 Task: Look for space in Smyrna, United States from 8th August, 2023 to 15th August, 2023 for 9 adults in price range Rs.10000 to Rs.14000. Place can be shared room with 5 bedrooms having 9 beds and 5 bathrooms. Property type can be house, flat, guest house. Amenities needed are: wifi, TV, free parkinig on premises, gym, breakfast. Booking option can be shelf check-in. Required host language is English.
Action: Mouse moved to (478, 91)
Screenshot: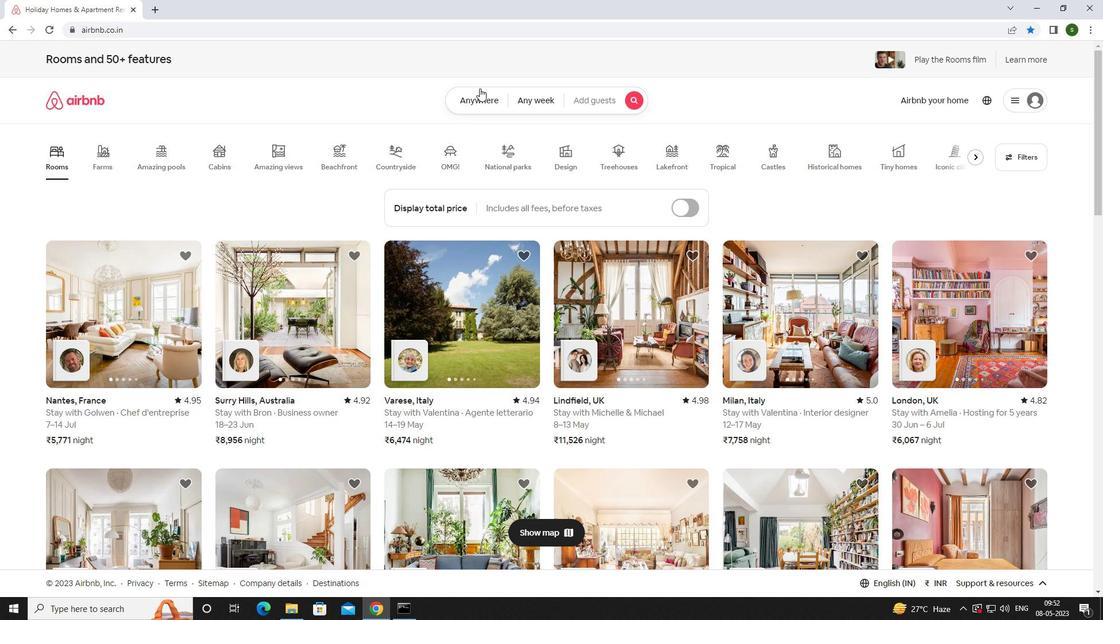 
Action: Mouse pressed left at (478, 91)
Screenshot: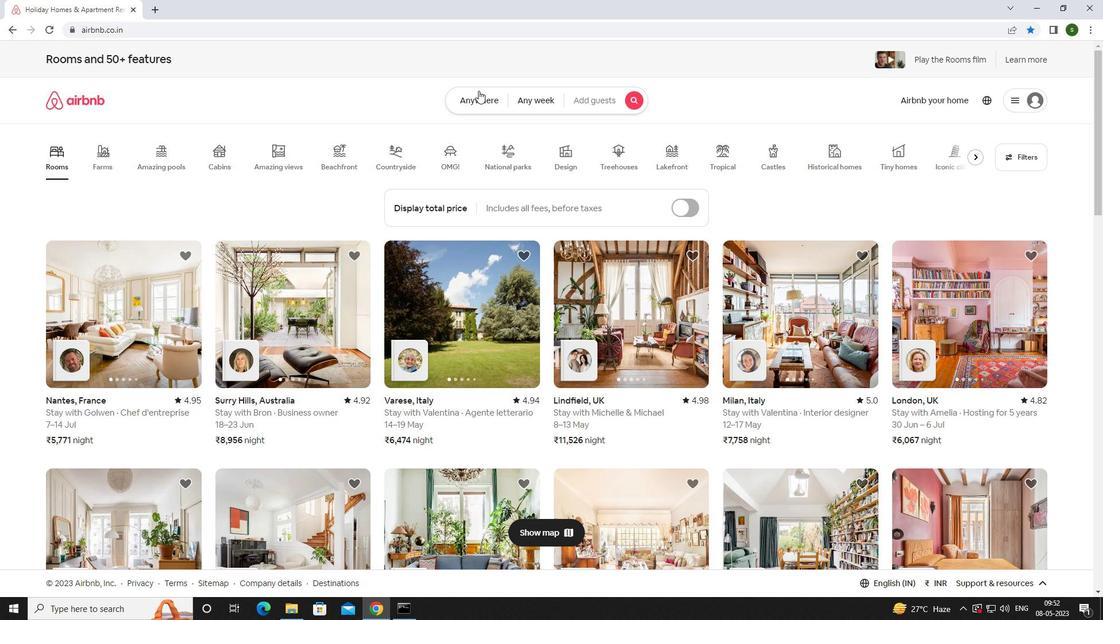 
Action: Mouse moved to (388, 140)
Screenshot: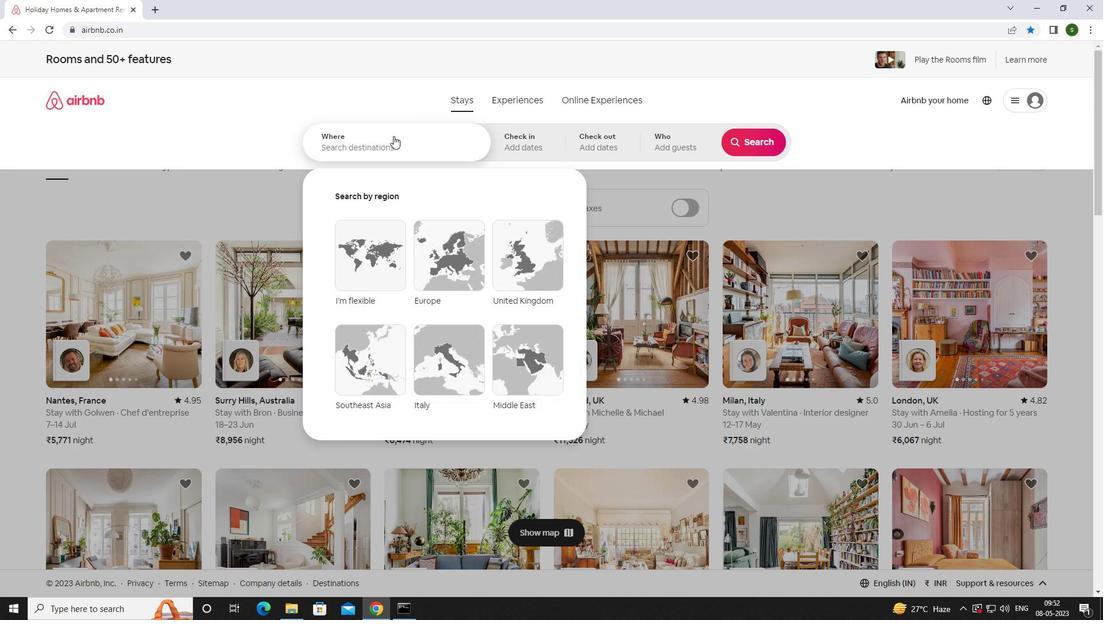 
Action: Mouse pressed left at (388, 140)
Screenshot: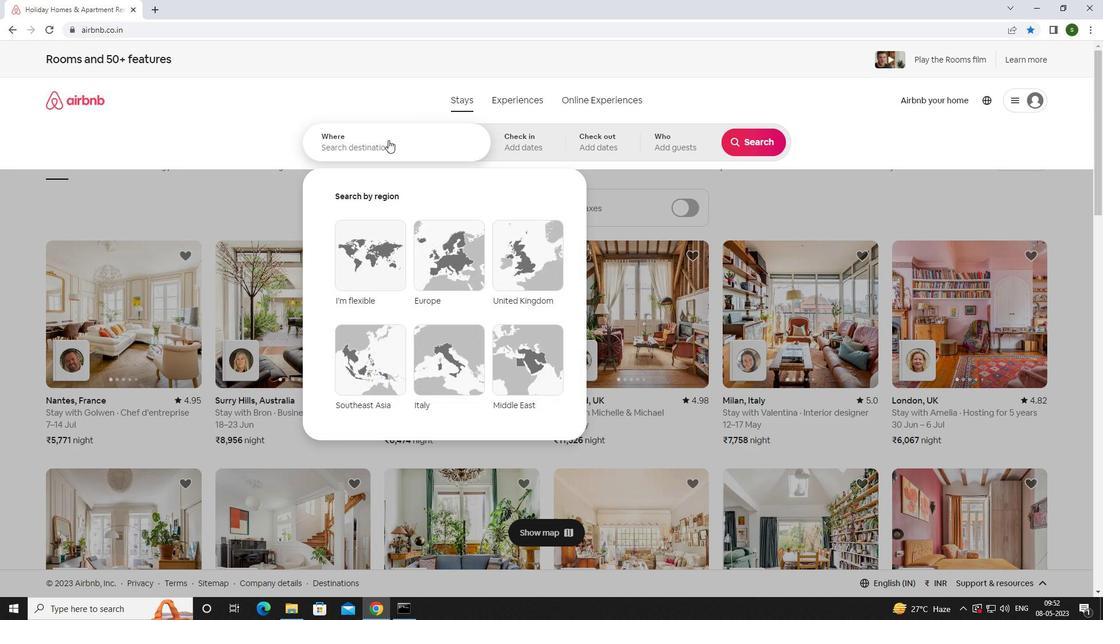 
Action: Key pressed <Key.caps_lock>s<Key.caps_lock>myrna,<Key.caps_lock><Key.space><Key.caps_lock>u<Key.caps_lock><Key.caps_lock>nited<Key.space><Key.caps_lock><Key.caps_lock>states<Key.enter>
Screenshot: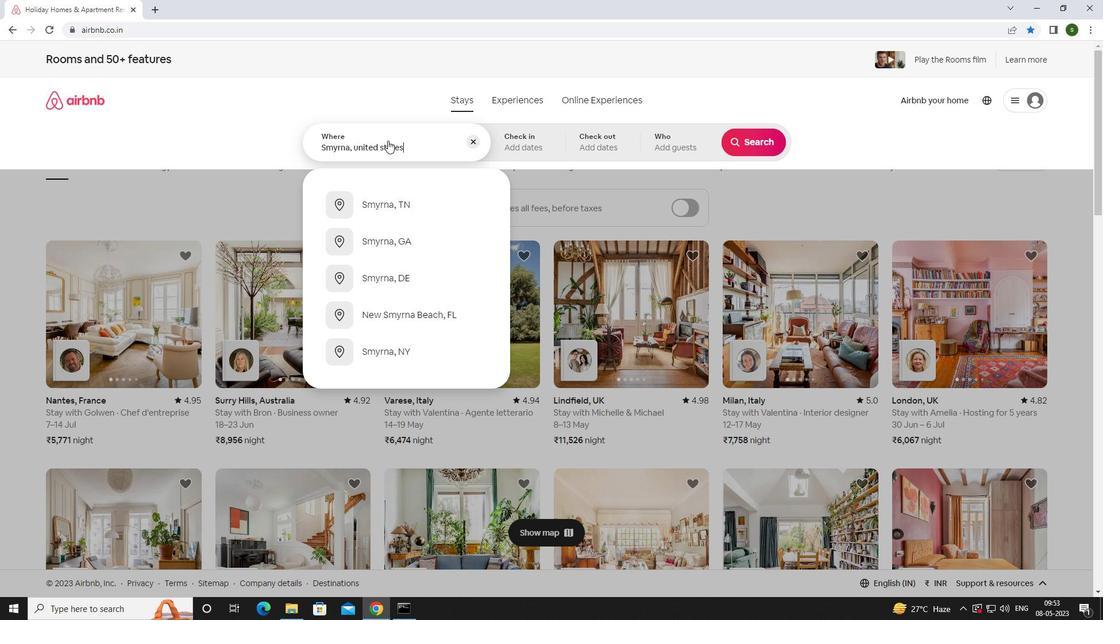 
Action: Mouse moved to (750, 233)
Screenshot: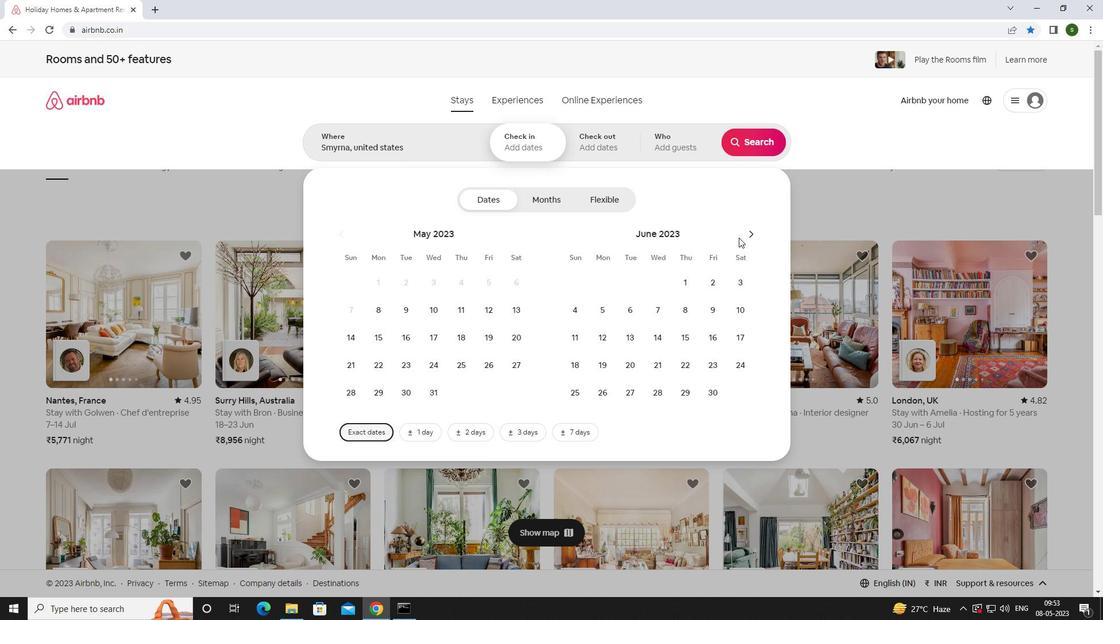 
Action: Mouse pressed left at (750, 233)
Screenshot: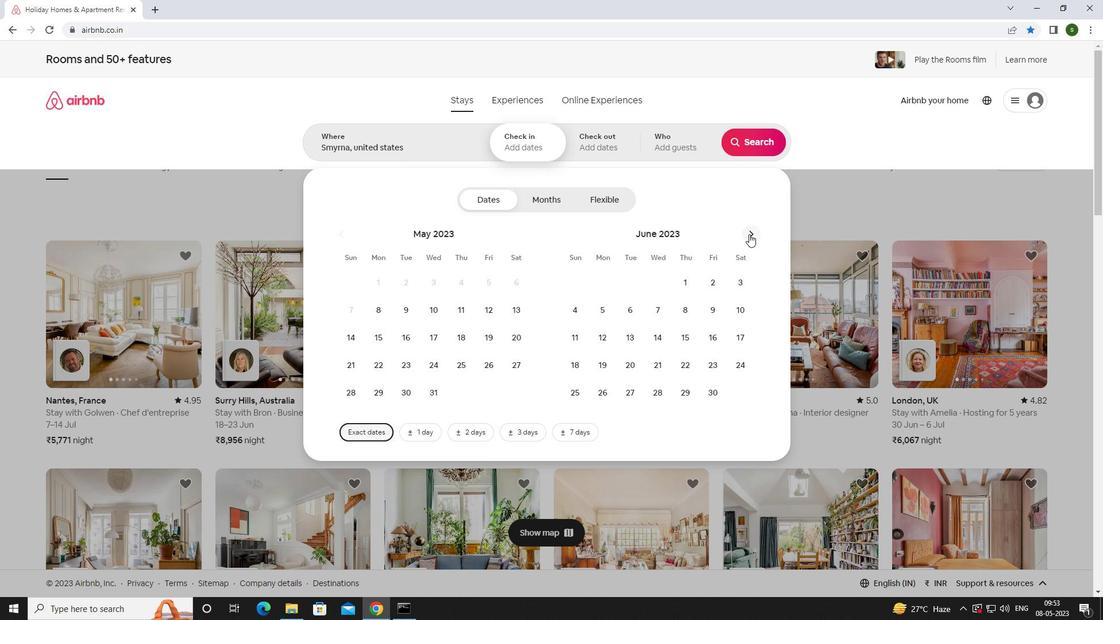 
Action: Mouse pressed left at (750, 233)
Screenshot: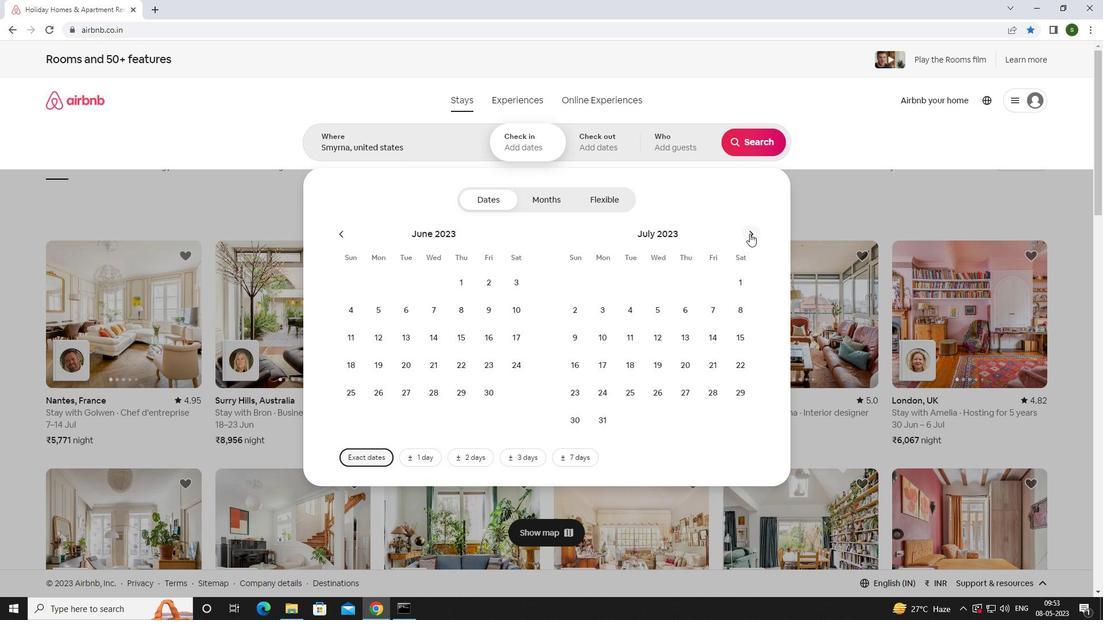 
Action: Mouse moved to (633, 308)
Screenshot: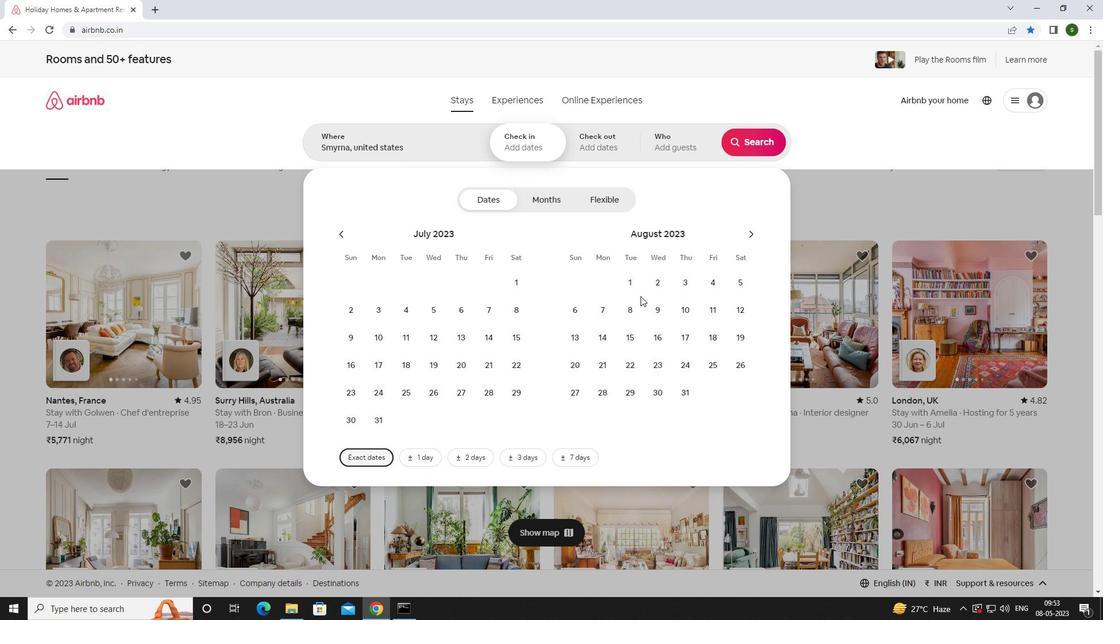 
Action: Mouse pressed left at (633, 308)
Screenshot: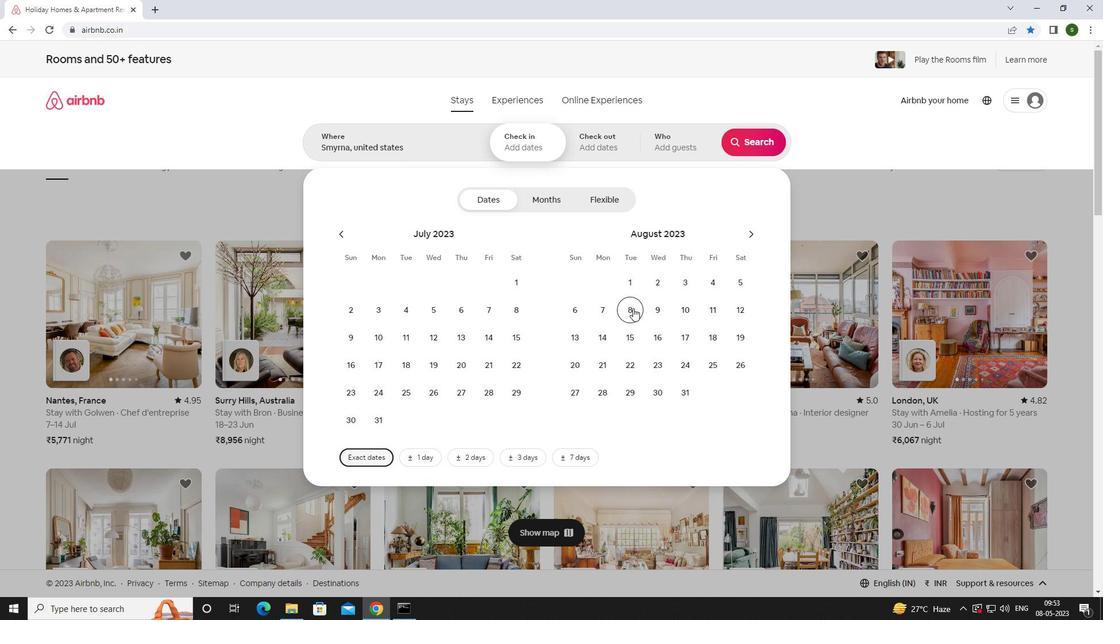
Action: Mouse moved to (627, 335)
Screenshot: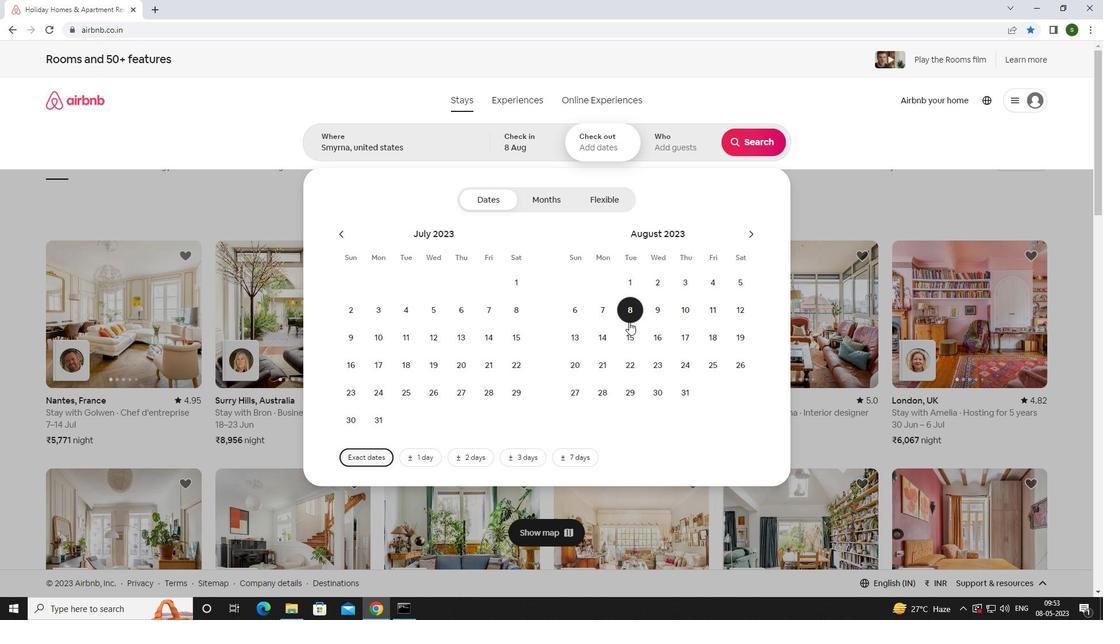 
Action: Mouse pressed left at (627, 335)
Screenshot: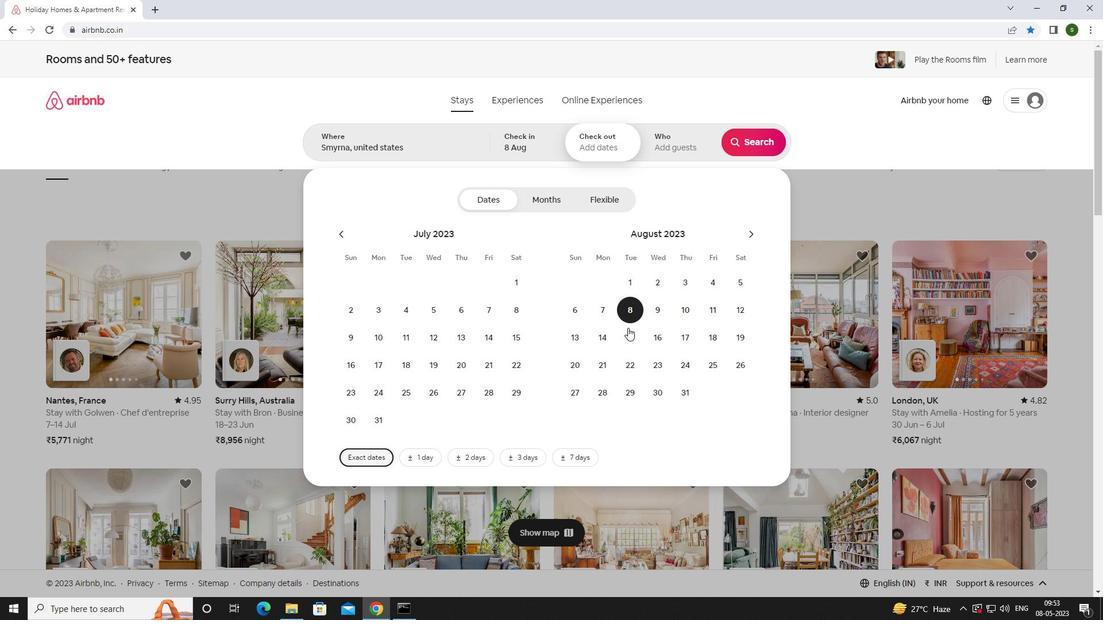 
Action: Mouse moved to (685, 143)
Screenshot: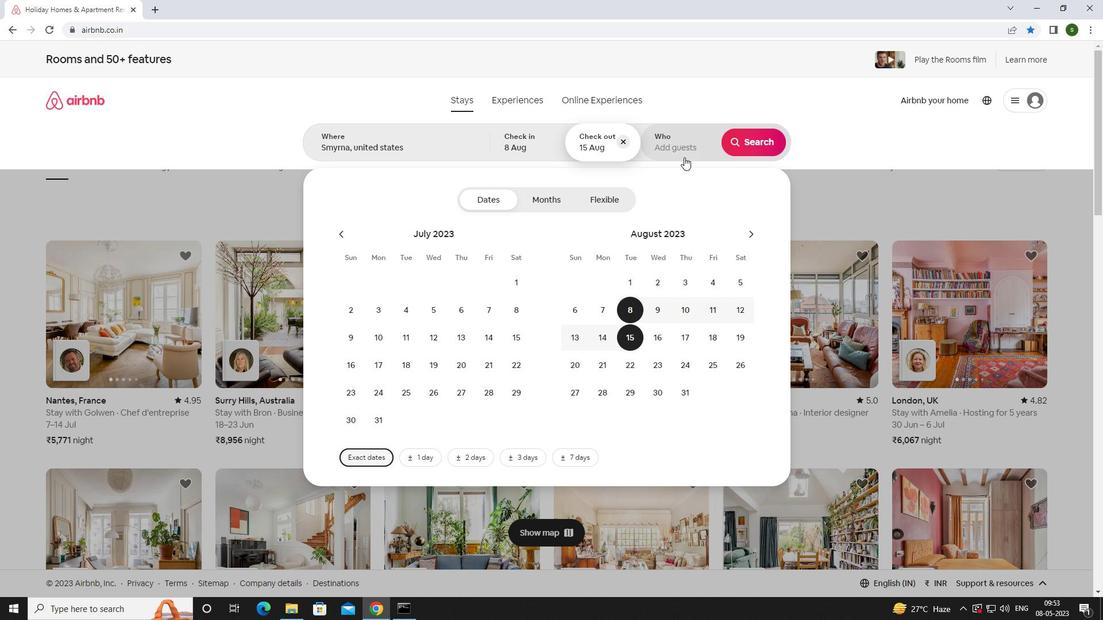 
Action: Mouse pressed left at (685, 143)
Screenshot: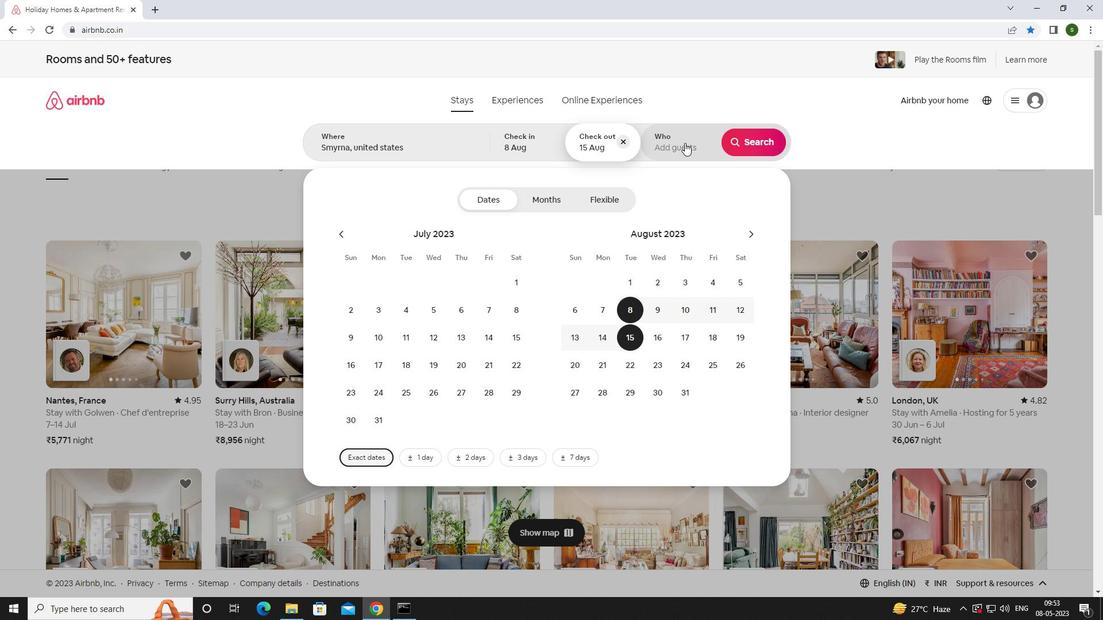 
Action: Mouse moved to (753, 203)
Screenshot: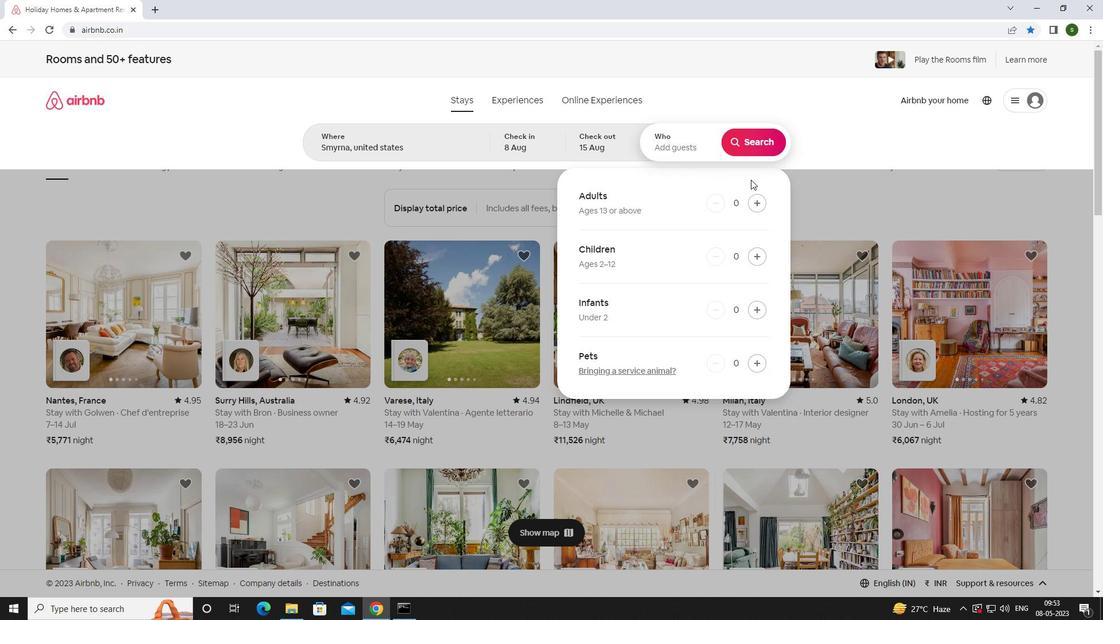 
Action: Mouse pressed left at (753, 203)
Screenshot: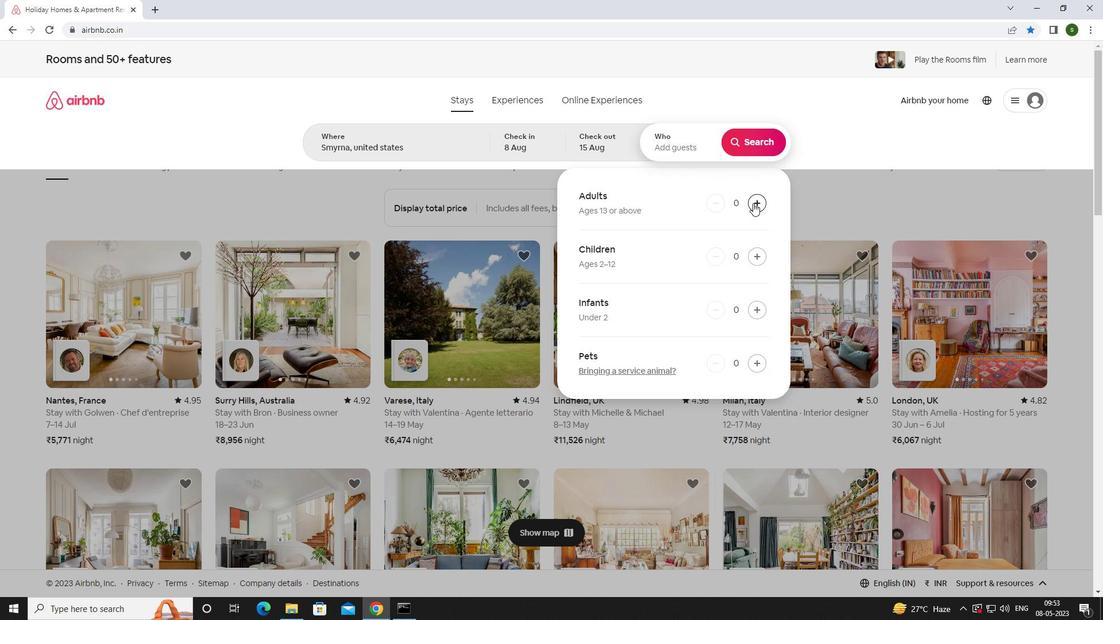 
Action: Mouse pressed left at (753, 203)
Screenshot: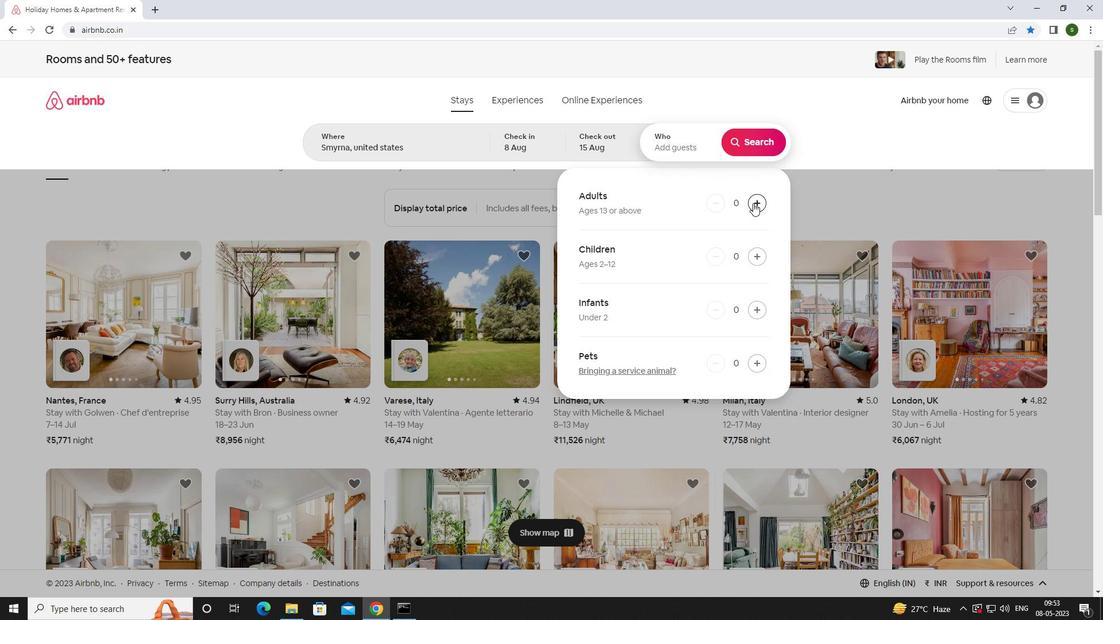 
Action: Mouse pressed left at (753, 203)
Screenshot: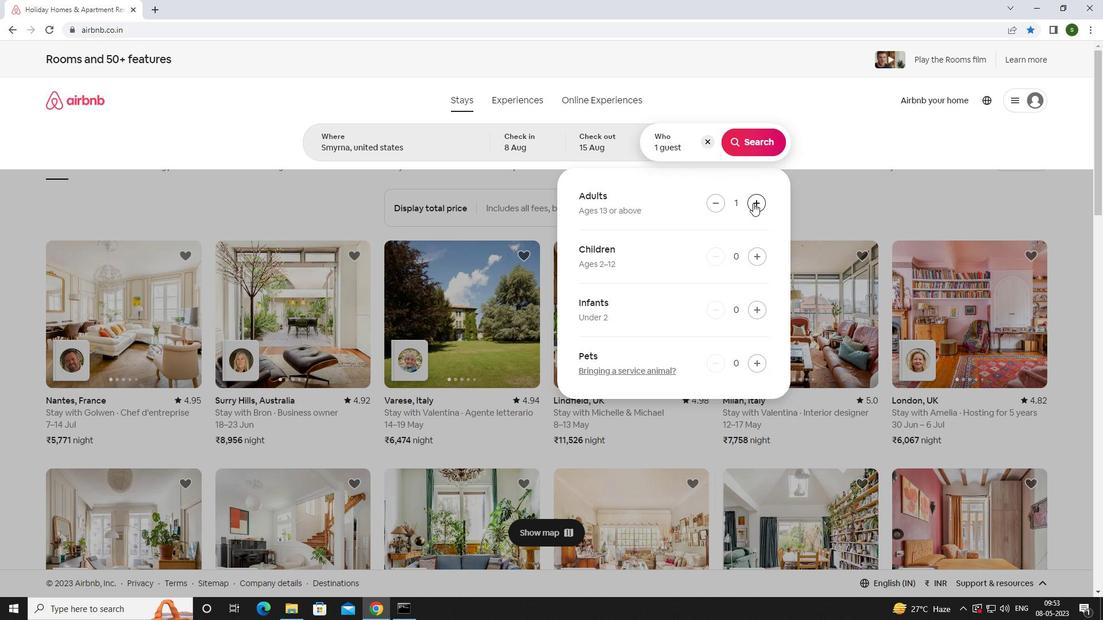 
Action: Mouse pressed left at (753, 203)
Screenshot: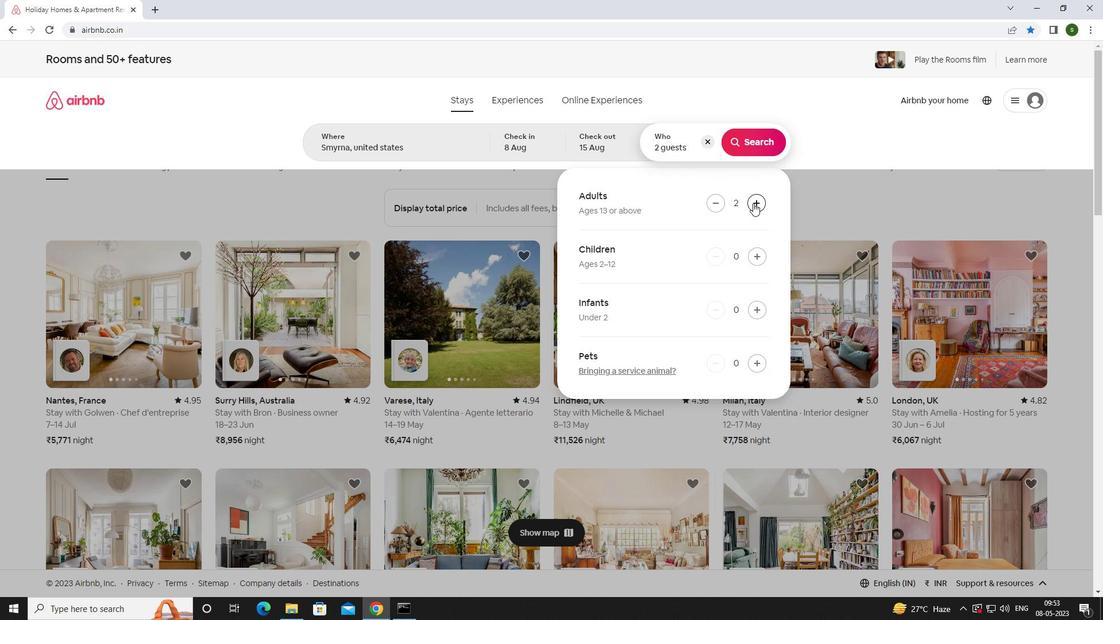 
Action: Mouse pressed left at (753, 203)
Screenshot: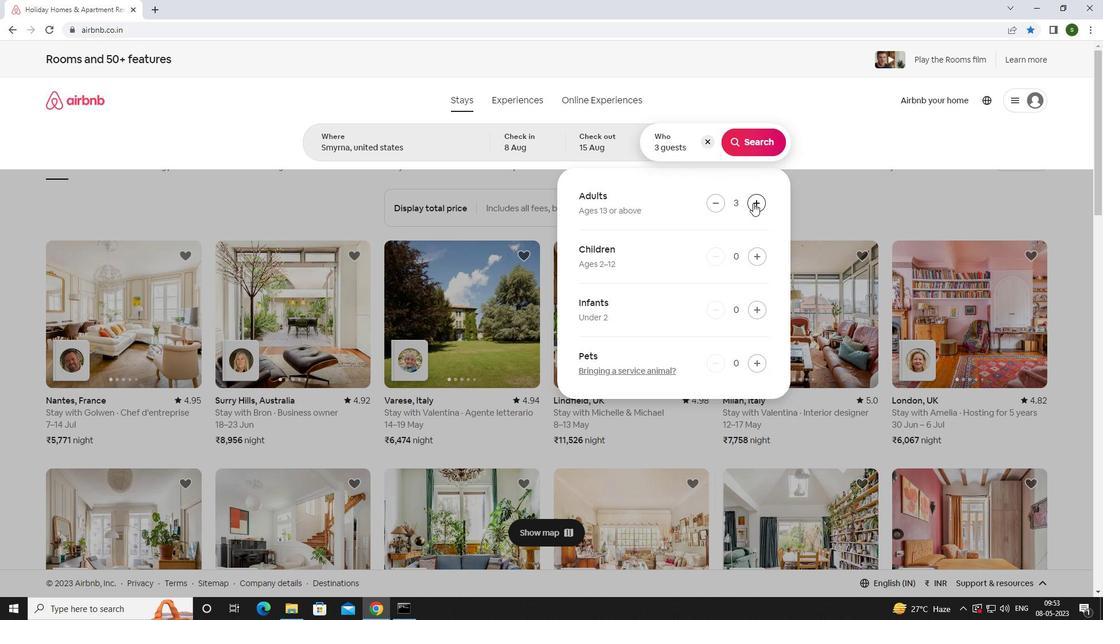 
Action: Mouse pressed left at (753, 203)
Screenshot: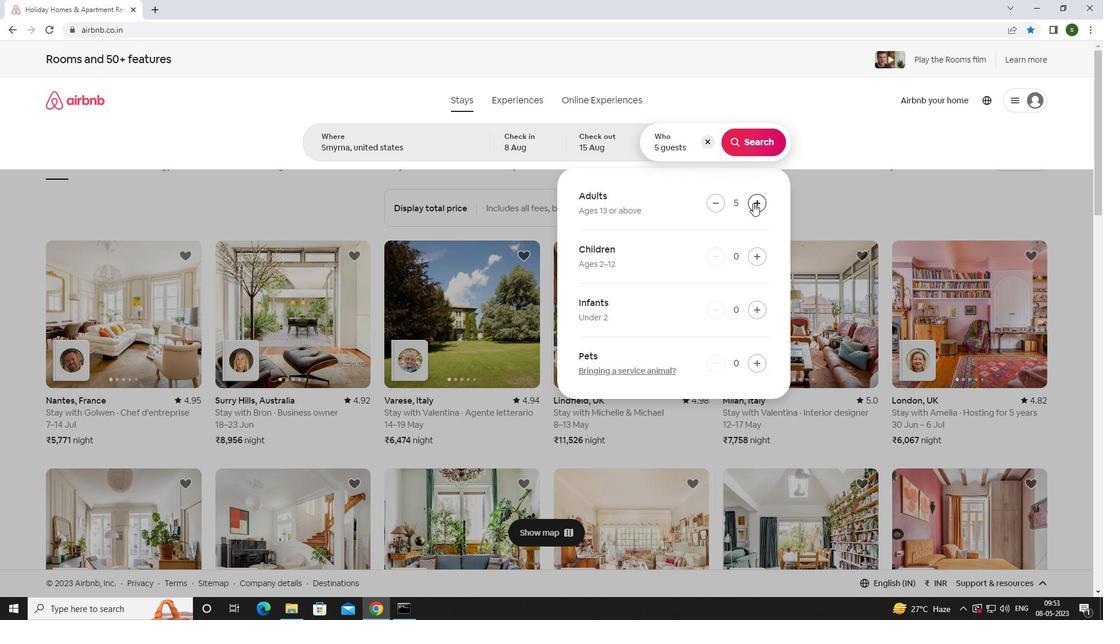 
Action: Mouse pressed left at (753, 203)
Screenshot: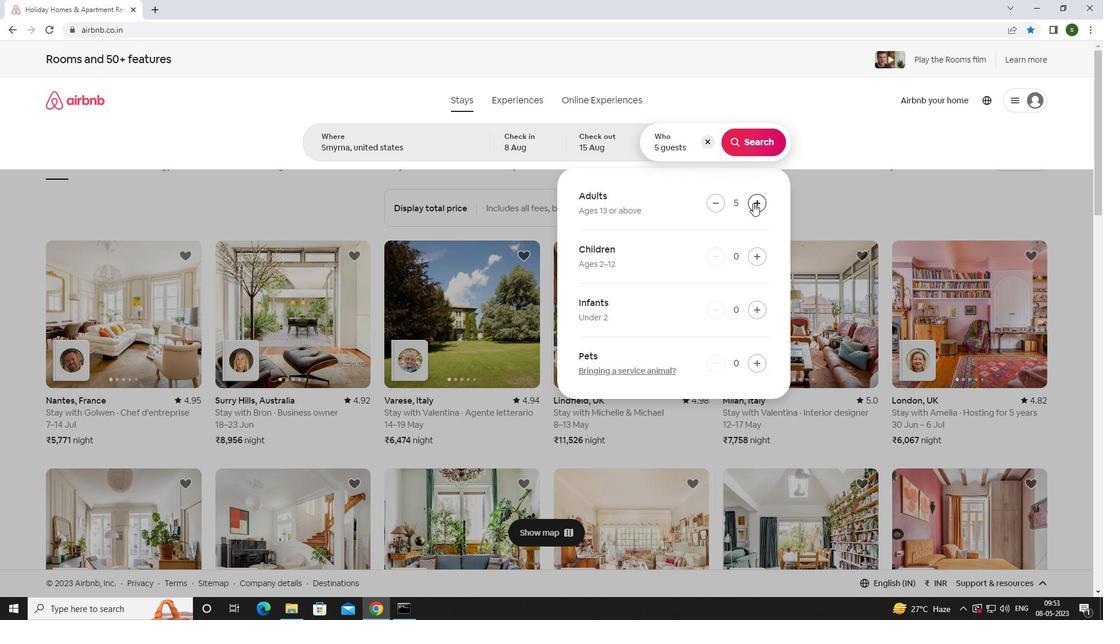 
Action: Mouse pressed left at (753, 203)
Screenshot: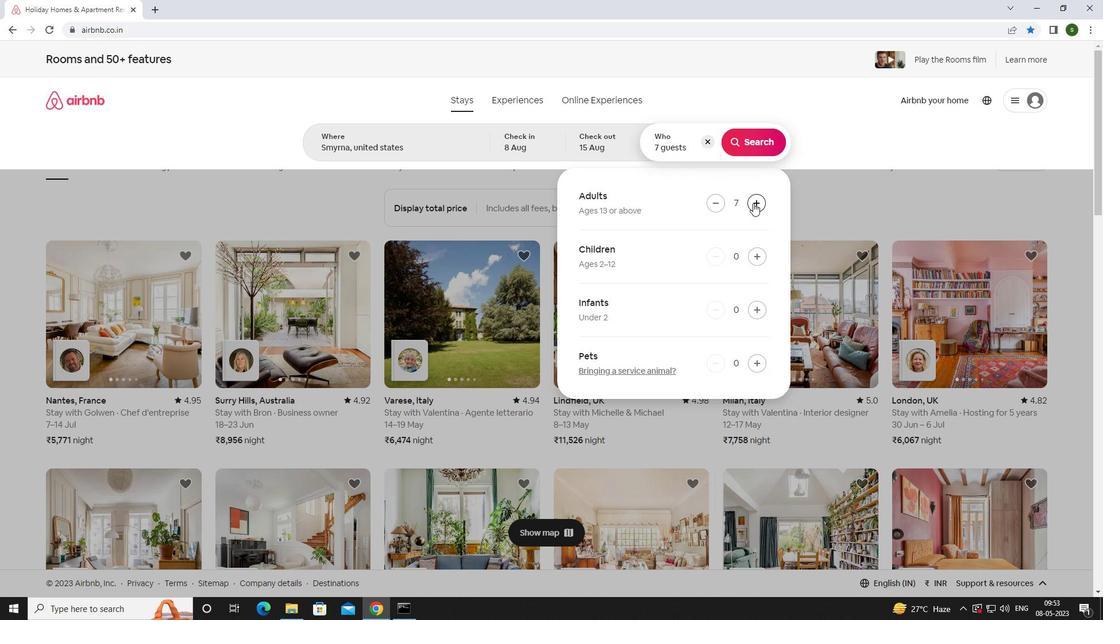 
Action: Mouse pressed left at (753, 203)
Screenshot: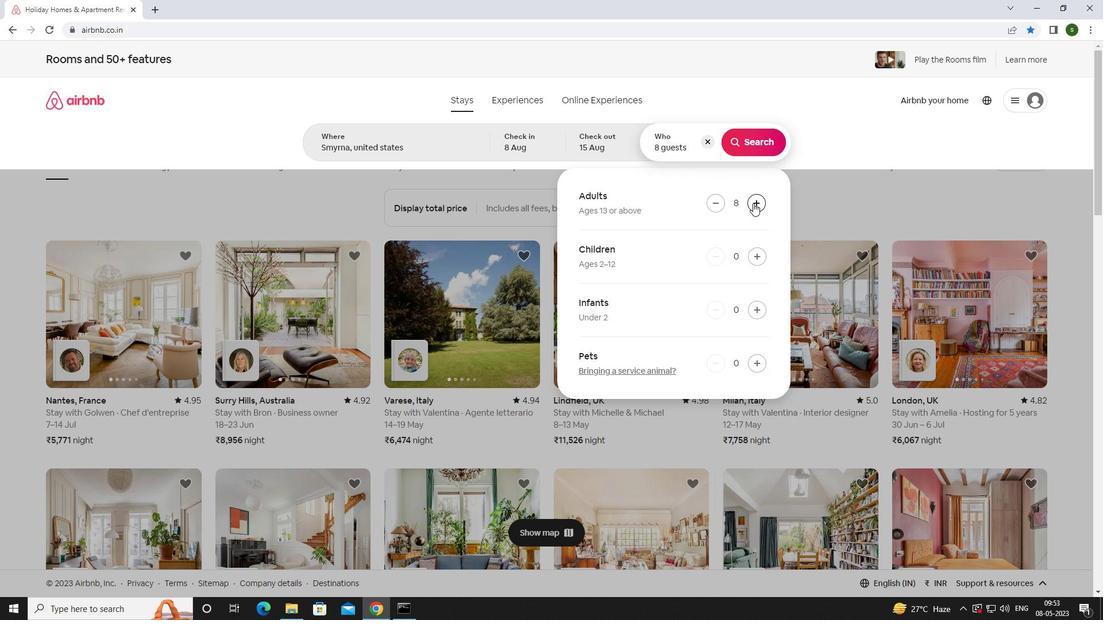 
Action: Mouse moved to (758, 146)
Screenshot: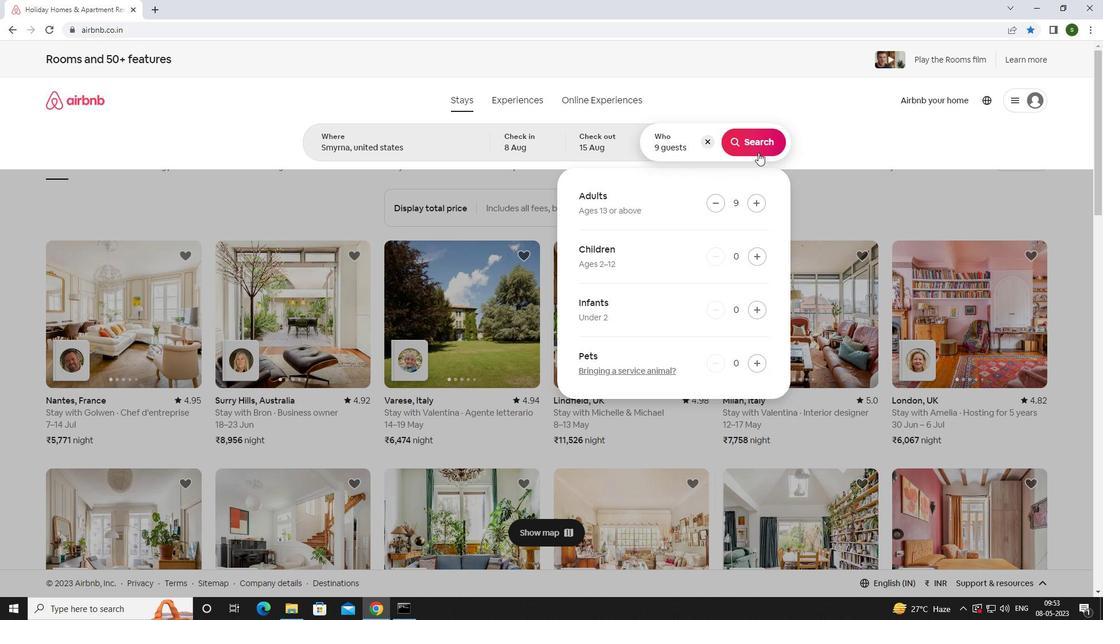 
Action: Mouse pressed left at (758, 146)
Screenshot: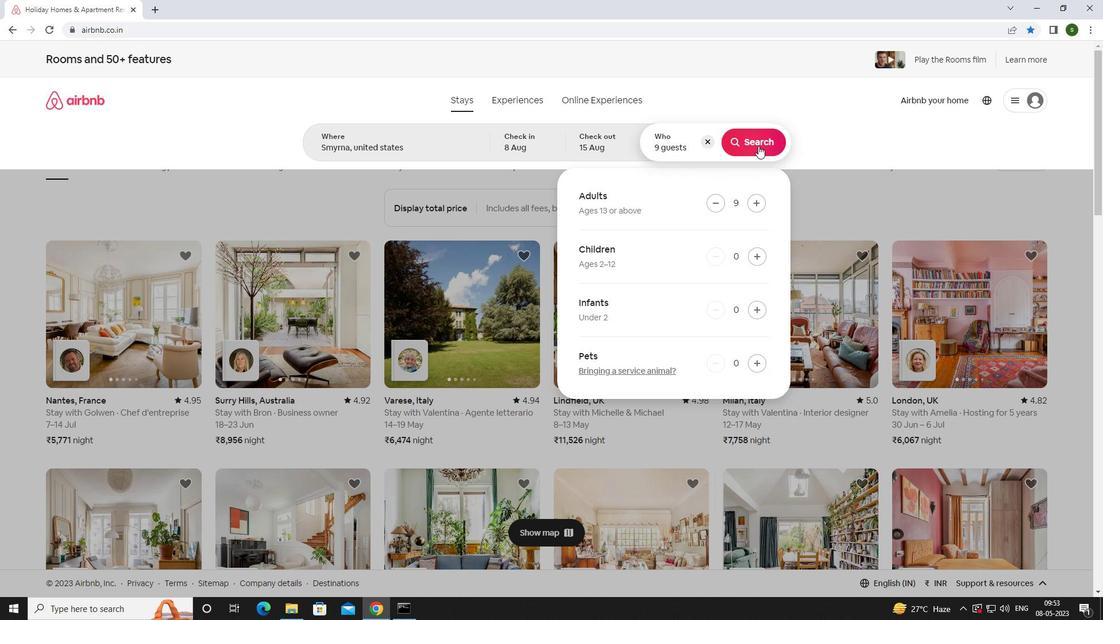 
Action: Mouse moved to (1032, 102)
Screenshot: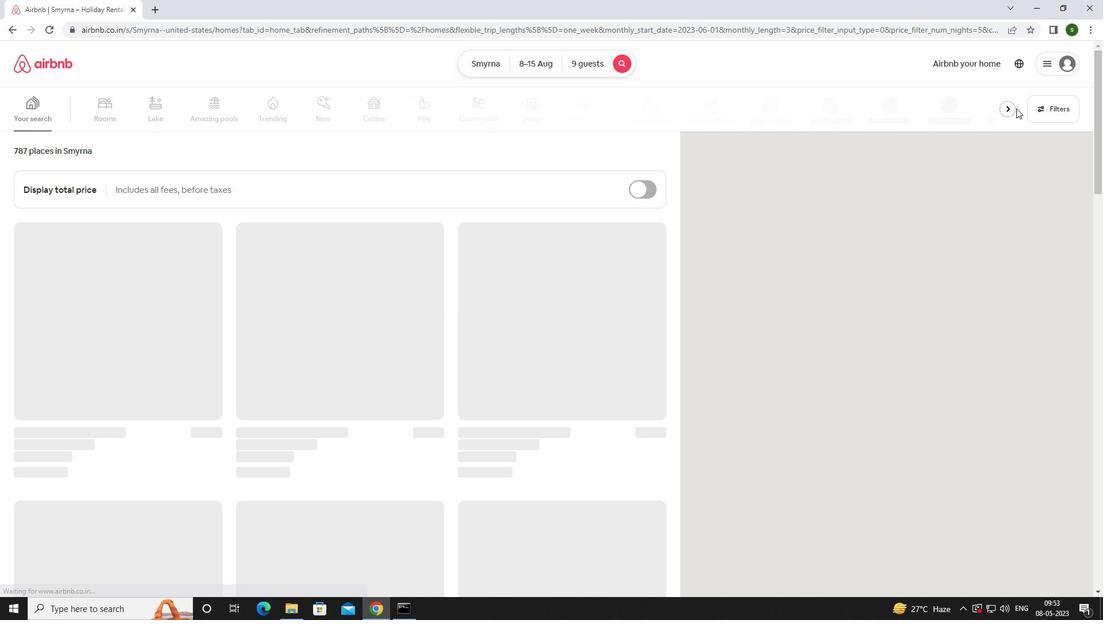 
Action: Mouse pressed left at (1032, 102)
Screenshot: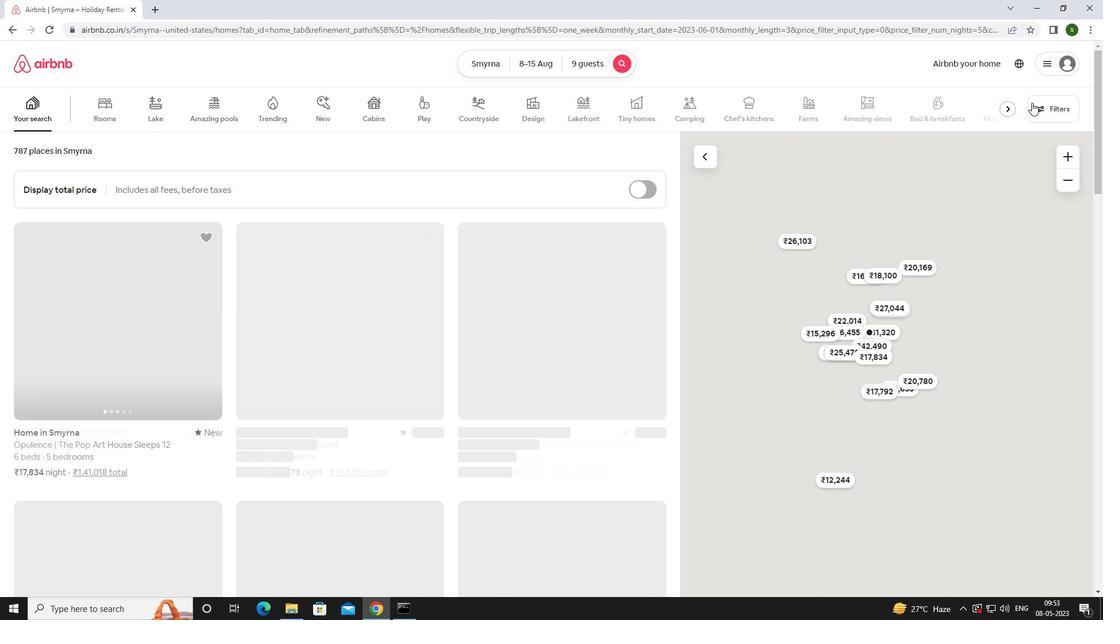 
Action: Mouse moved to (440, 384)
Screenshot: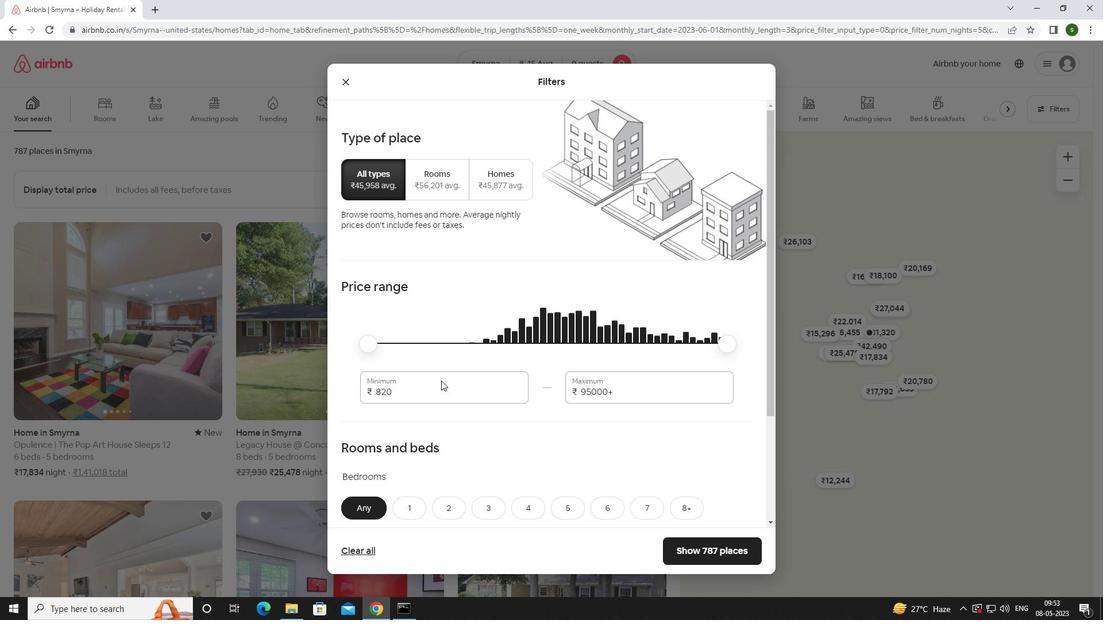 
Action: Mouse pressed left at (440, 384)
Screenshot: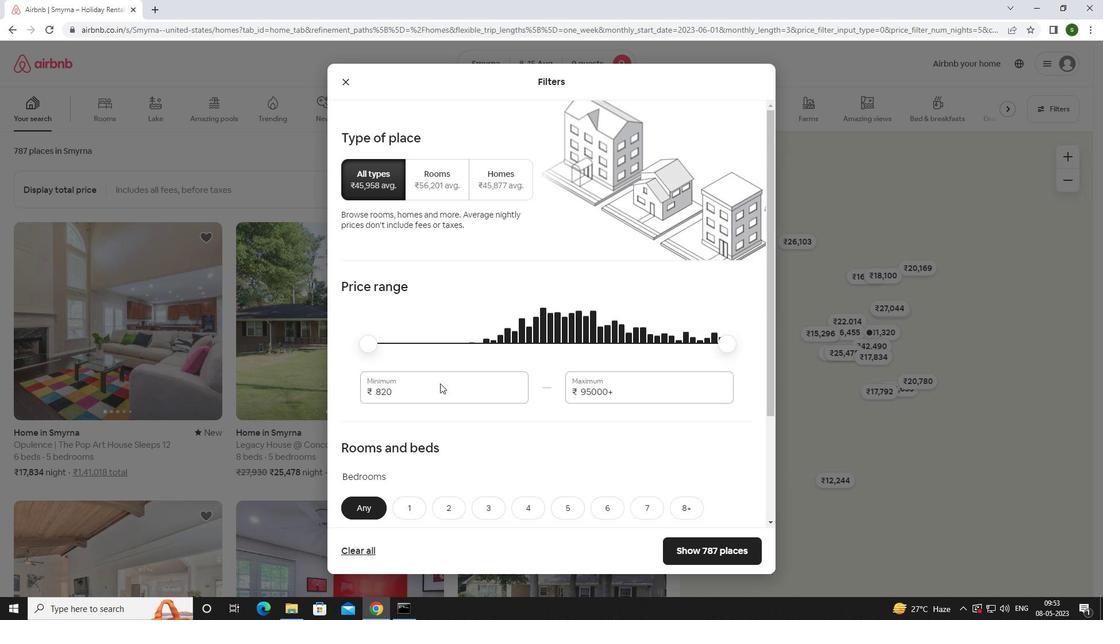 
Action: Key pressed <Key.backspace><Key.backspace><Key.backspace><Key.backspace><Key.backspace><Key.backspace>10000
Screenshot: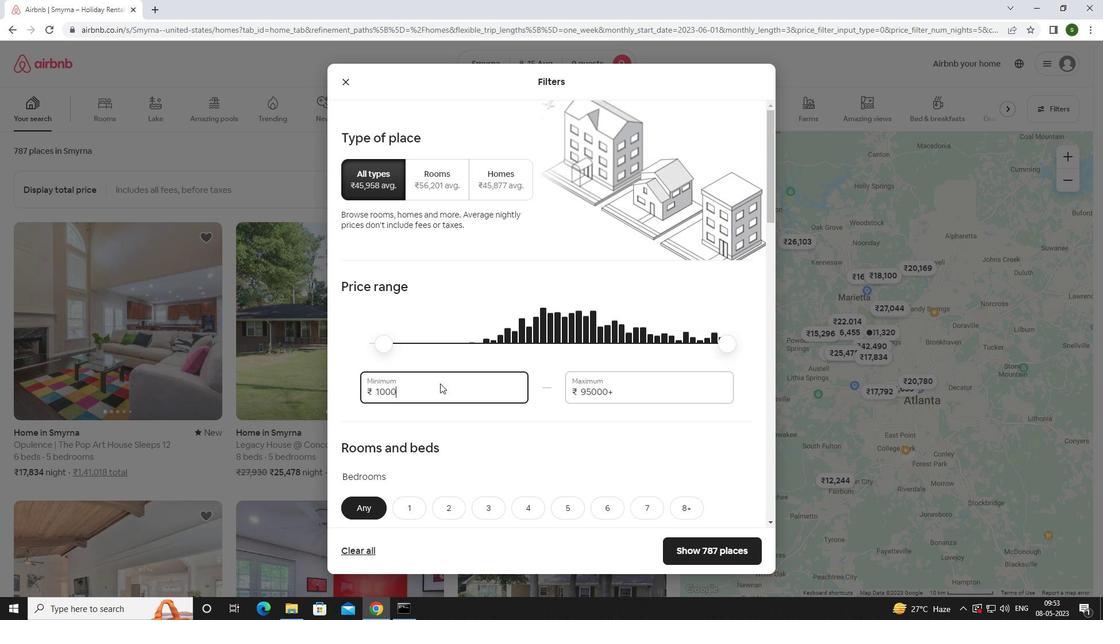 
Action: Mouse moved to (630, 397)
Screenshot: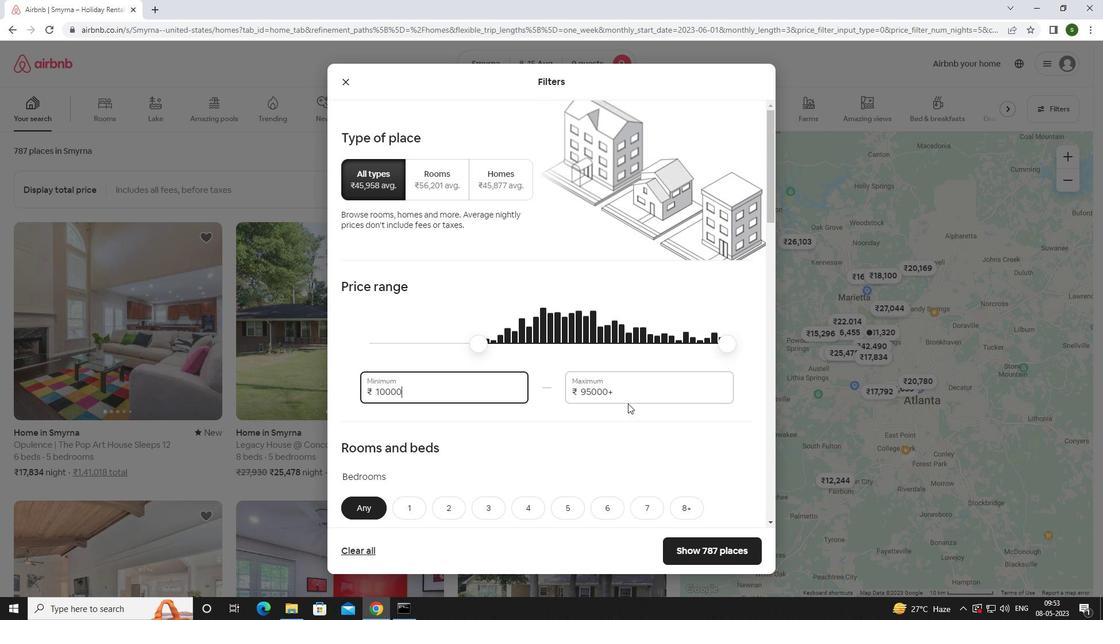 
Action: Mouse pressed left at (630, 397)
Screenshot: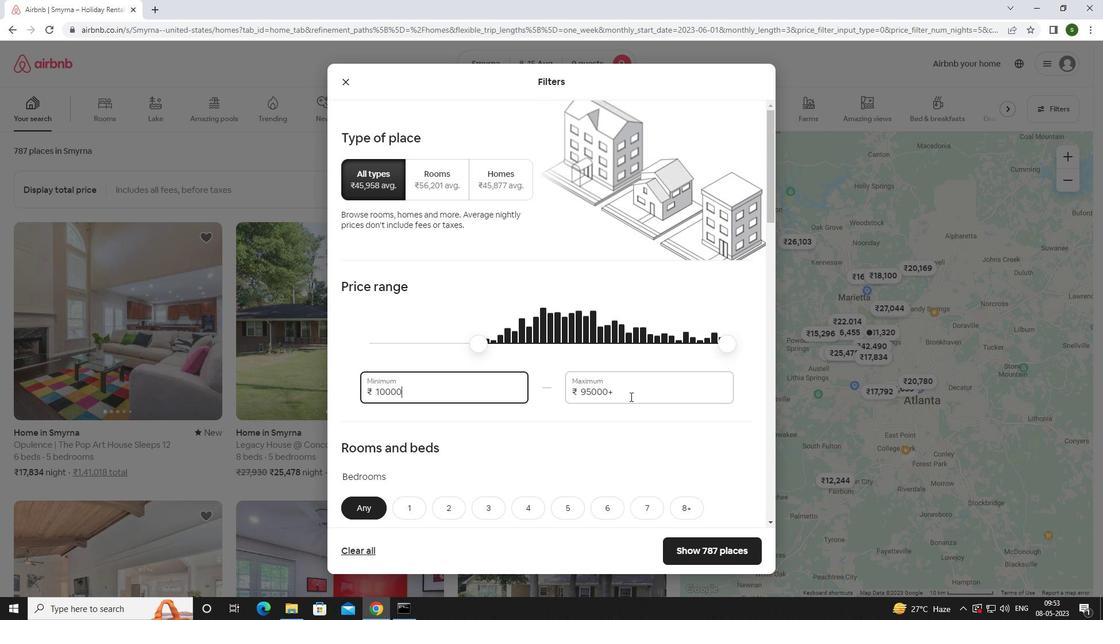 
Action: Key pressed <Key.backspace><Key.backspace><Key.backspace><Key.backspace><Key.backspace><Key.backspace><Key.backspace><Key.backspace><Key.backspace><Key.backspace><Key.backspace>14000
Screenshot: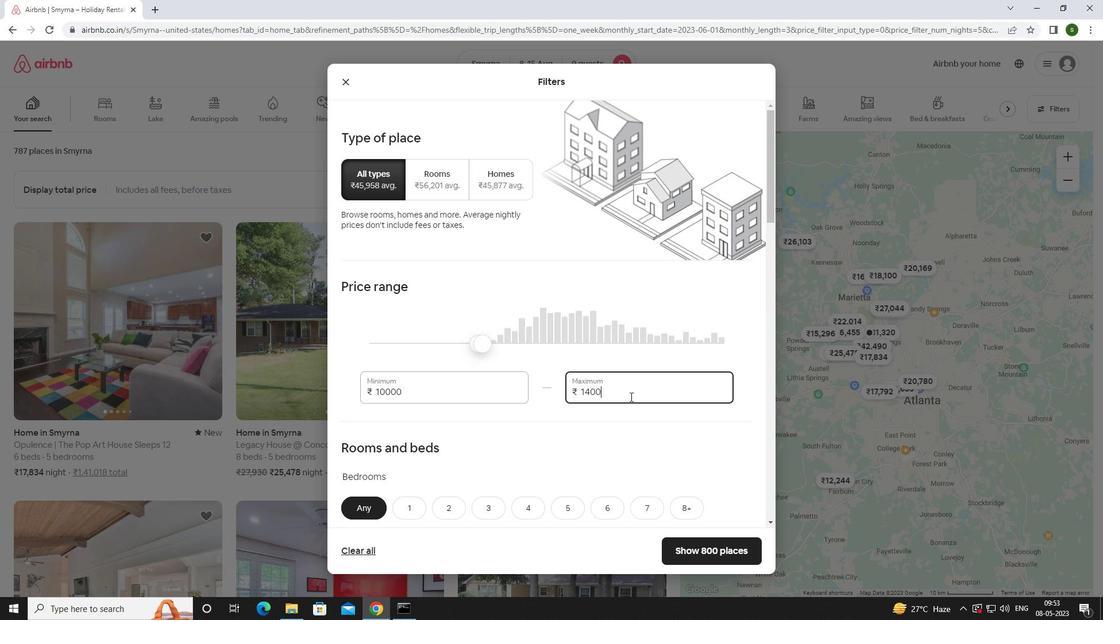 
Action: Mouse moved to (599, 404)
Screenshot: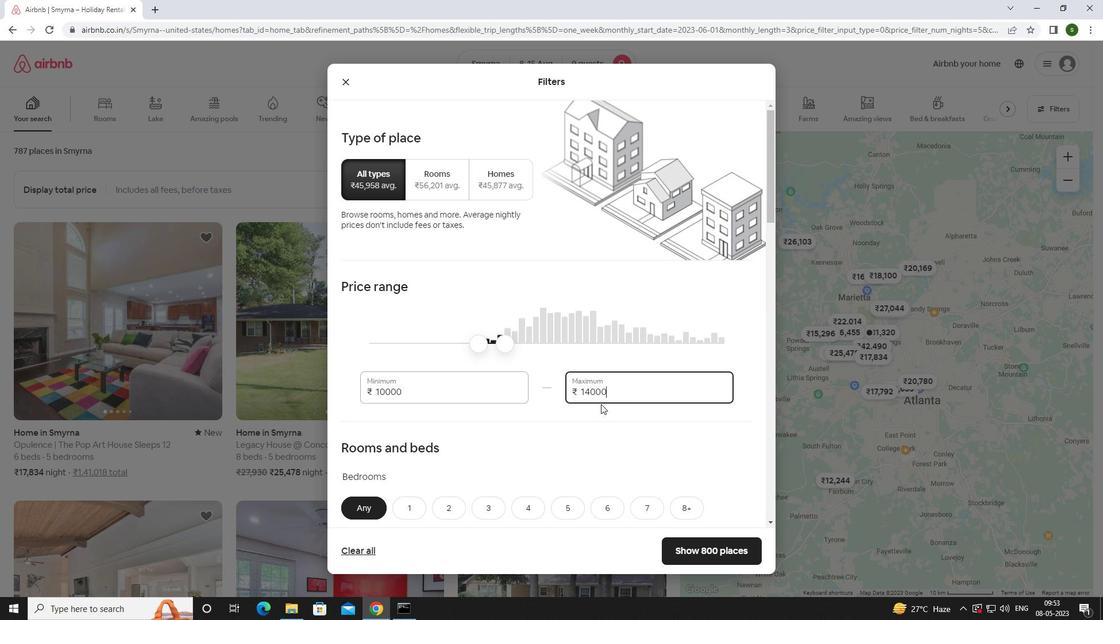
Action: Mouse scrolled (599, 404) with delta (0, 0)
Screenshot: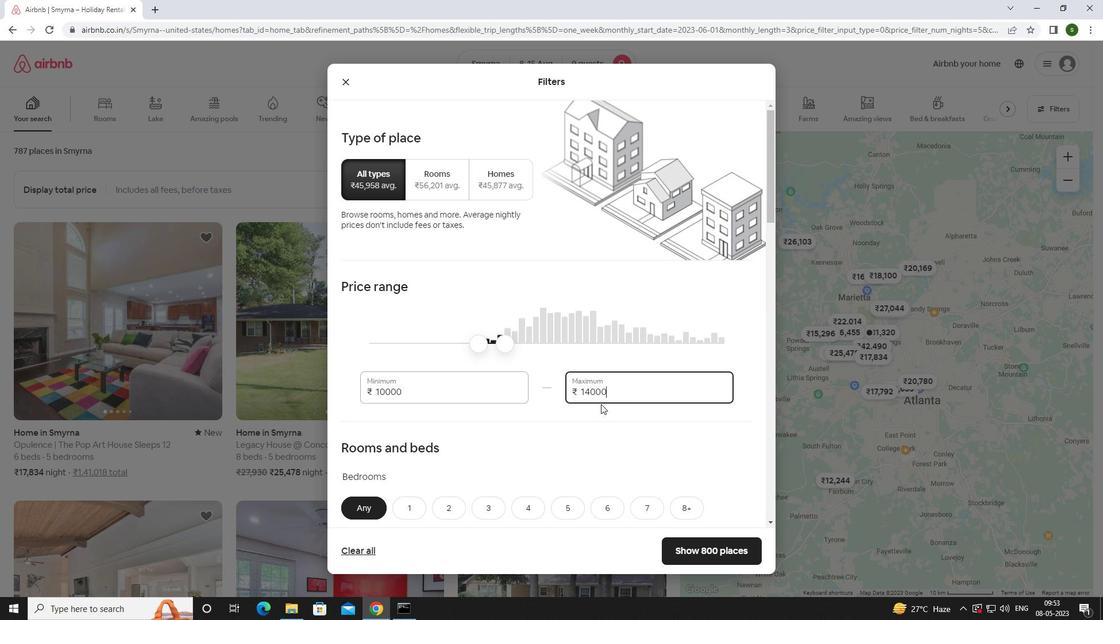 
Action: Mouse moved to (542, 393)
Screenshot: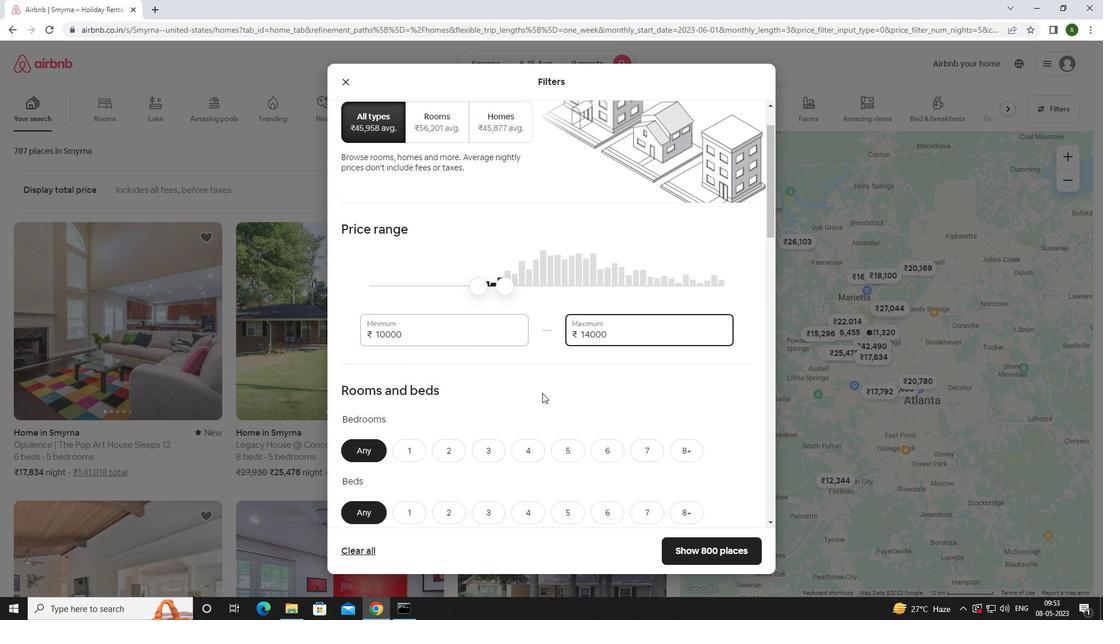 
Action: Mouse scrolled (542, 393) with delta (0, 0)
Screenshot: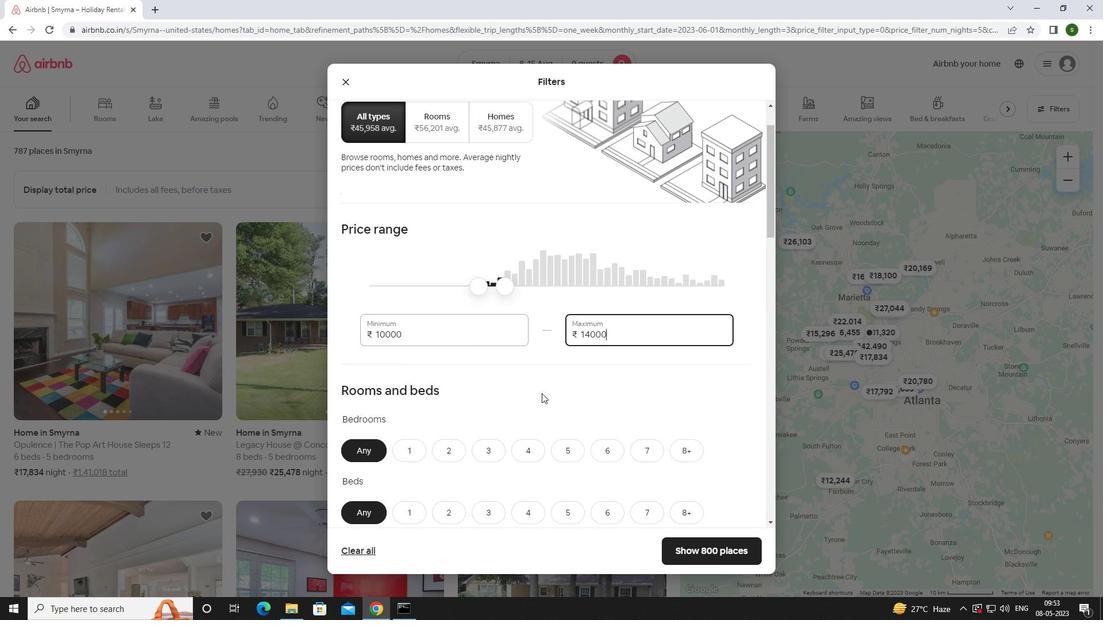 
Action: Mouse moved to (577, 398)
Screenshot: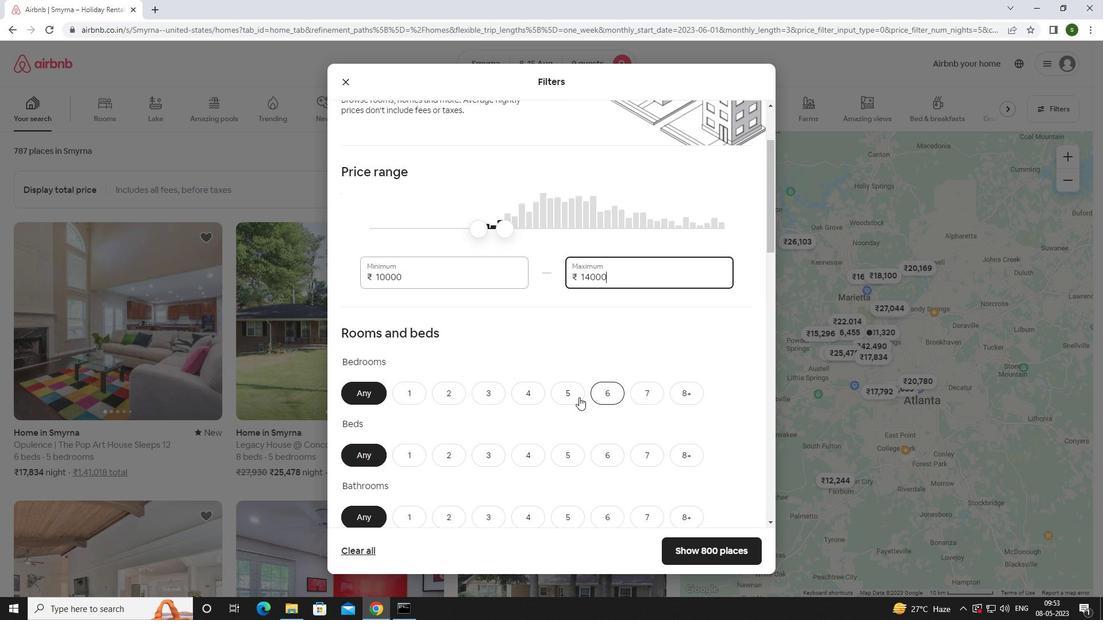 
Action: Mouse pressed left at (577, 398)
Screenshot: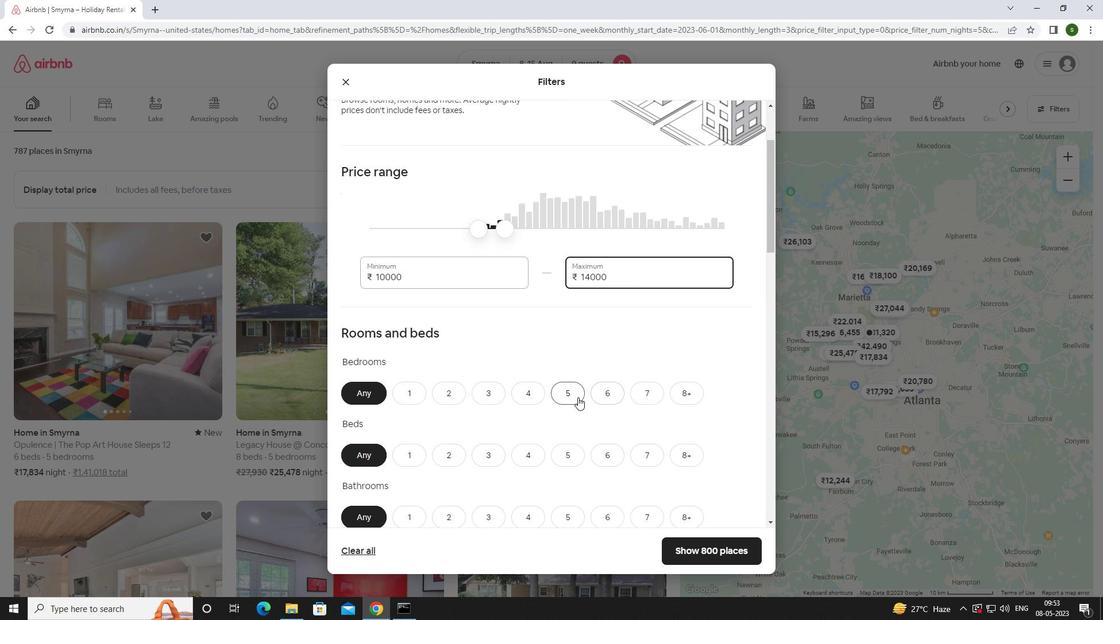 
Action: Mouse moved to (686, 453)
Screenshot: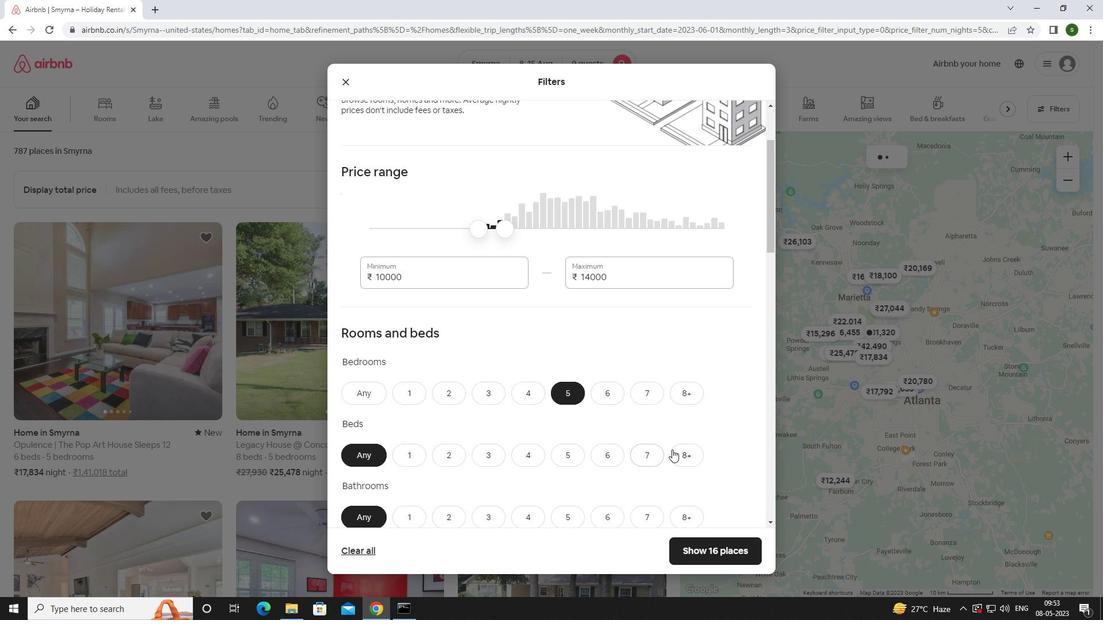 
Action: Mouse pressed left at (686, 453)
Screenshot: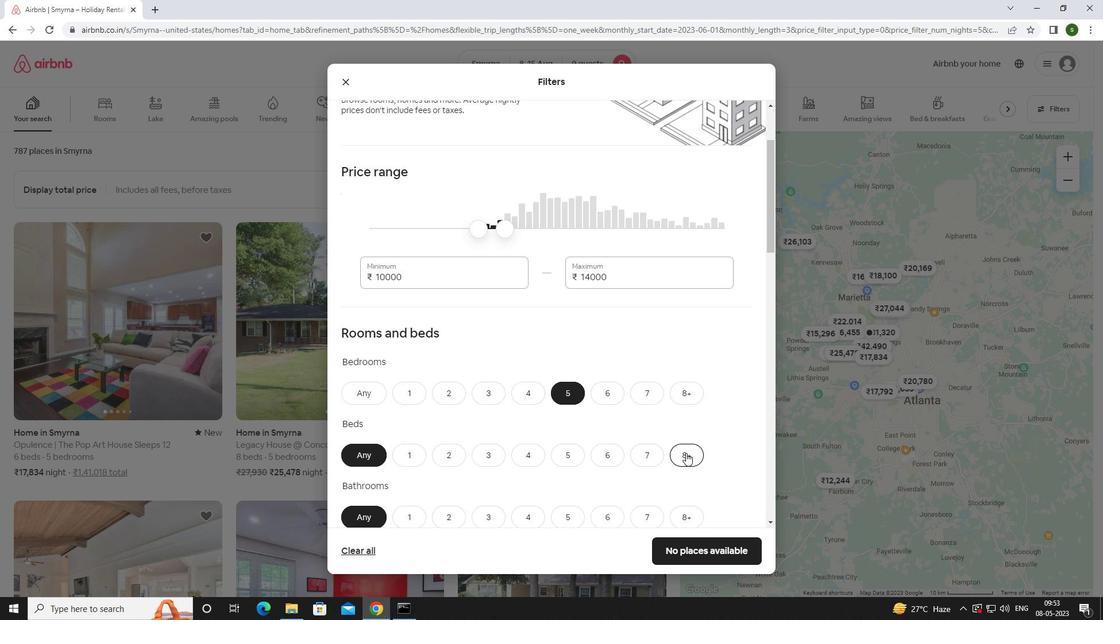 
Action: Mouse scrolled (686, 452) with delta (0, 0)
Screenshot: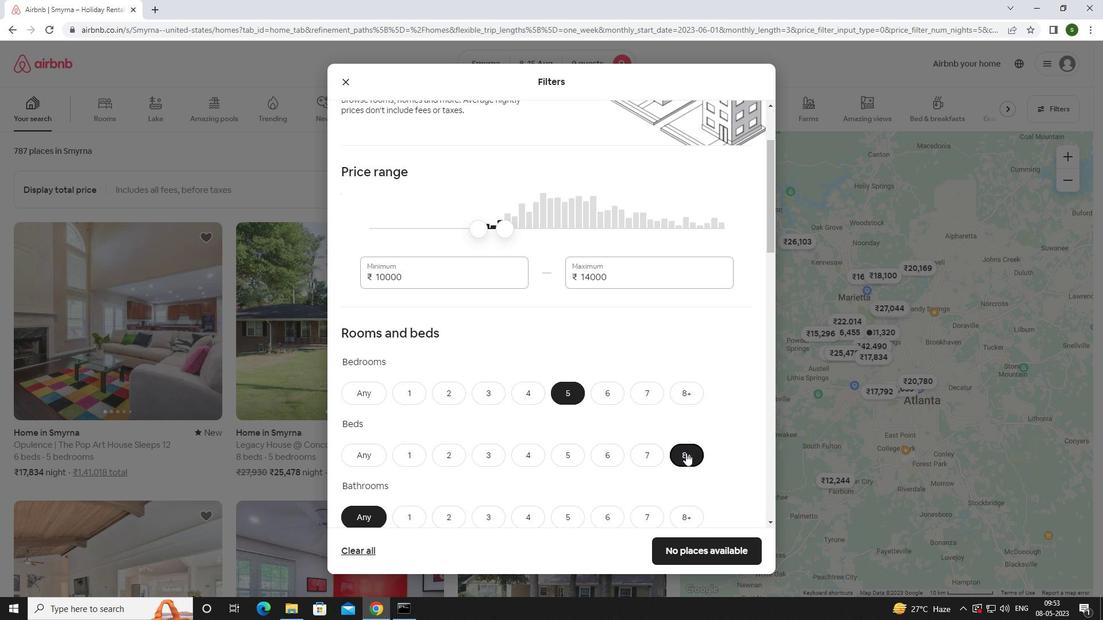 
Action: Mouse moved to (574, 455)
Screenshot: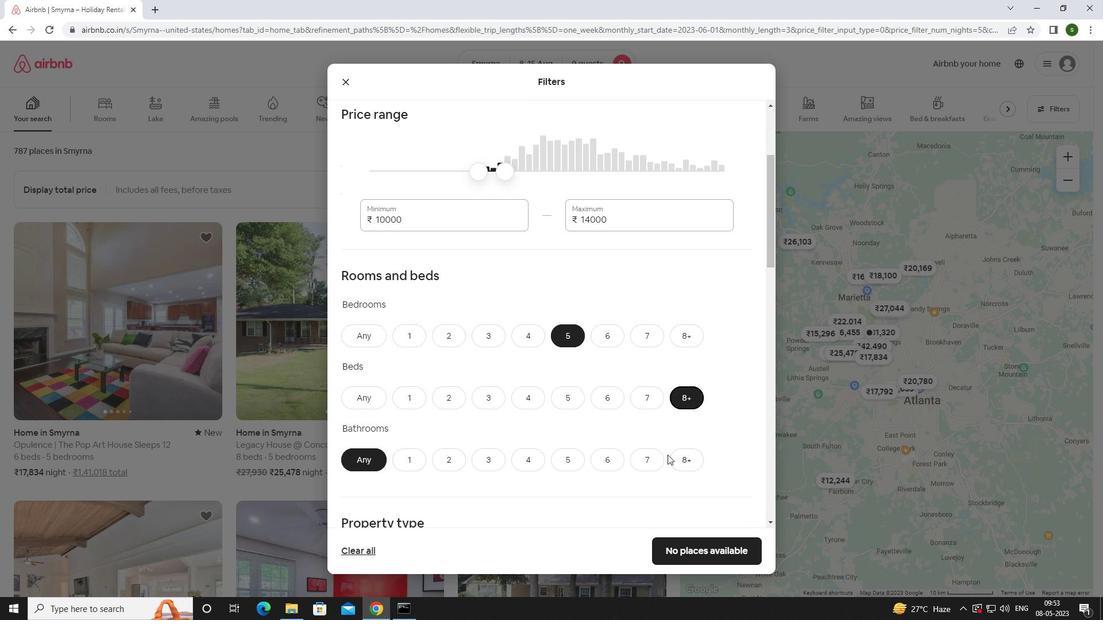 
Action: Mouse pressed left at (574, 455)
Screenshot: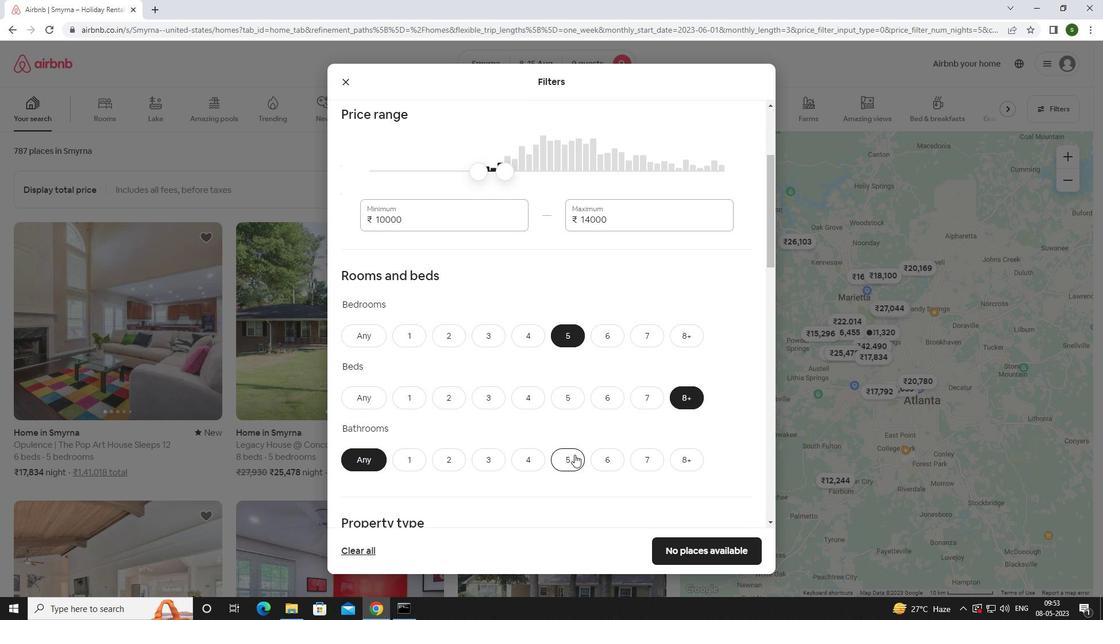 
Action: Mouse scrolled (574, 454) with delta (0, 0)
Screenshot: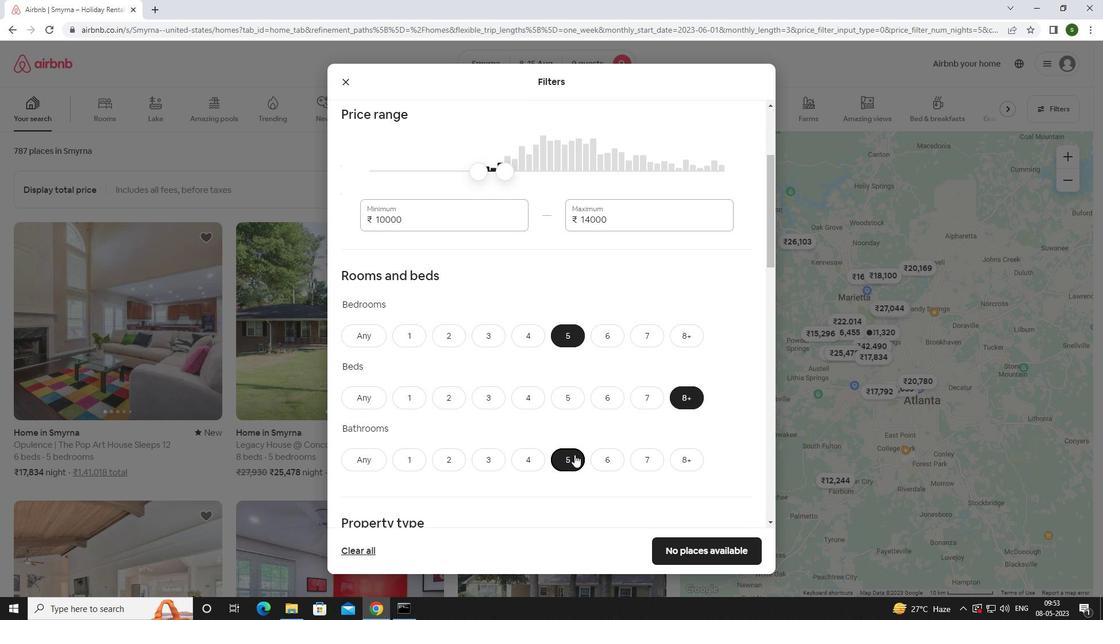 
Action: Mouse scrolled (574, 454) with delta (0, 0)
Screenshot: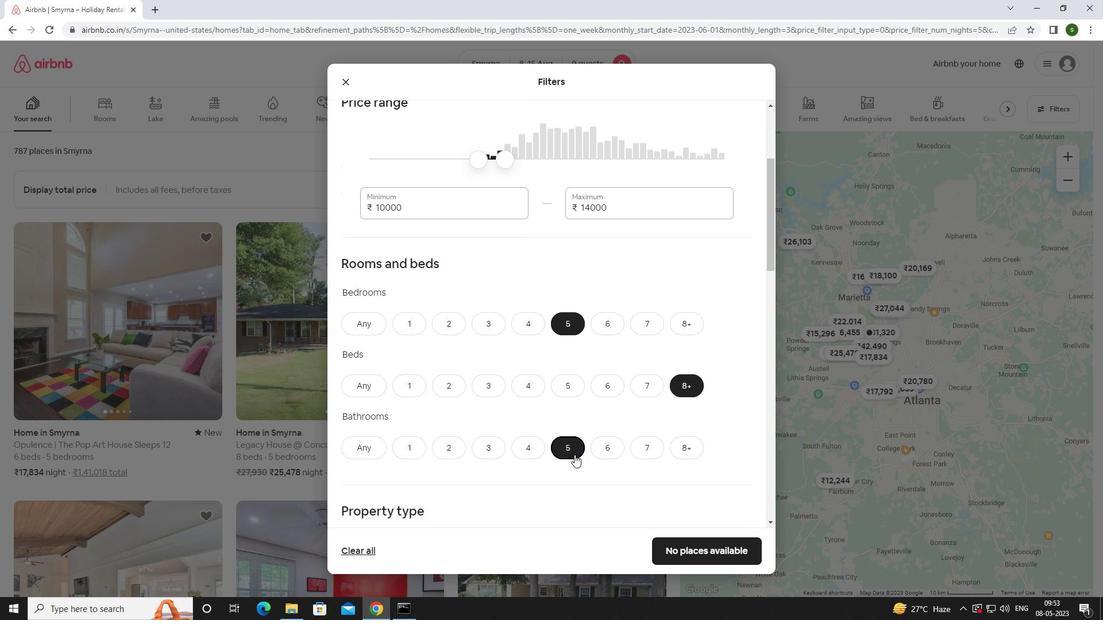 
Action: Mouse moved to (411, 458)
Screenshot: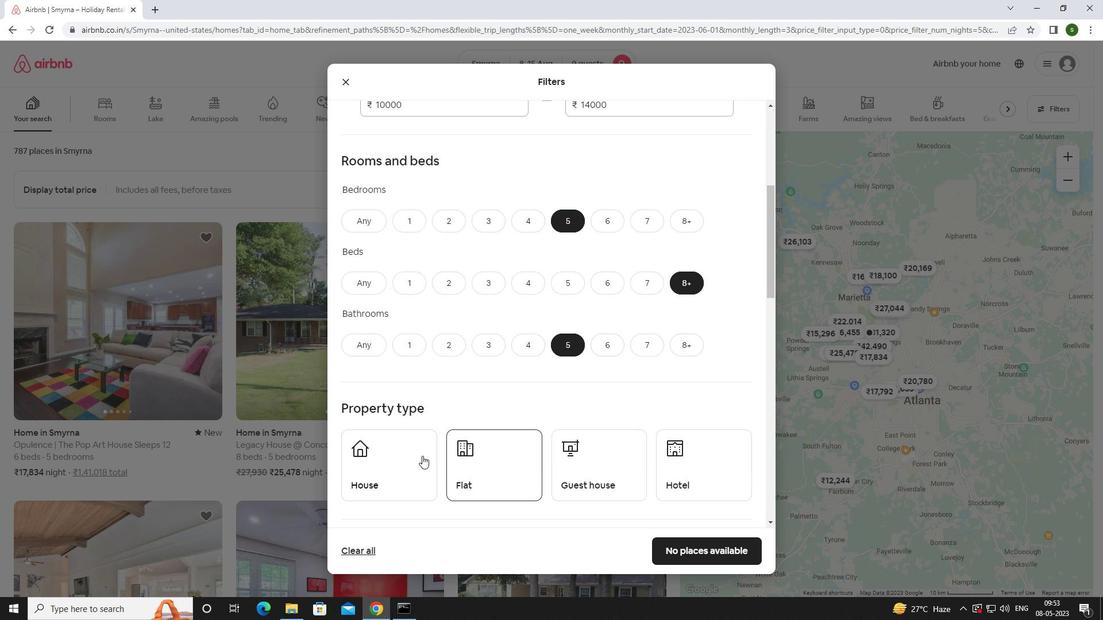 
Action: Mouse pressed left at (411, 458)
Screenshot: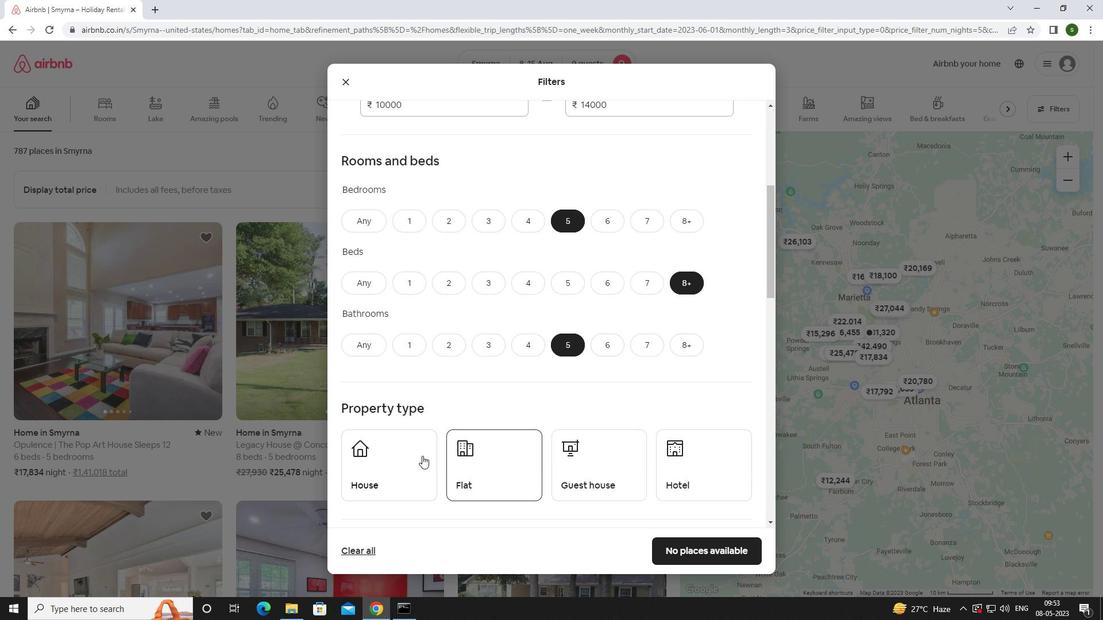 
Action: Mouse moved to (483, 461)
Screenshot: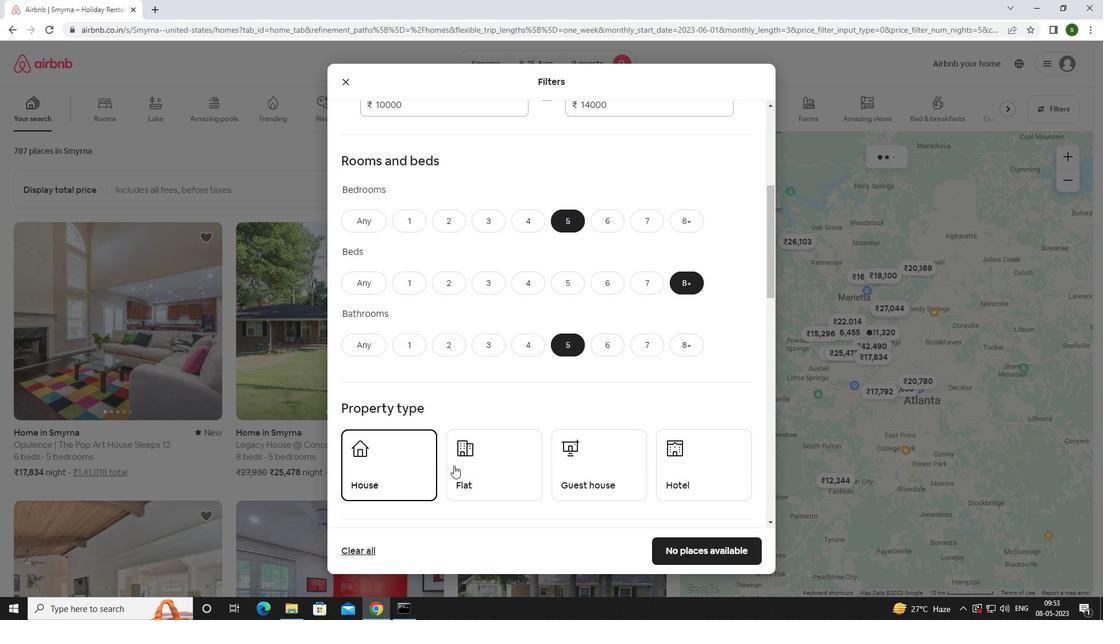 
Action: Mouse pressed left at (483, 461)
Screenshot: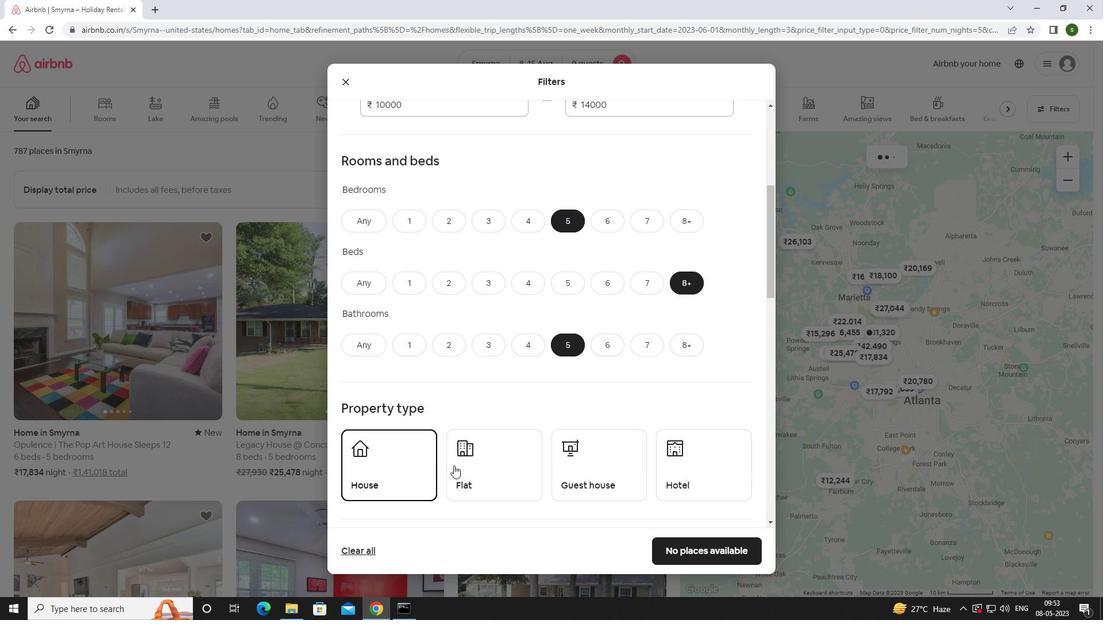 
Action: Mouse moved to (584, 462)
Screenshot: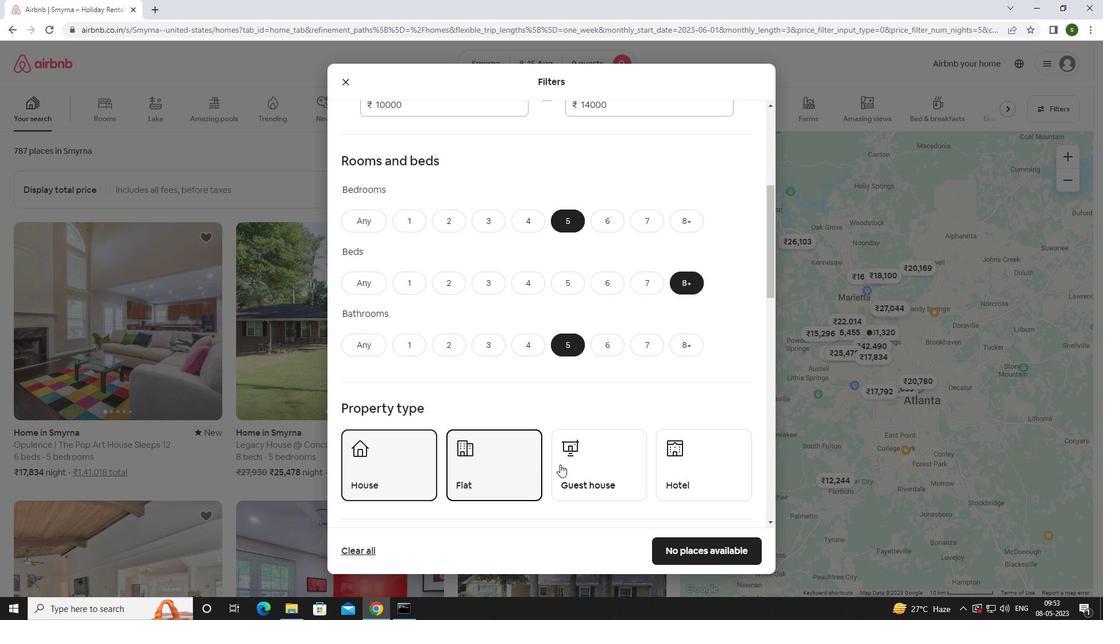 
Action: Mouse pressed left at (584, 462)
Screenshot: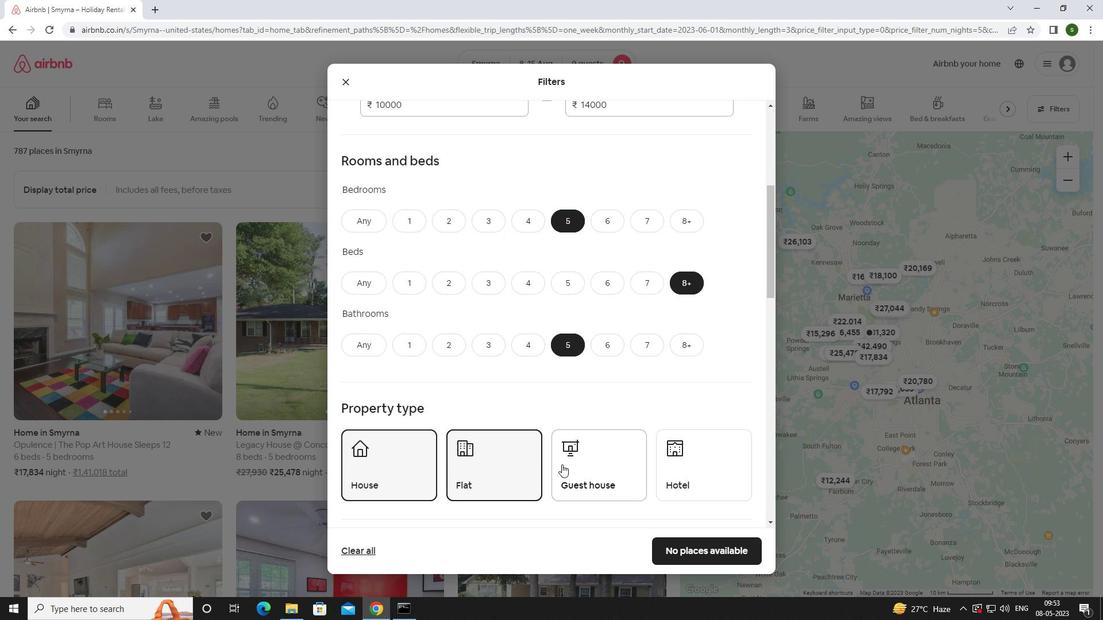
Action: Mouse moved to (555, 442)
Screenshot: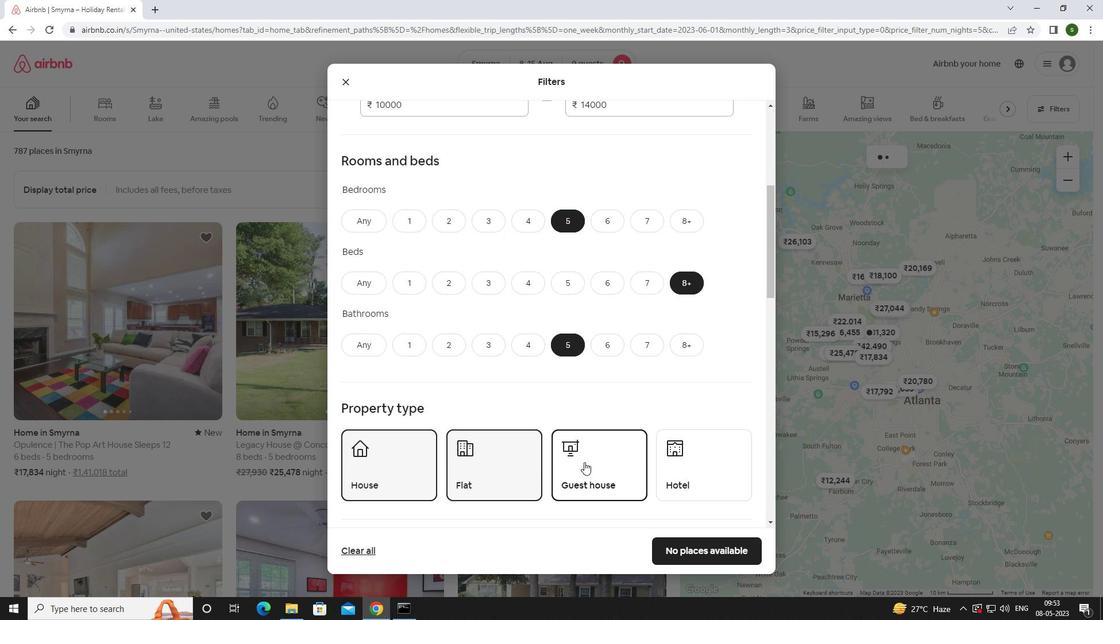 
Action: Mouse scrolled (555, 441) with delta (0, 0)
Screenshot: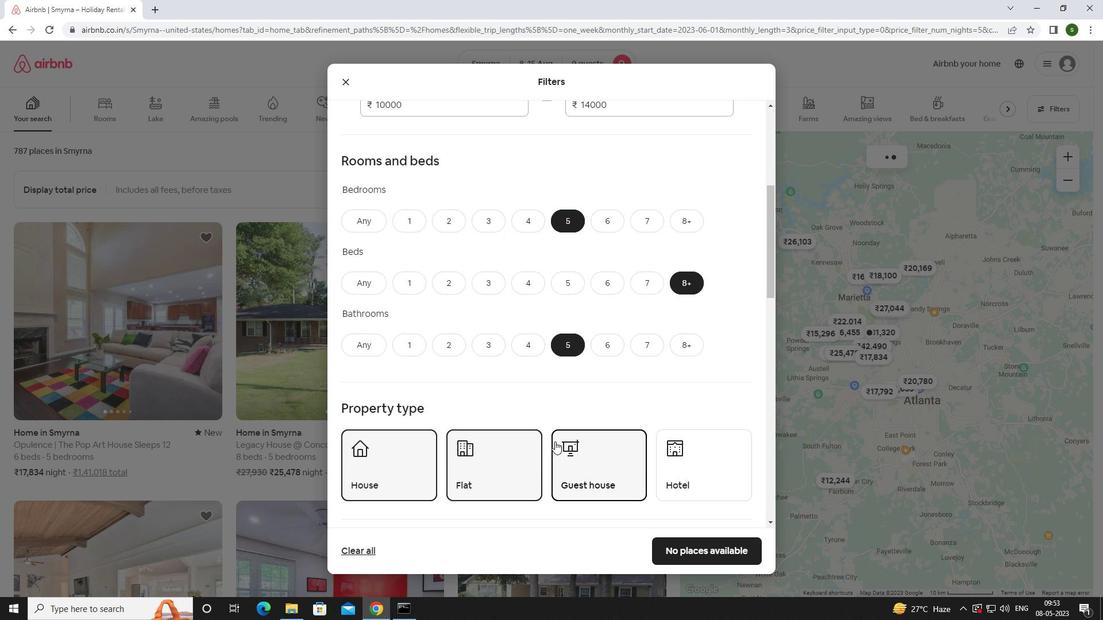 
Action: Mouse scrolled (555, 441) with delta (0, 0)
Screenshot: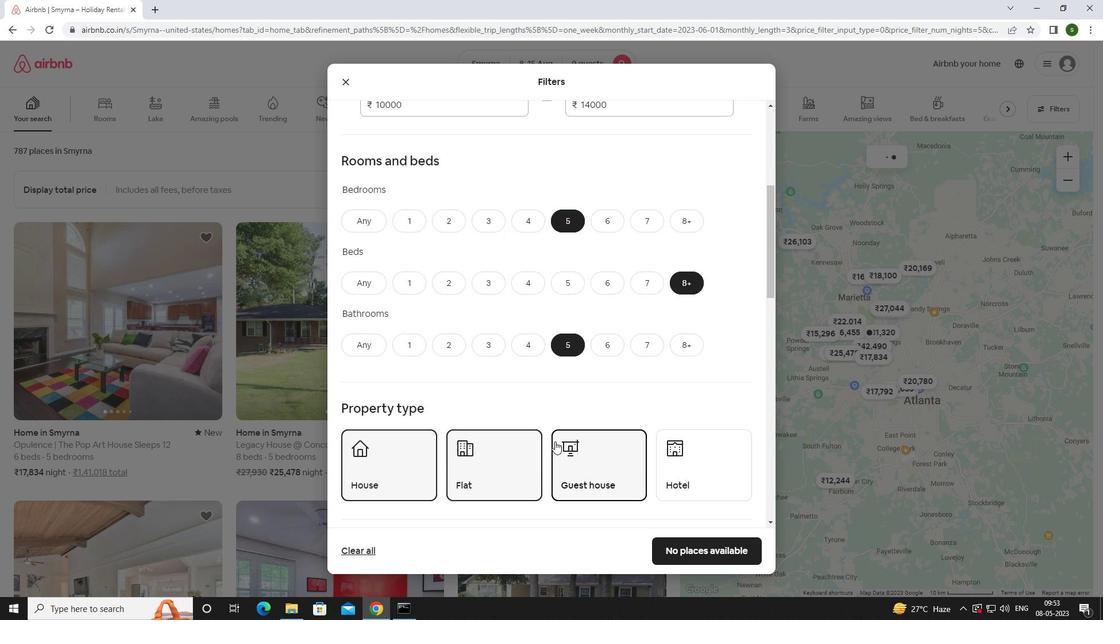 
Action: Mouse scrolled (555, 441) with delta (0, 0)
Screenshot: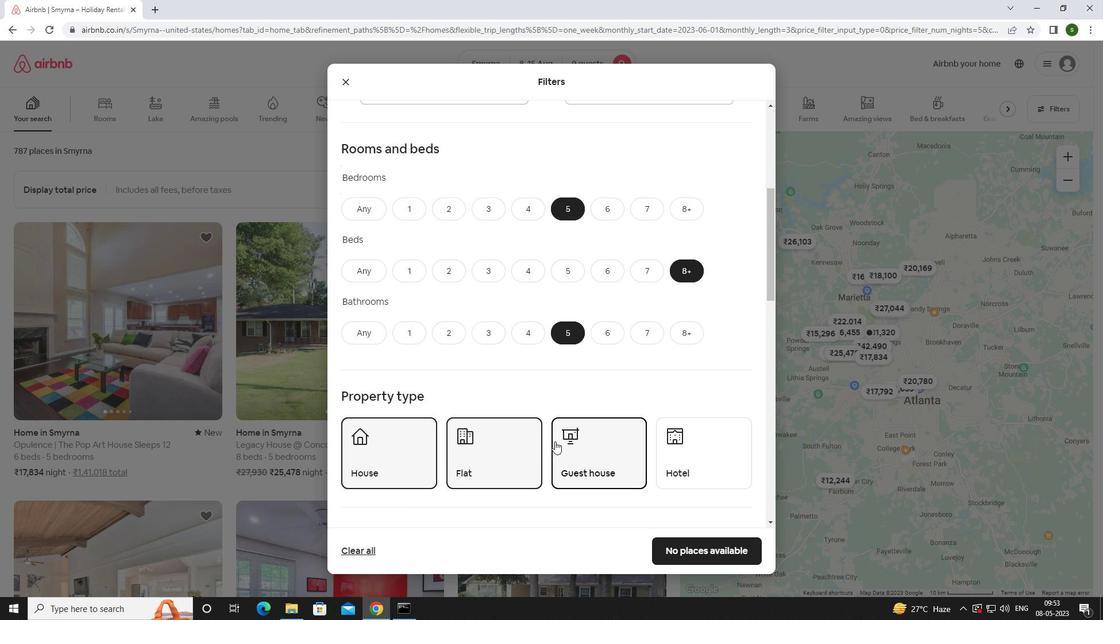 
Action: Mouse scrolled (555, 441) with delta (0, 0)
Screenshot: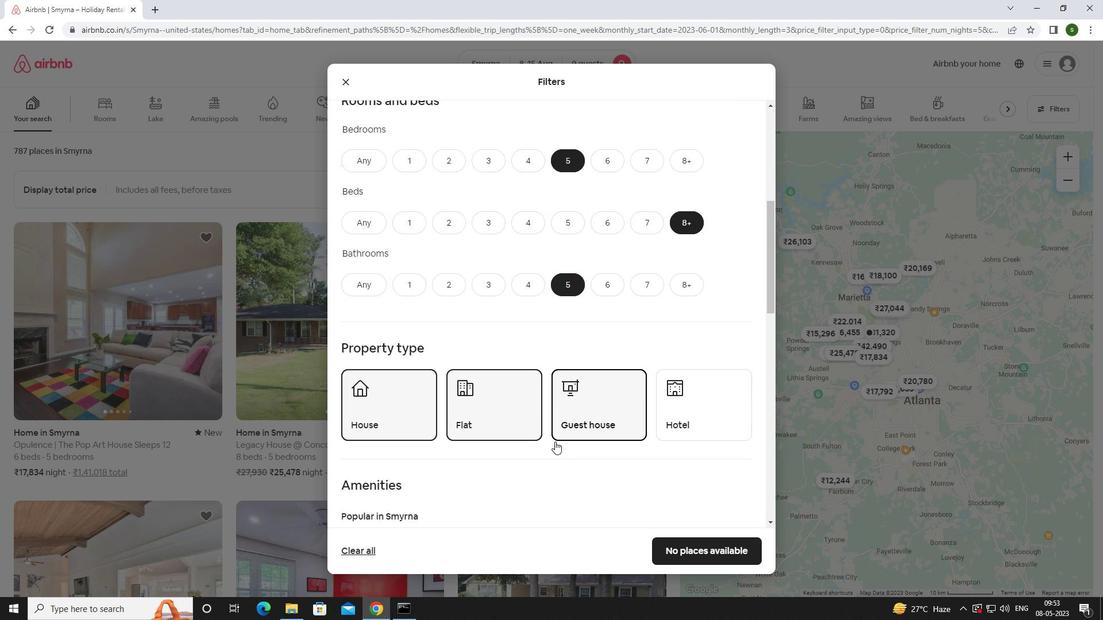 
Action: Mouse moved to (550, 373)
Screenshot: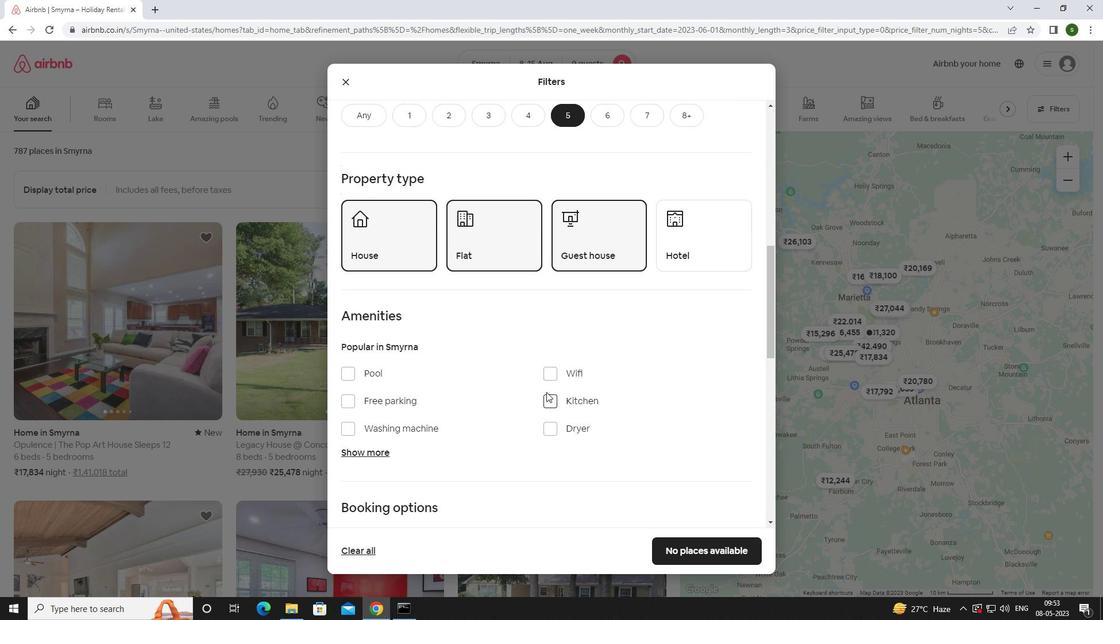 
Action: Mouse pressed left at (550, 373)
Screenshot: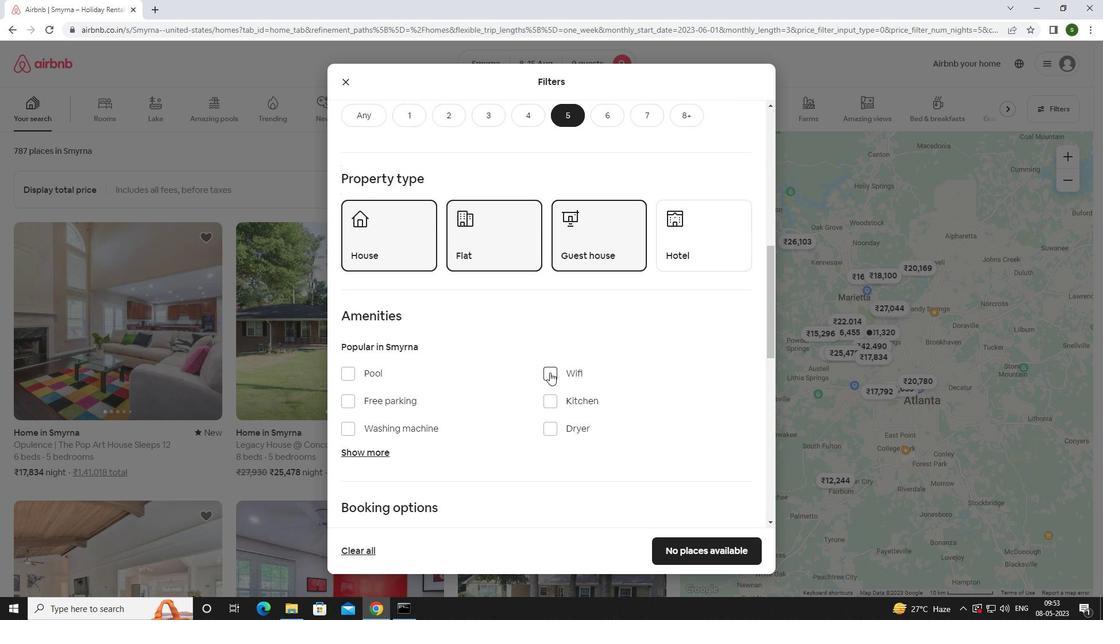 
Action: Mouse moved to (400, 401)
Screenshot: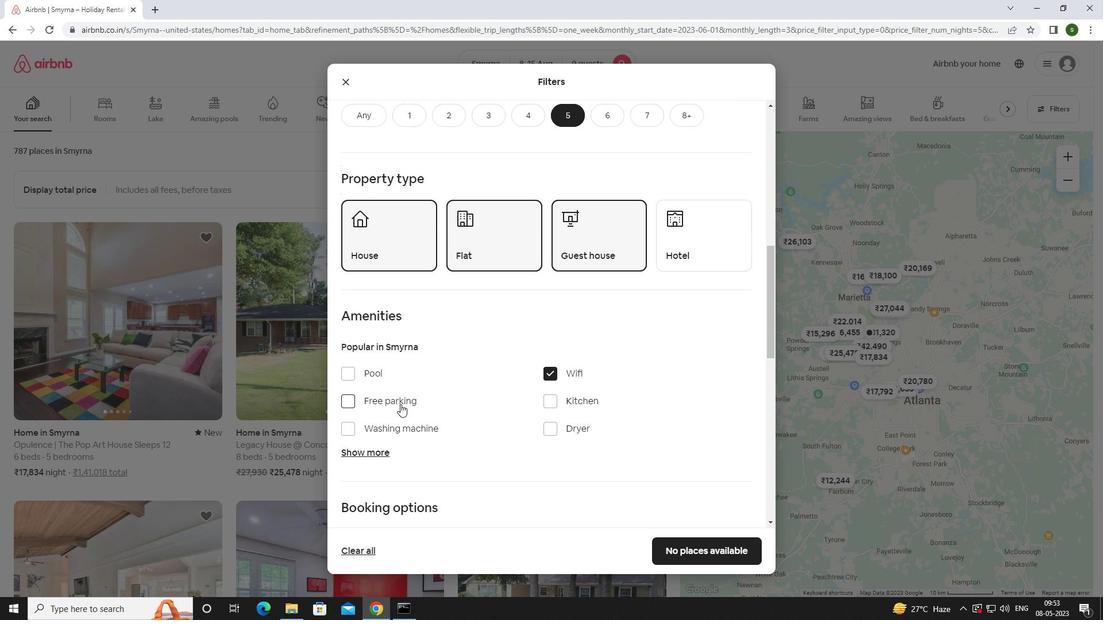 
Action: Mouse pressed left at (400, 401)
Screenshot: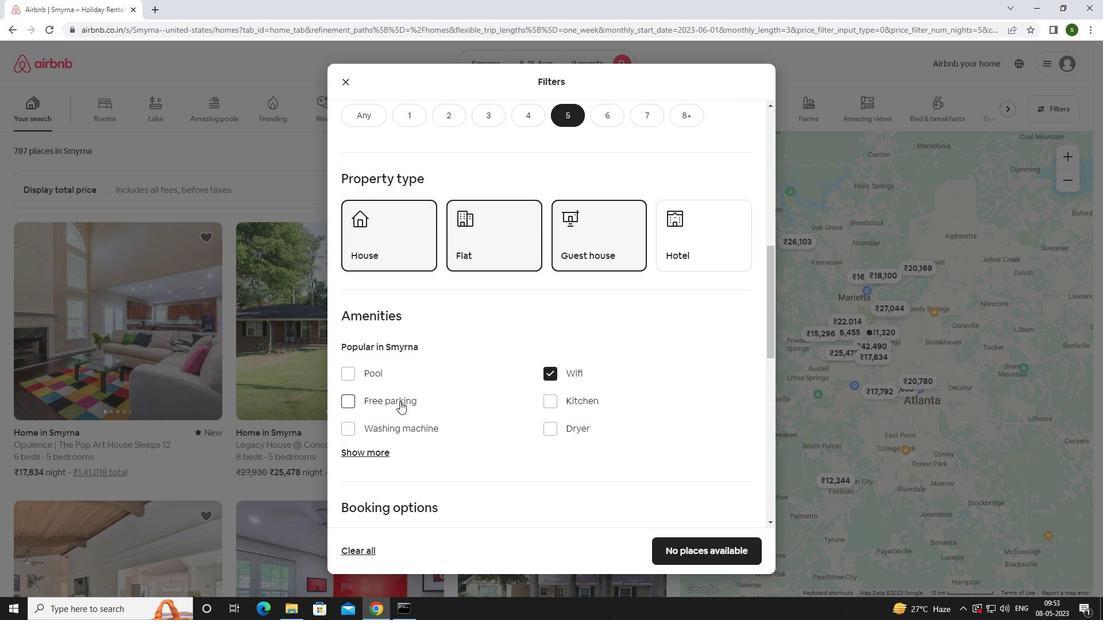 
Action: Mouse scrolled (400, 401) with delta (0, 0)
Screenshot: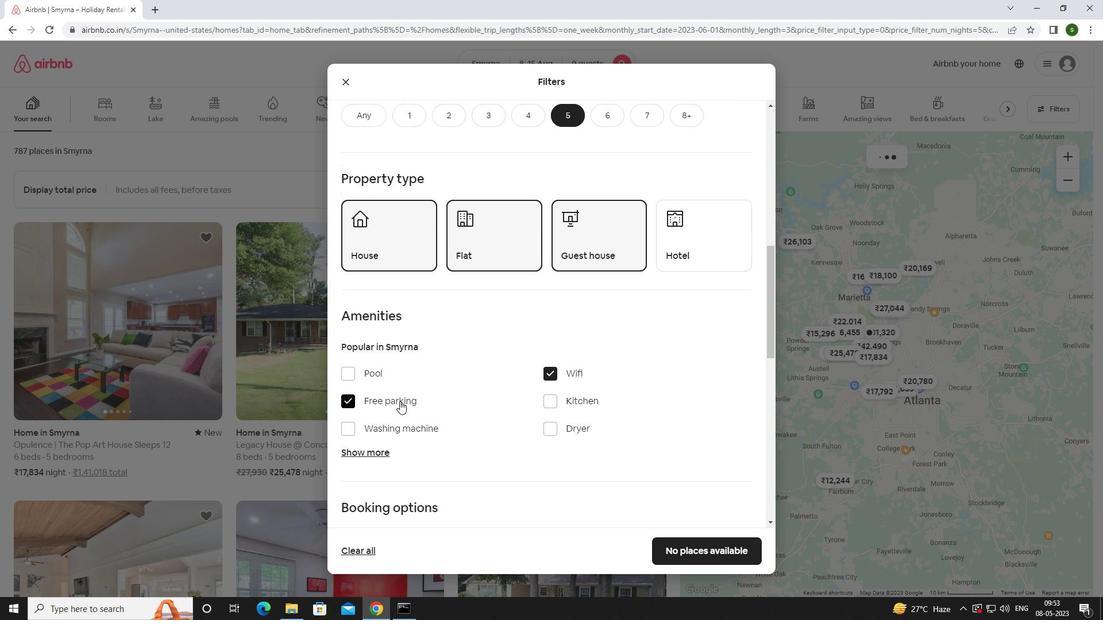 
Action: Mouse scrolled (400, 401) with delta (0, 0)
Screenshot: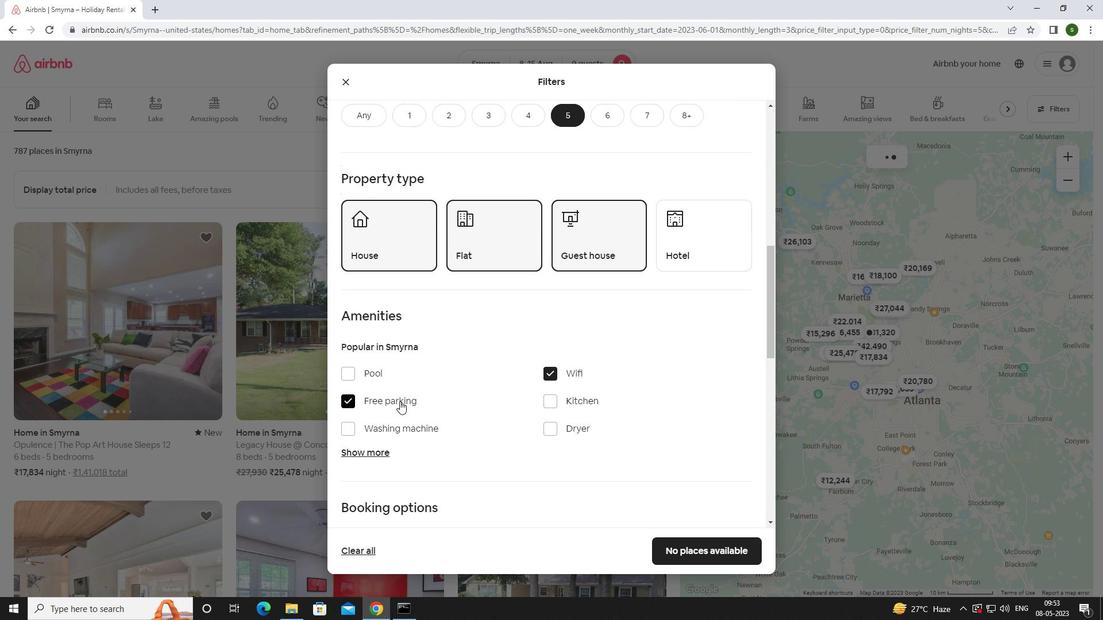 
Action: Mouse moved to (374, 336)
Screenshot: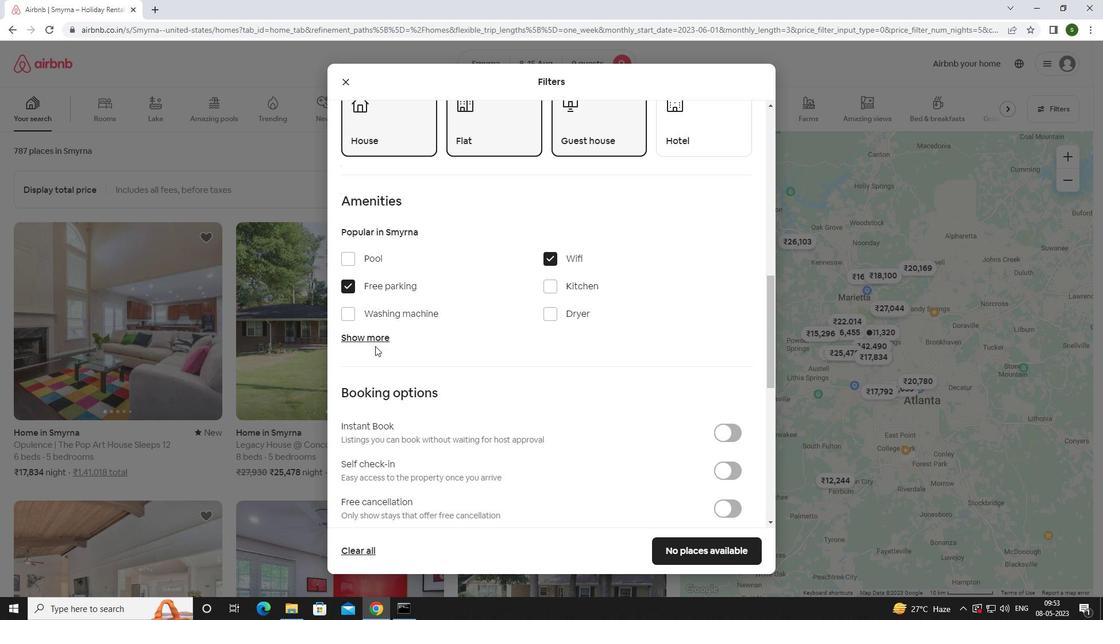 
Action: Mouse pressed left at (374, 336)
Screenshot: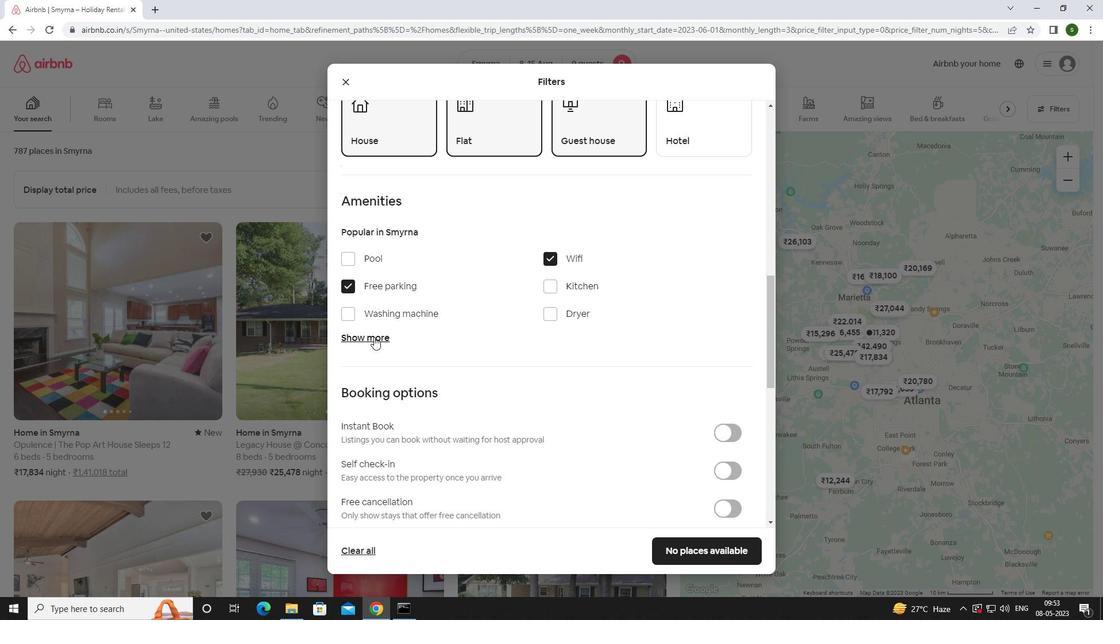 
Action: Mouse moved to (551, 400)
Screenshot: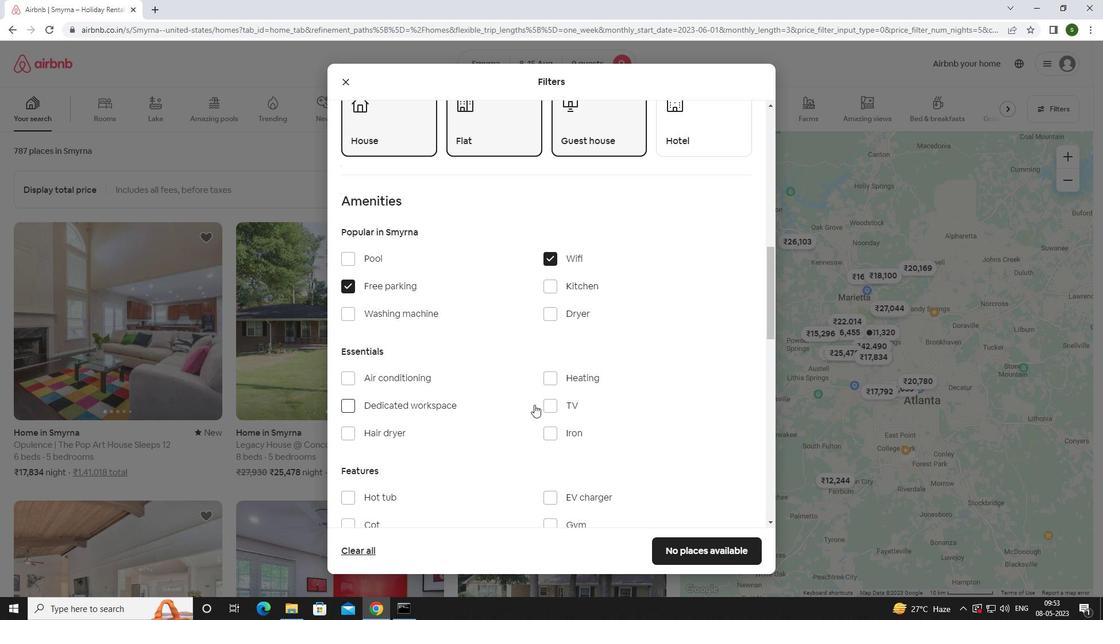
Action: Mouse pressed left at (551, 400)
Screenshot: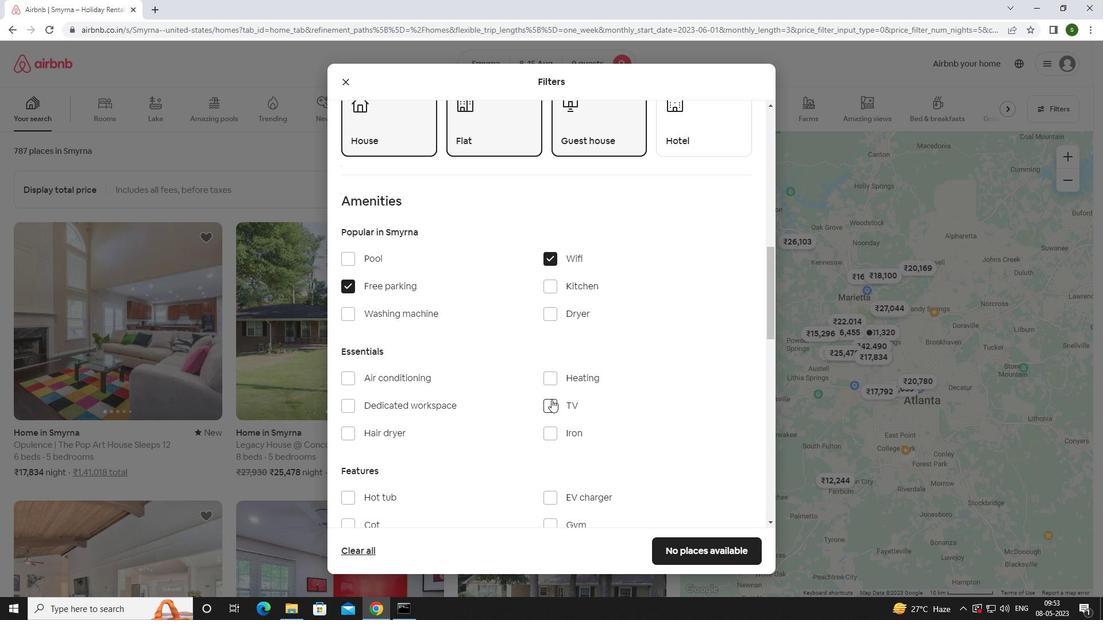 
Action: Mouse moved to (540, 419)
Screenshot: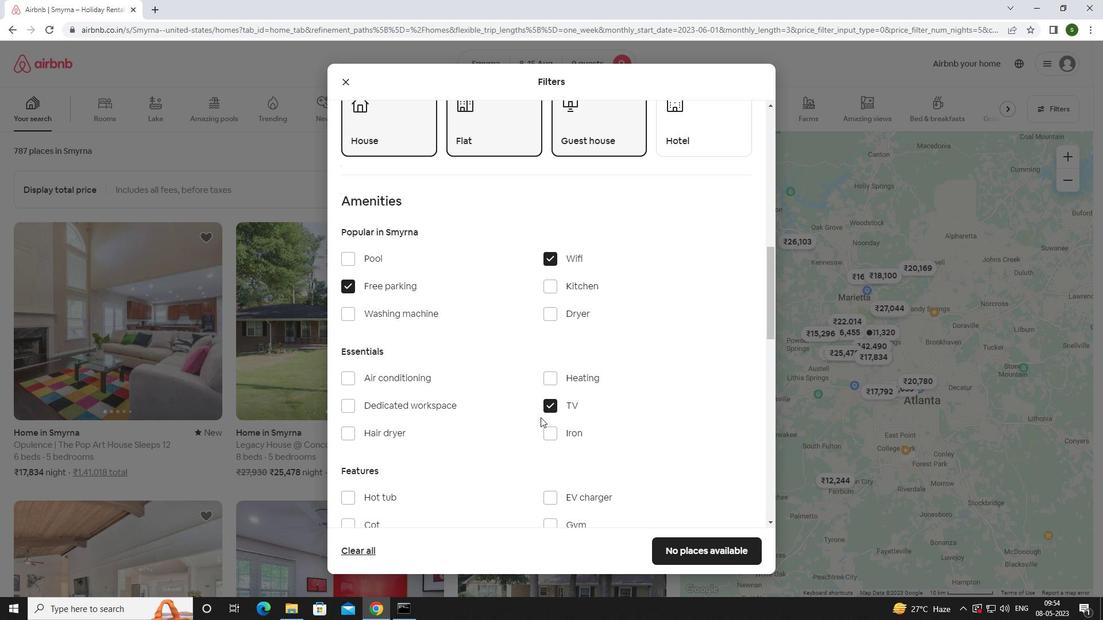 
Action: Mouse scrolled (540, 418) with delta (0, 0)
Screenshot: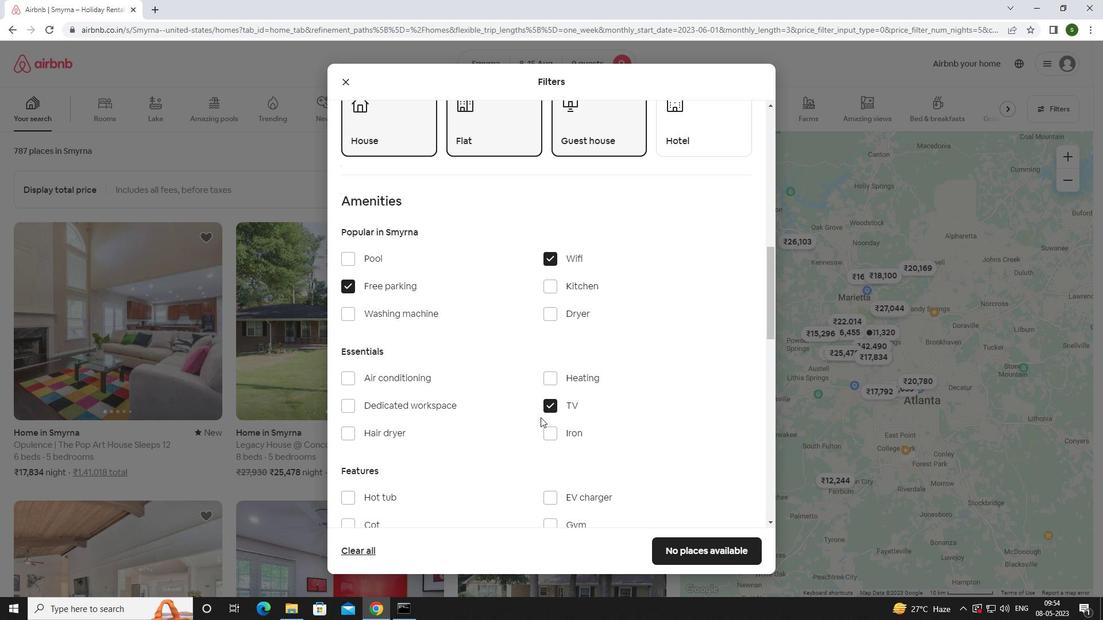 
Action: Mouse moved to (540, 419)
Screenshot: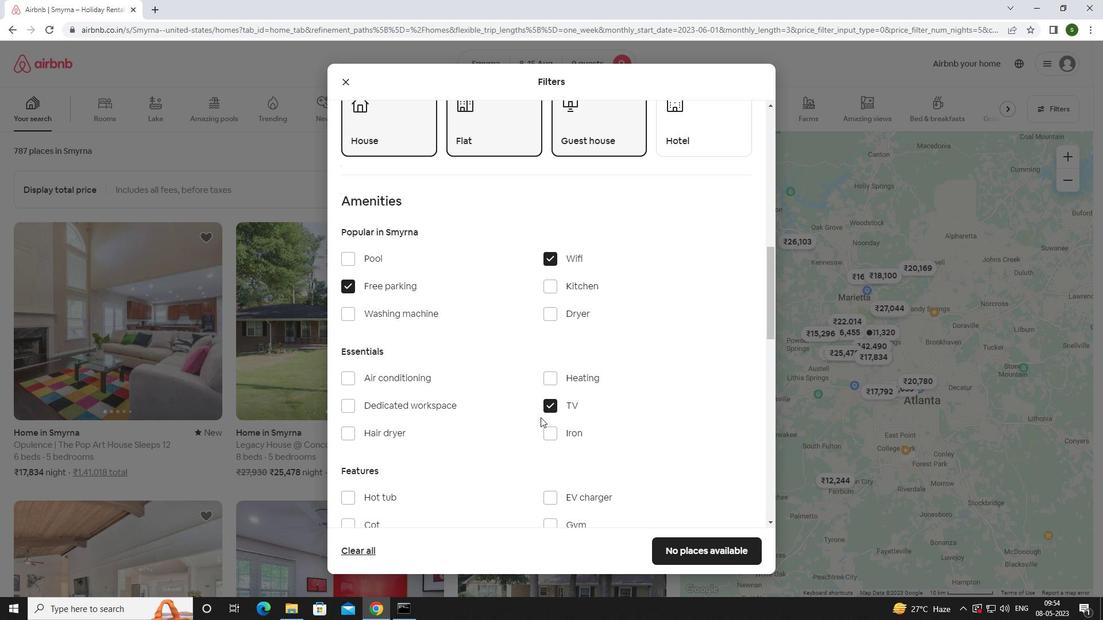 
Action: Mouse scrolled (540, 419) with delta (0, 0)
Screenshot: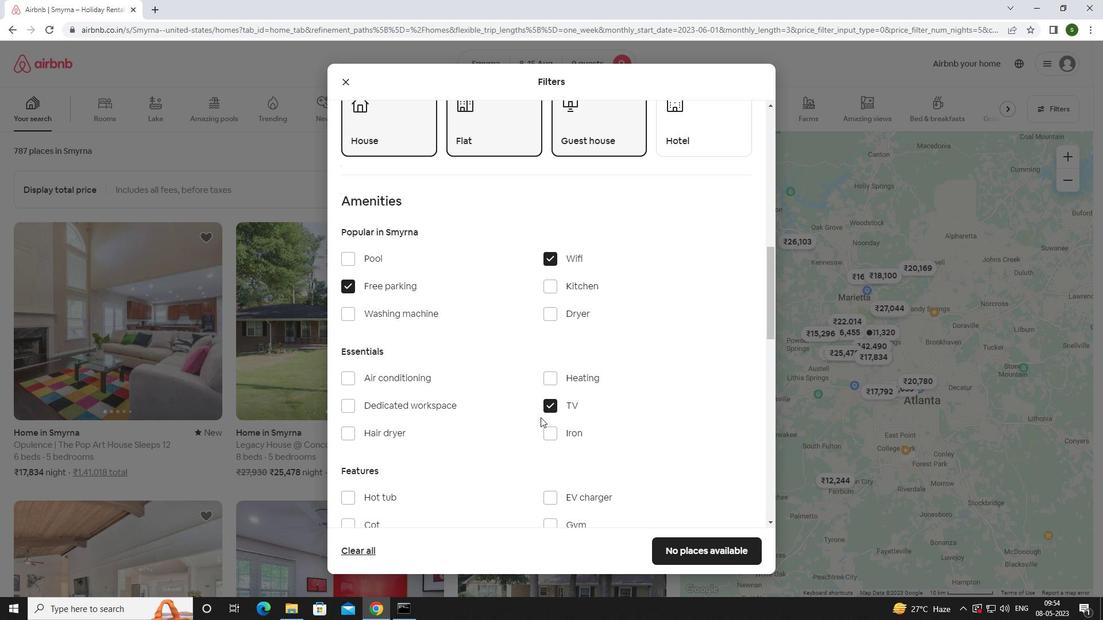 
Action: Mouse moved to (539, 420)
Screenshot: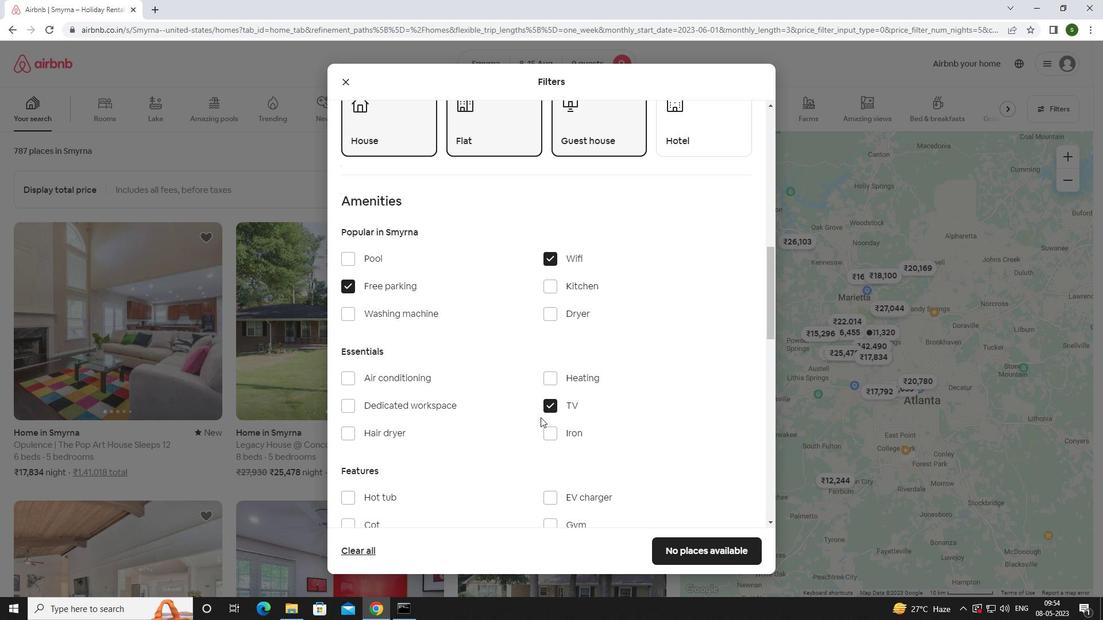 
Action: Mouse scrolled (539, 419) with delta (0, 0)
Screenshot: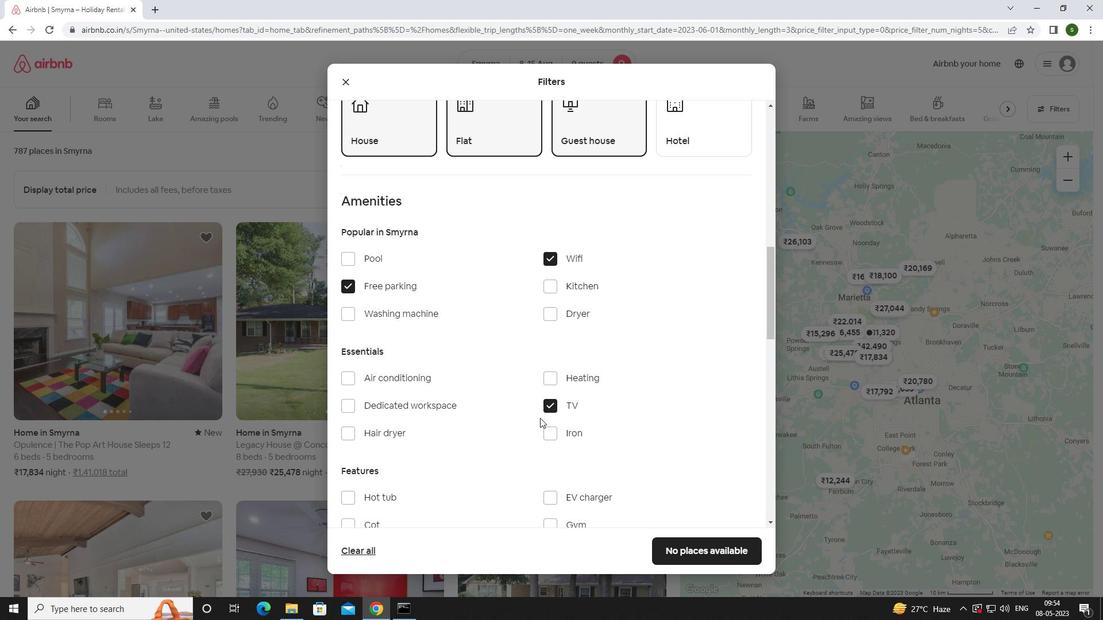 
Action: Mouse moved to (553, 355)
Screenshot: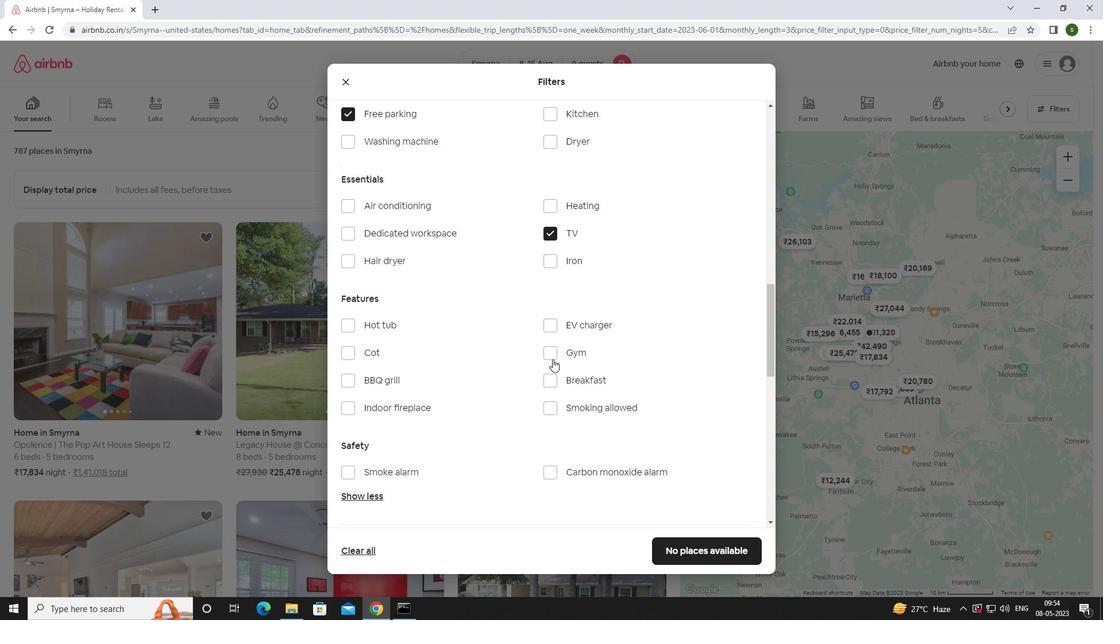 
Action: Mouse pressed left at (553, 355)
Screenshot: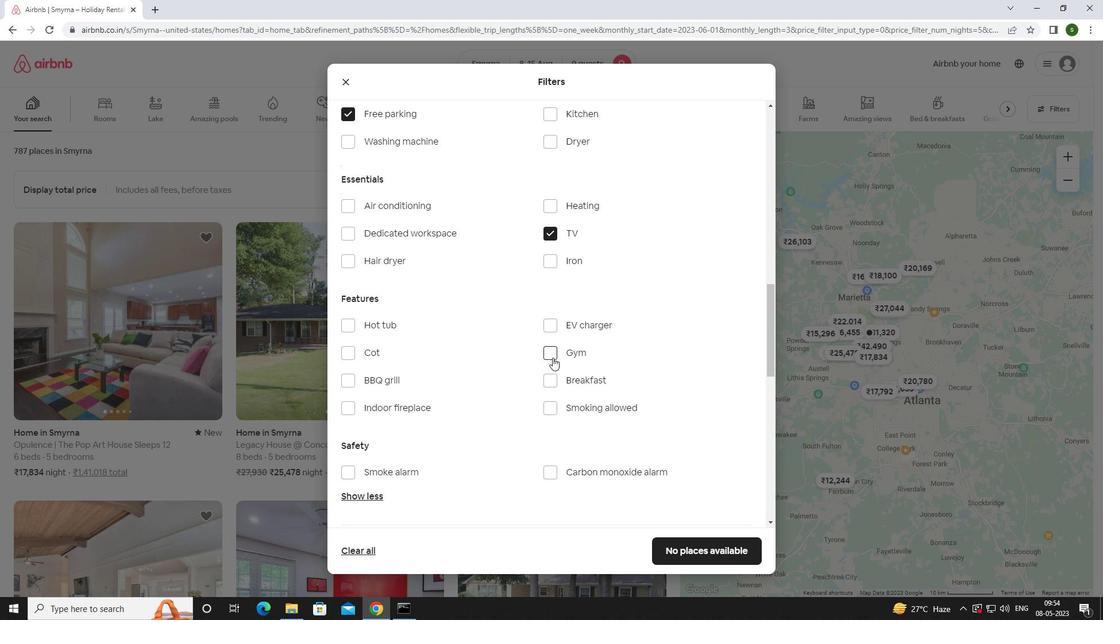 
Action: Mouse moved to (549, 383)
Screenshot: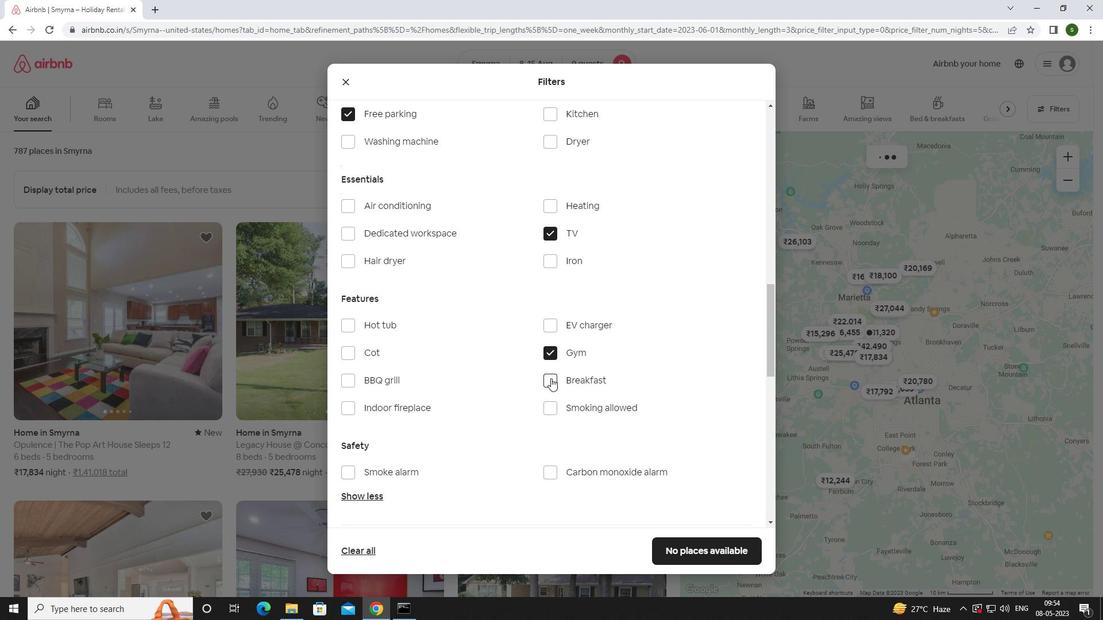 
Action: Mouse pressed left at (549, 383)
Screenshot: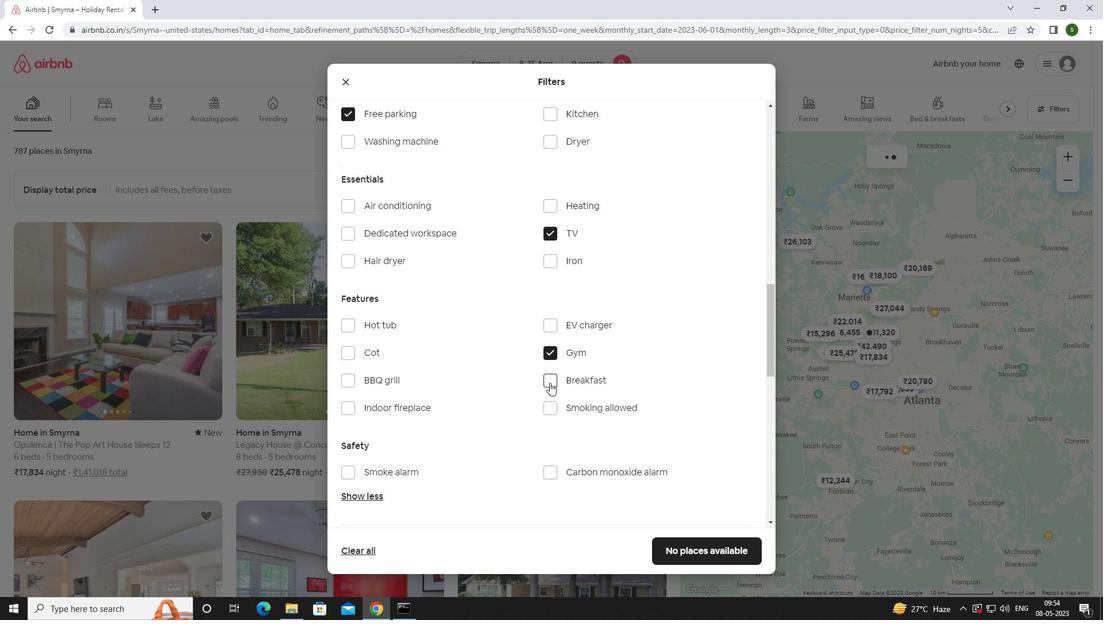 
Action: Mouse scrolled (549, 382) with delta (0, 0)
Screenshot: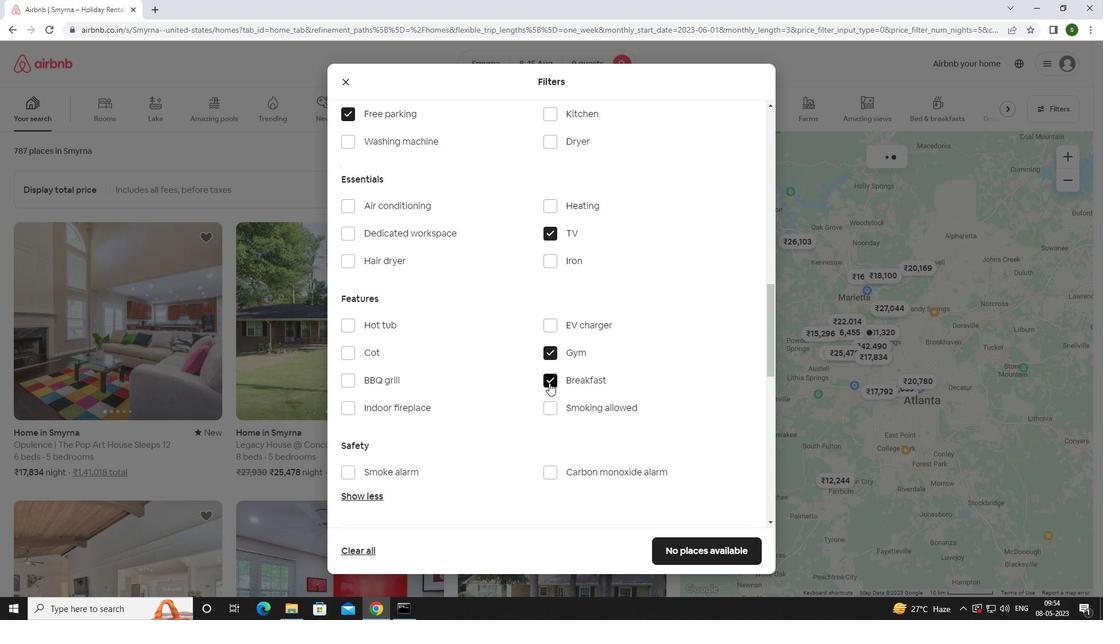 
Action: Mouse scrolled (549, 382) with delta (0, 0)
Screenshot: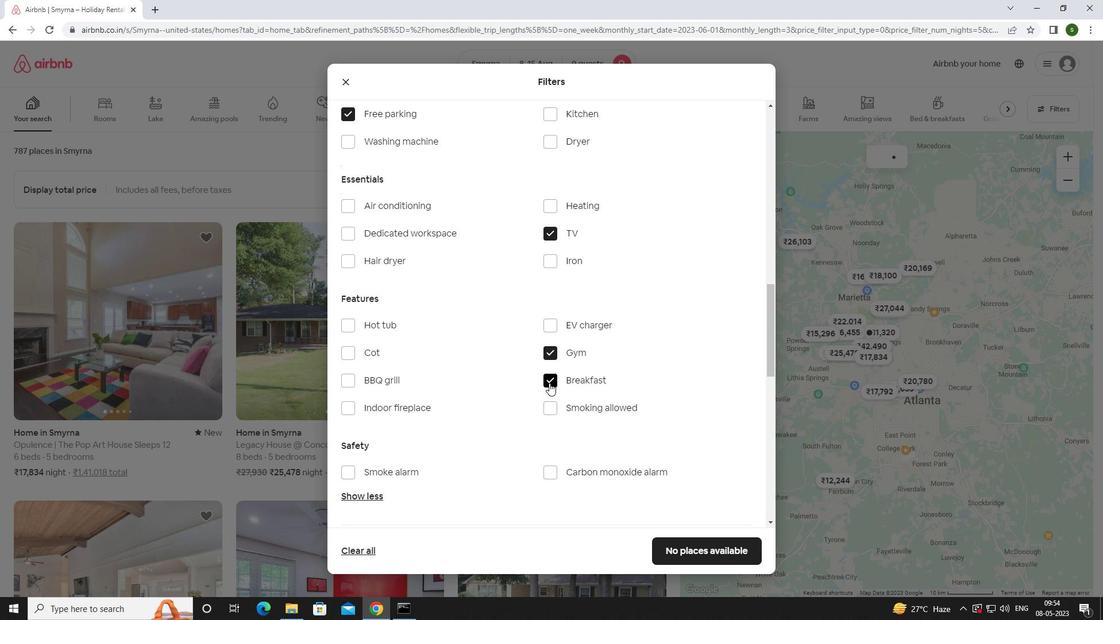 
Action: Mouse scrolled (549, 382) with delta (0, 0)
Screenshot: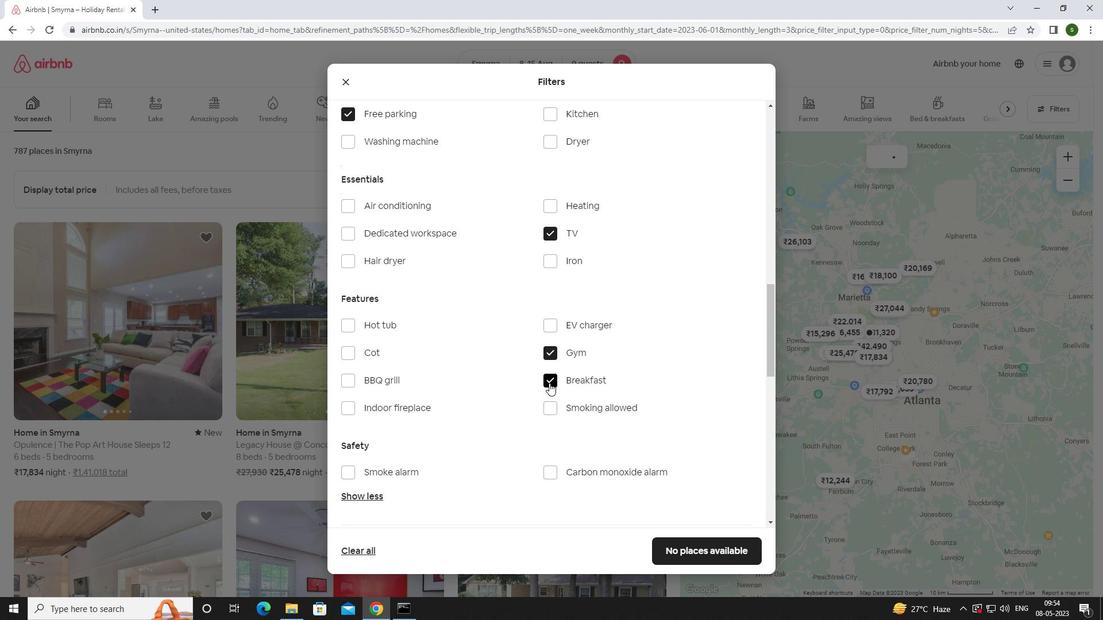 
Action: Mouse scrolled (549, 382) with delta (0, 0)
Screenshot: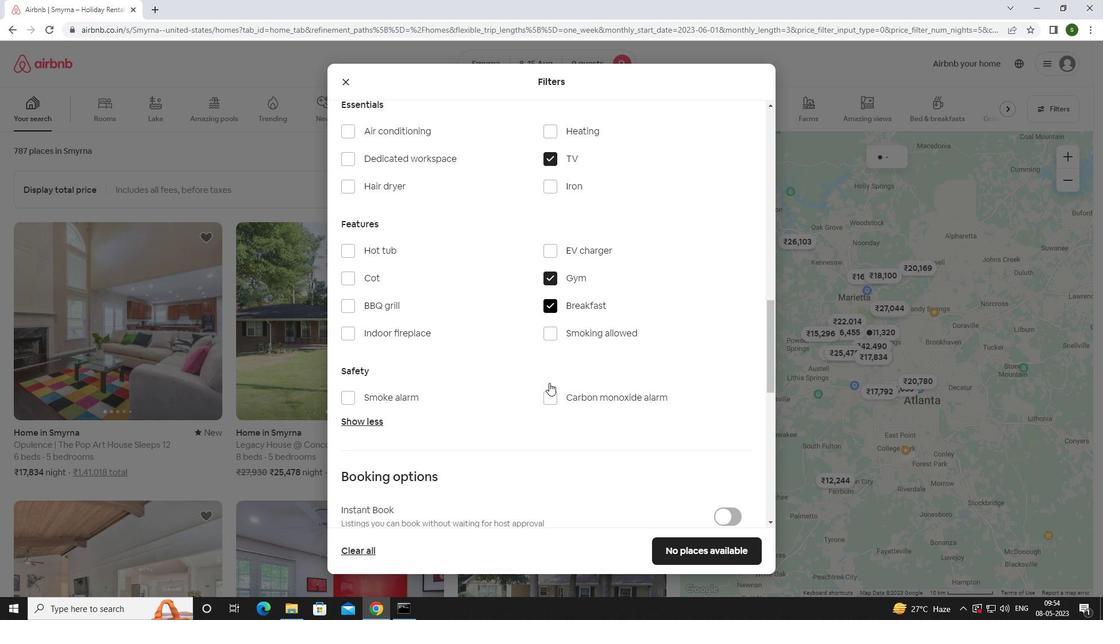
Action: Mouse moved to (713, 401)
Screenshot: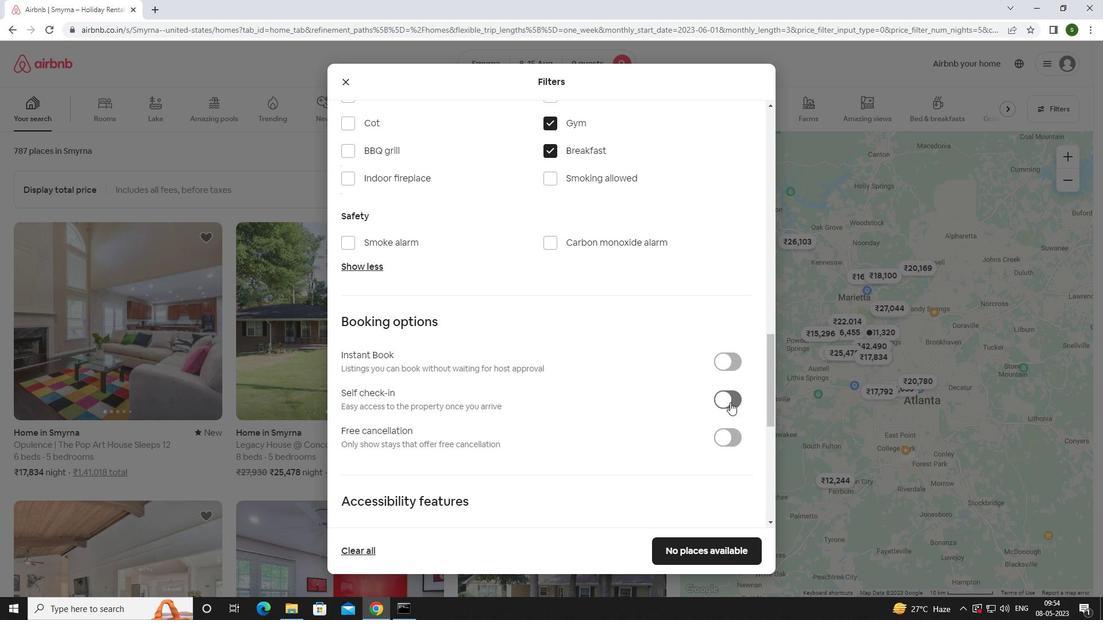 
Action: Mouse pressed left at (713, 401)
Screenshot: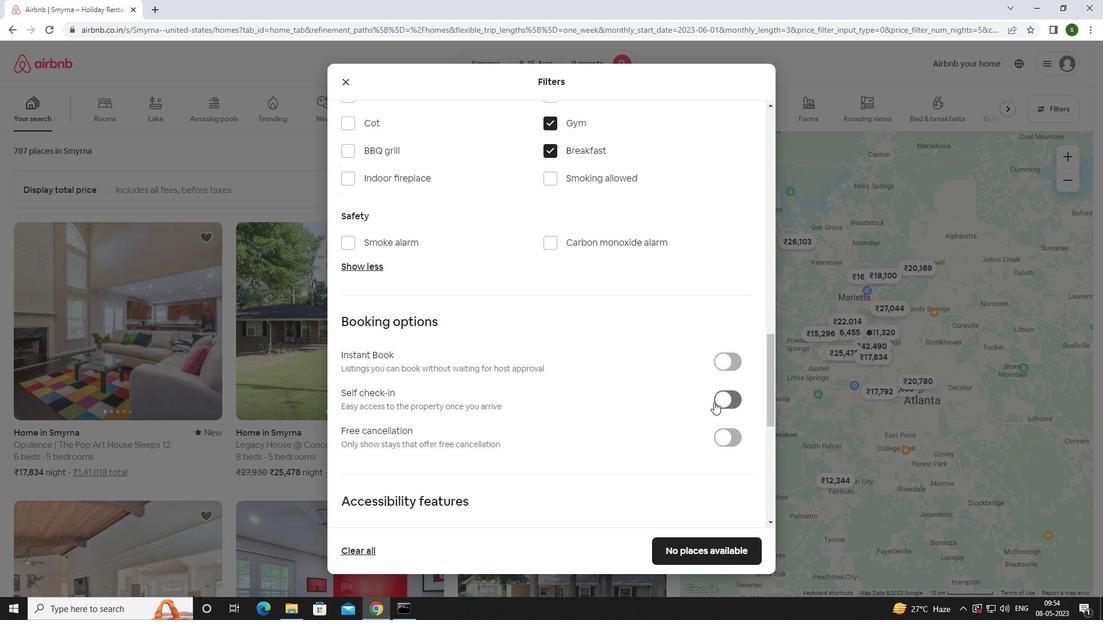 
Action: Mouse moved to (725, 398)
Screenshot: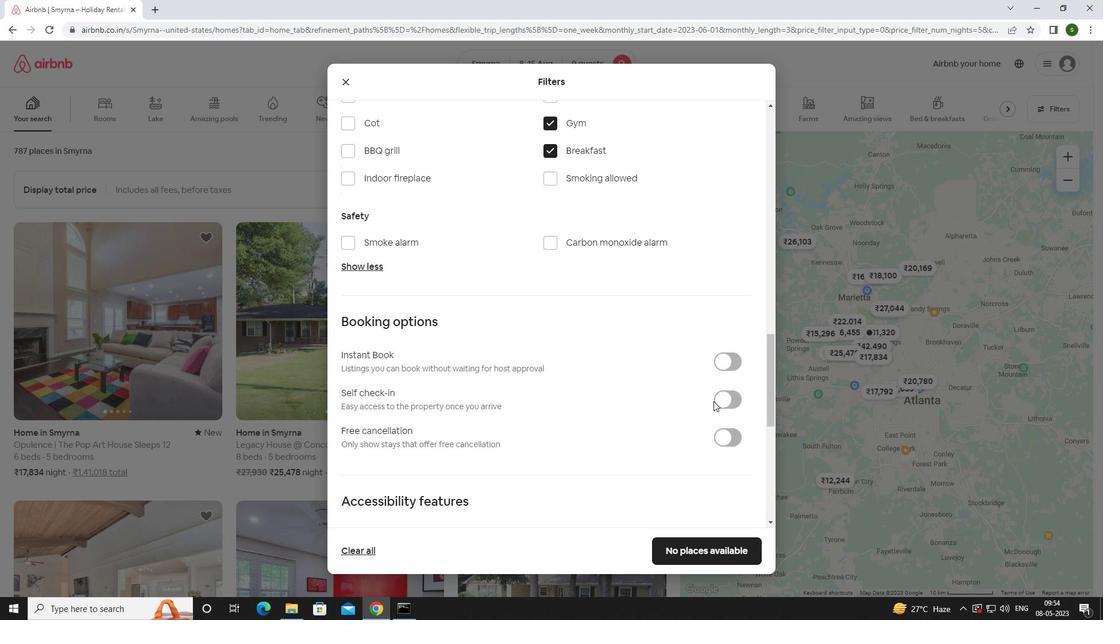 
Action: Mouse pressed left at (725, 398)
Screenshot: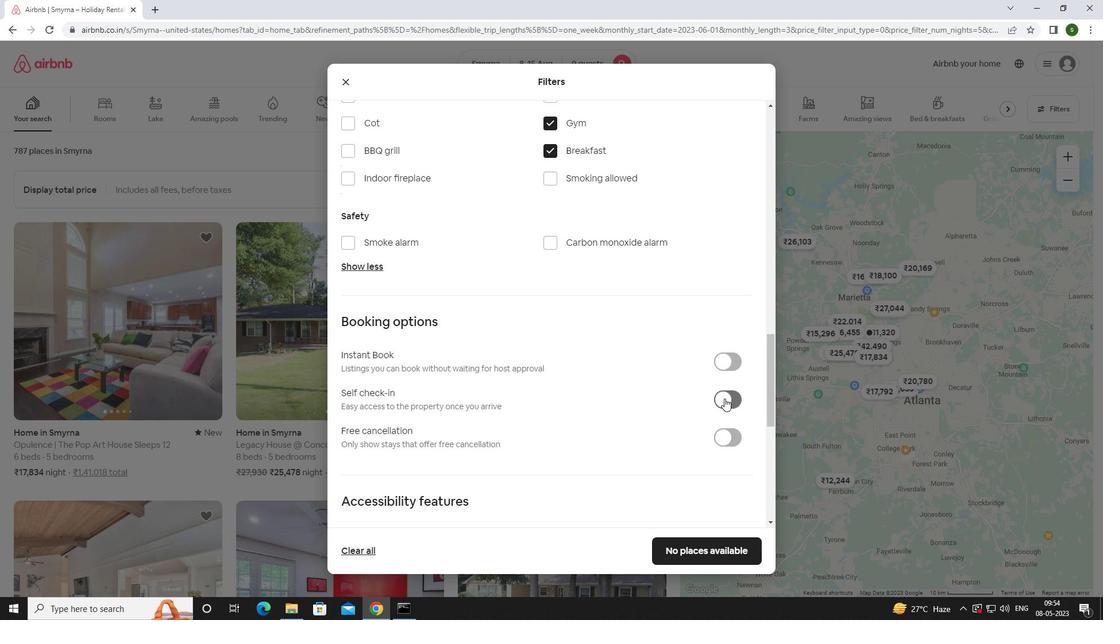 
Action: Mouse moved to (622, 397)
Screenshot: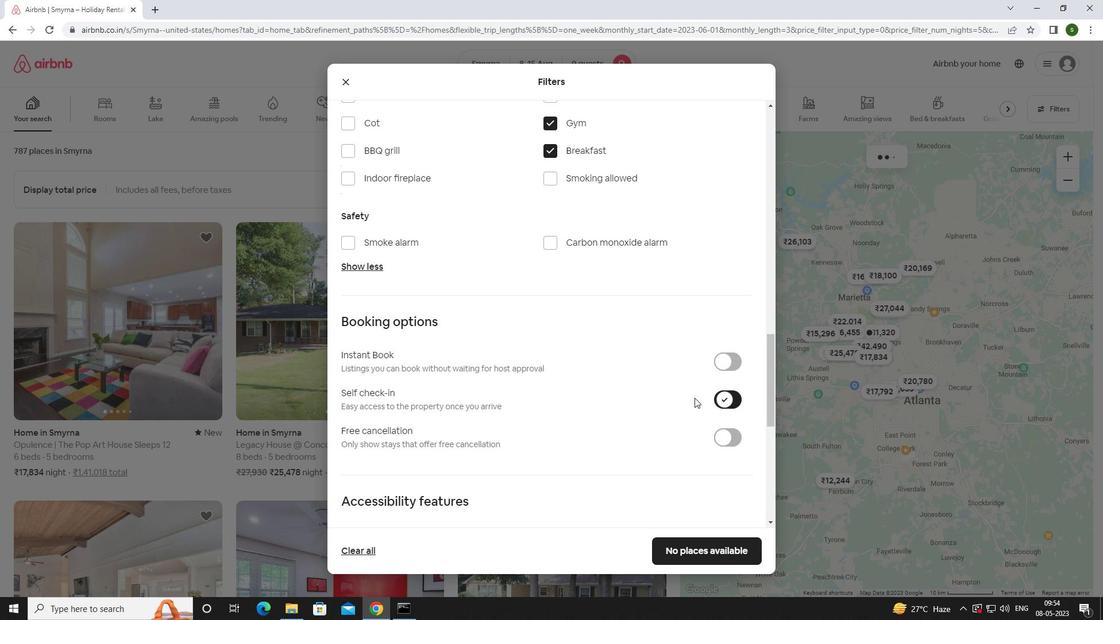 
Action: Mouse scrolled (622, 397) with delta (0, 0)
Screenshot: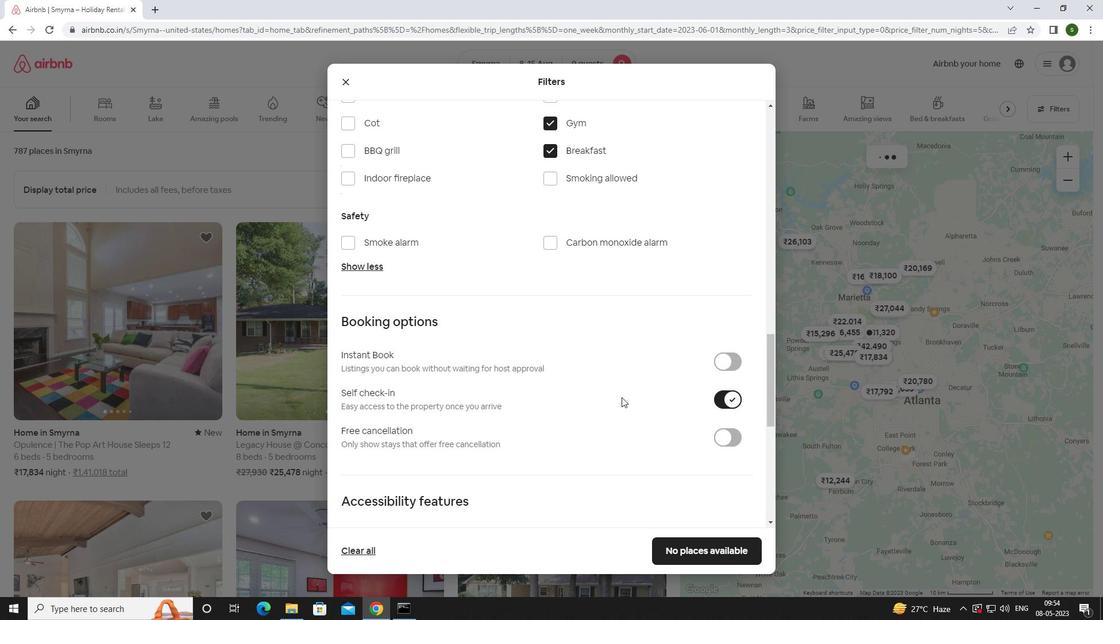 
Action: Mouse scrolled (622, 397) with delta (0, 0)
Screenshot: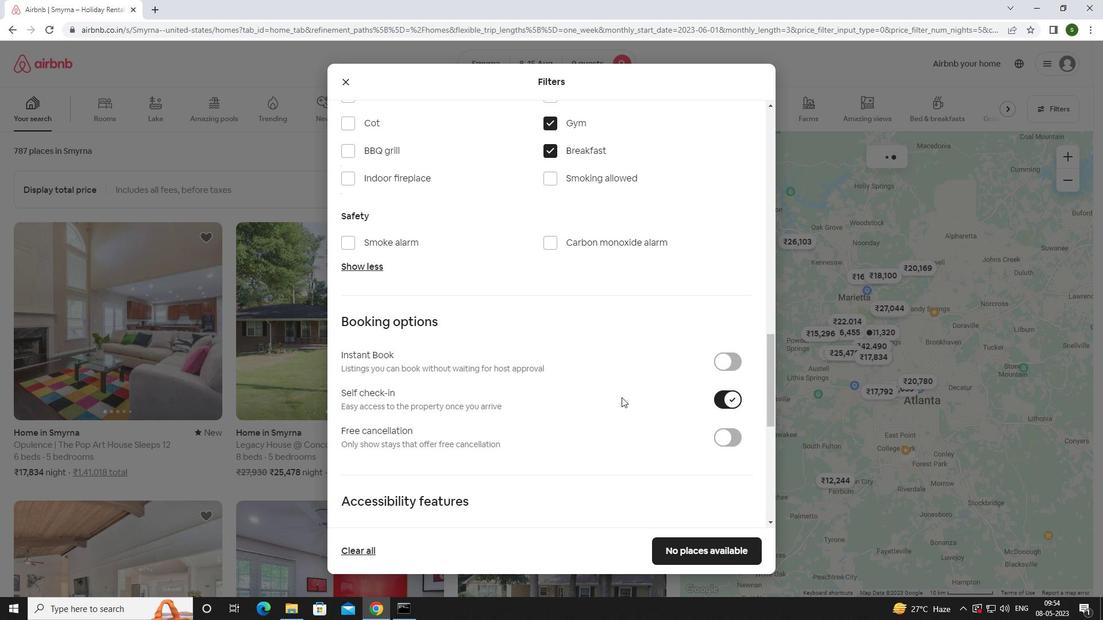 
Action: Mouse scrolled (622, 397) with delta (0, 0)
Screenshot: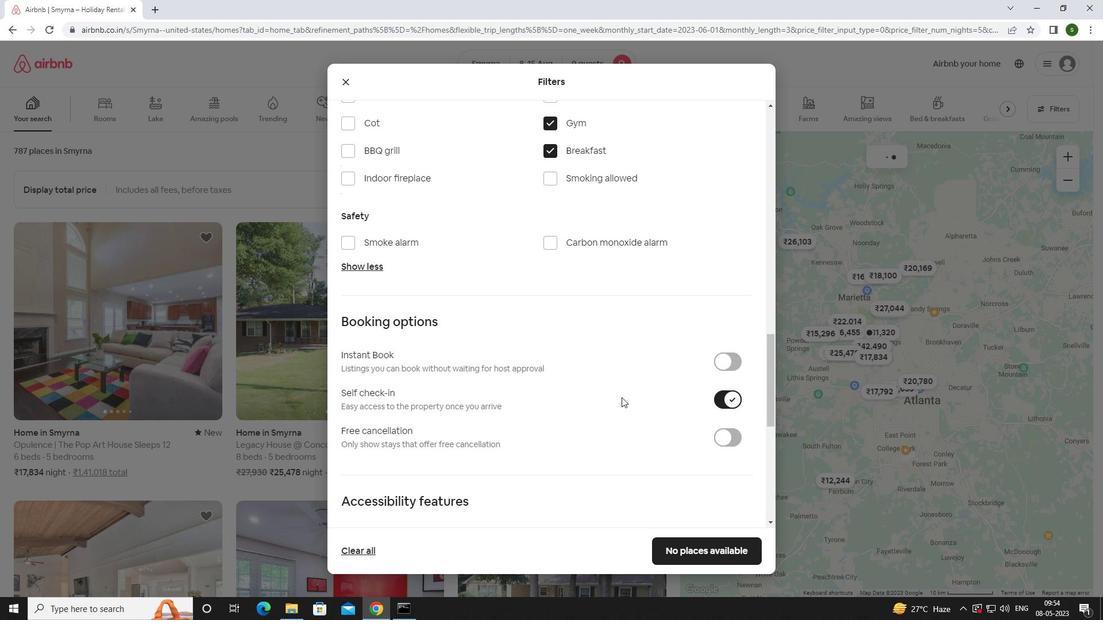 
Action: Mouse scrolled (622, 397) with delta (0, 0)
Screenshot: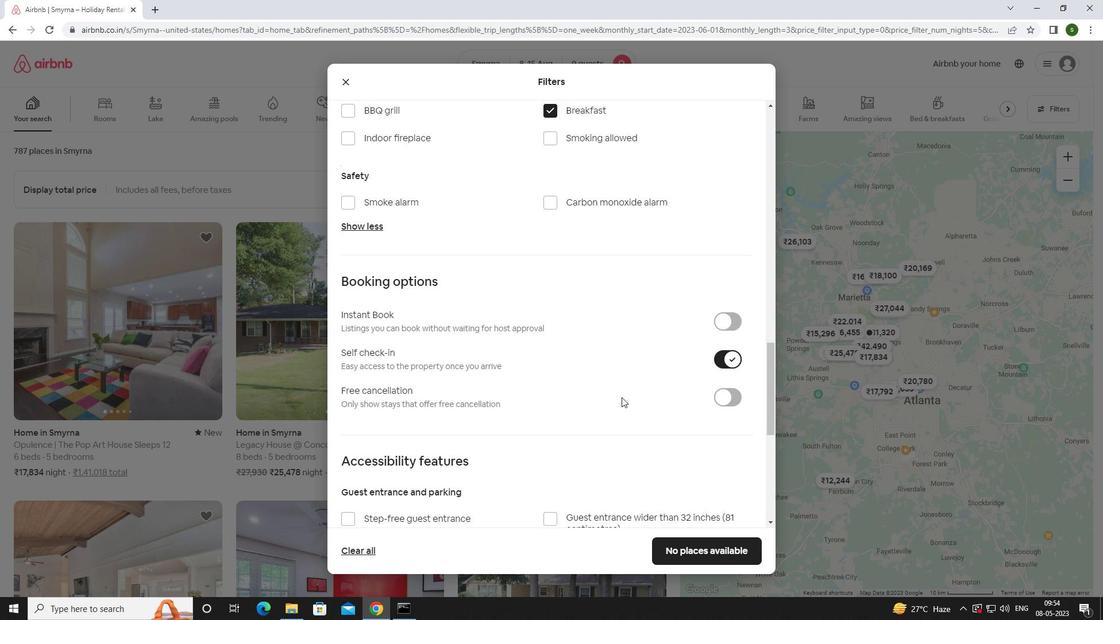 
Action: Mouse scrolled (622, 397) with delta (0, 0)
Screenshot: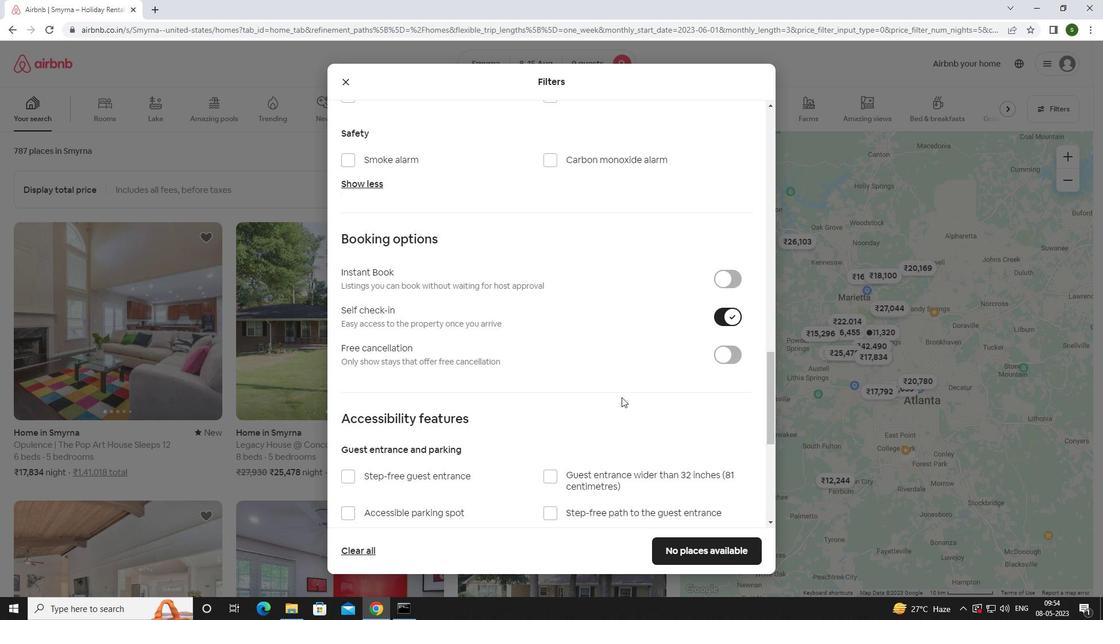 
Action: Mouse scrolled (622, 397) with delta (0, 0)
Screenshot: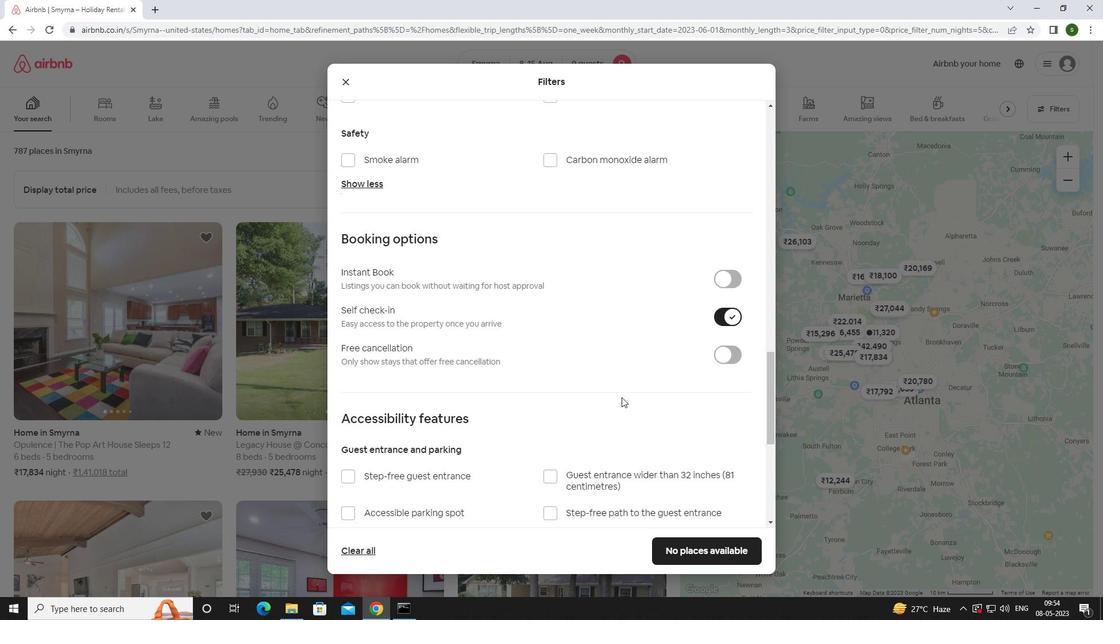 
Action: Mouse scrolled (622, 397) with delta (0, 0)
Screenshot: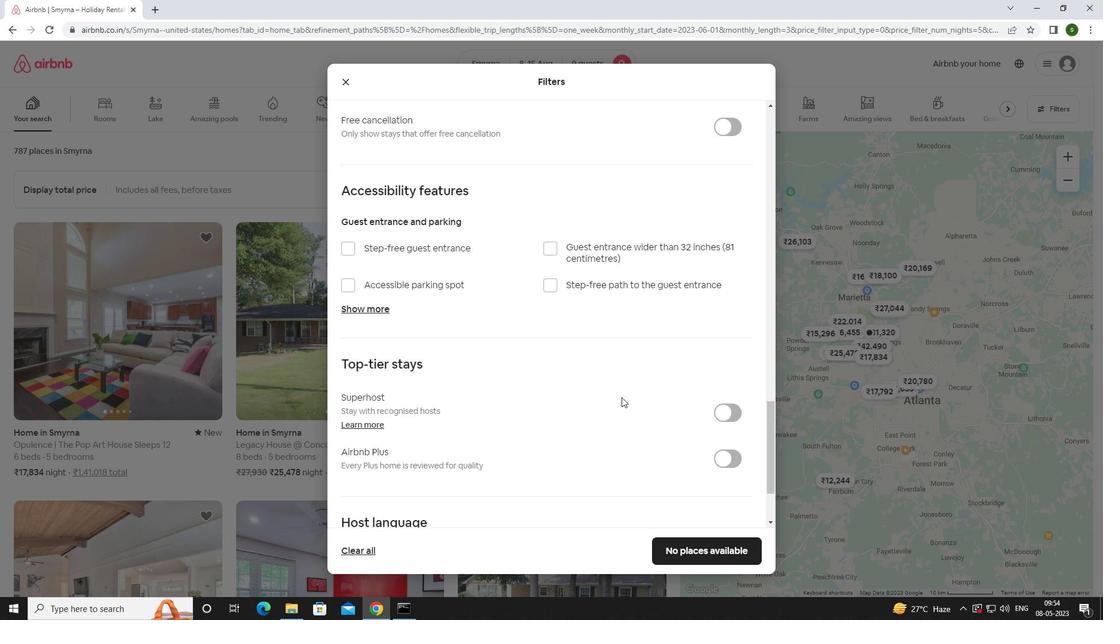 
Action: Mouse scrolled (622, 397) with delta (0, 0)
Screenshot: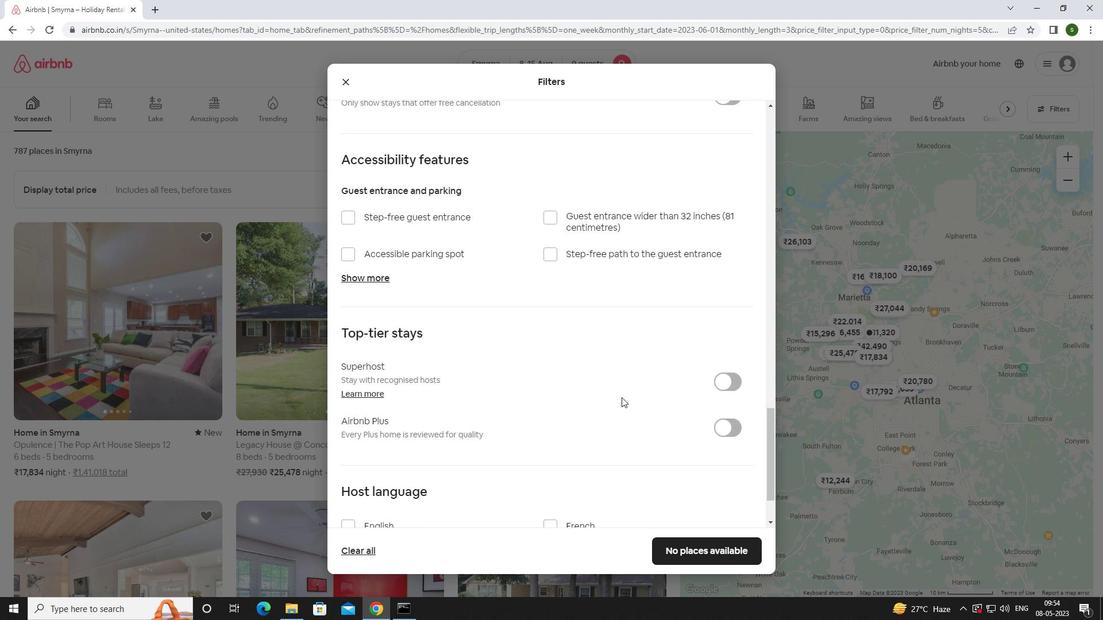 
Action: Mouse moved to (388, 450)
Screenshot: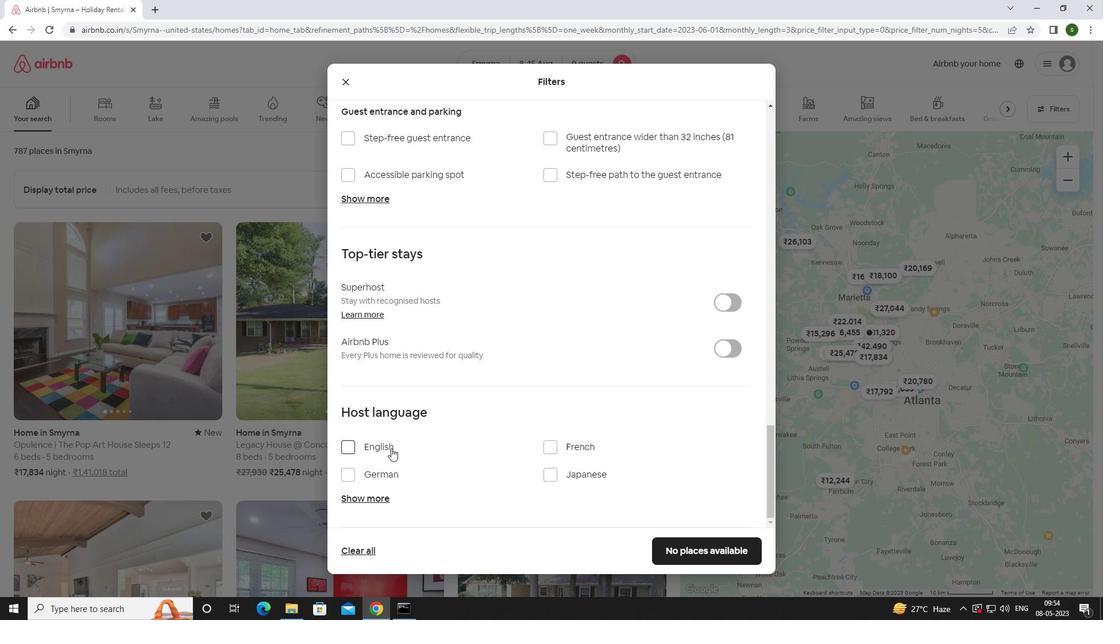 
Action: Mouse pressed left at (388, 450)
Screenshot: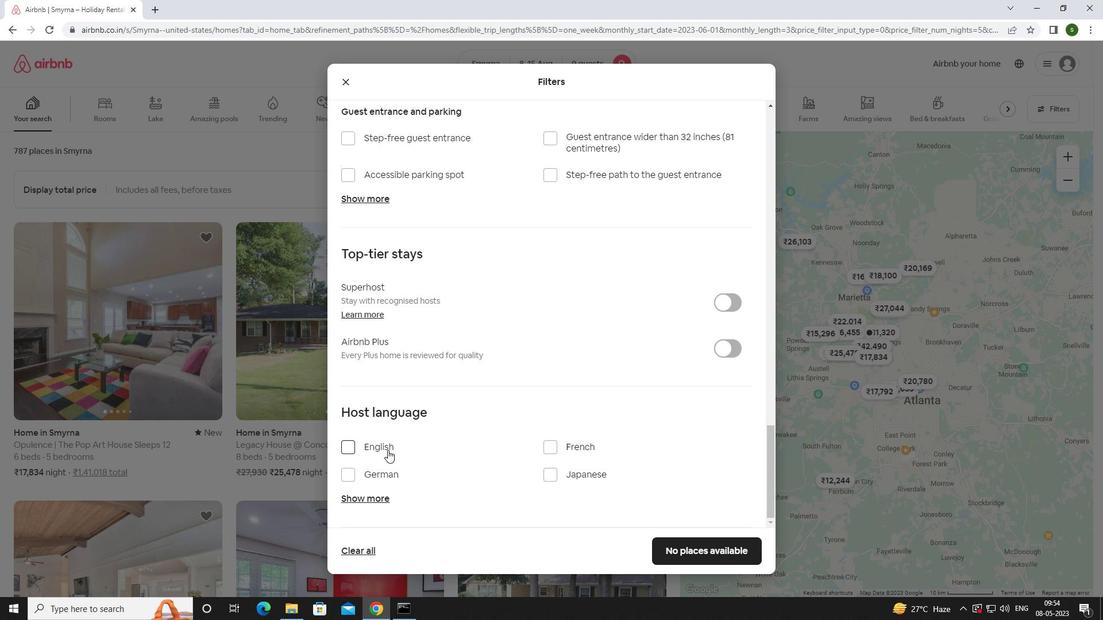 
Action: Mouse moved to (677, 550)
Screenshot: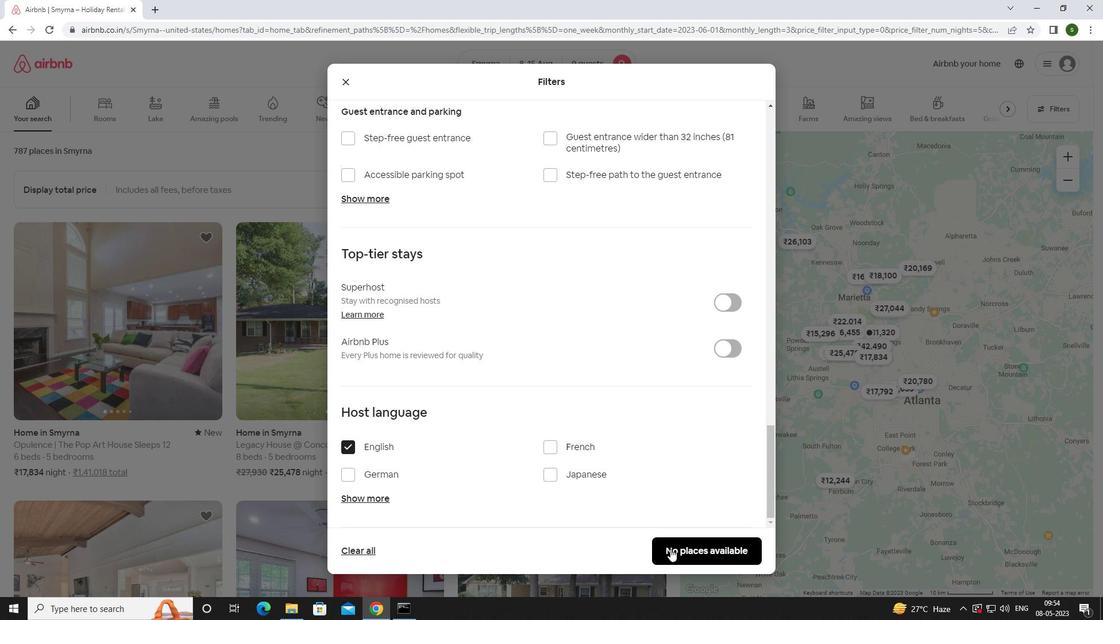 
Action: Mouse pressed left at (677, 550)
Screenshot: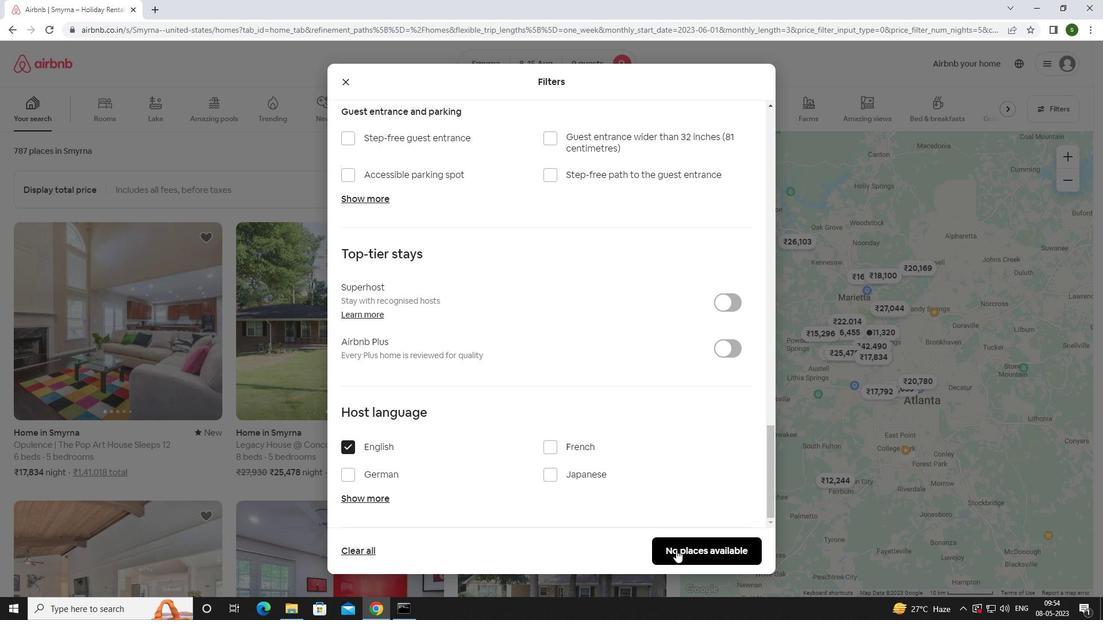 
Action: Mouse moved to (555, 470)
Screenshot: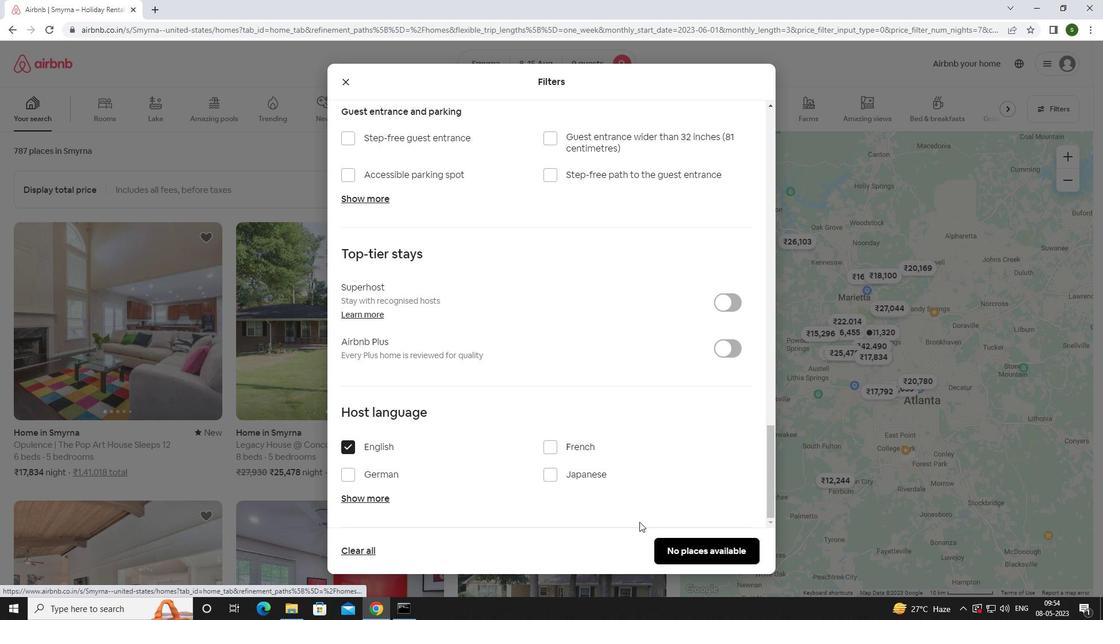 
